 Task: Plan a trip to Vwawa, Tanzania from 13th December, 2023 to 15th December, 2023 for 8 adults. Place can be shared room with 5 bedrooms having 8 beds and 5 bathrooms. Property type can be flat. Amenities needed are: wifi, TV, free parking on premises, gym, breakfast.
Action: Mouse moved to (433, 87)
Screenshot: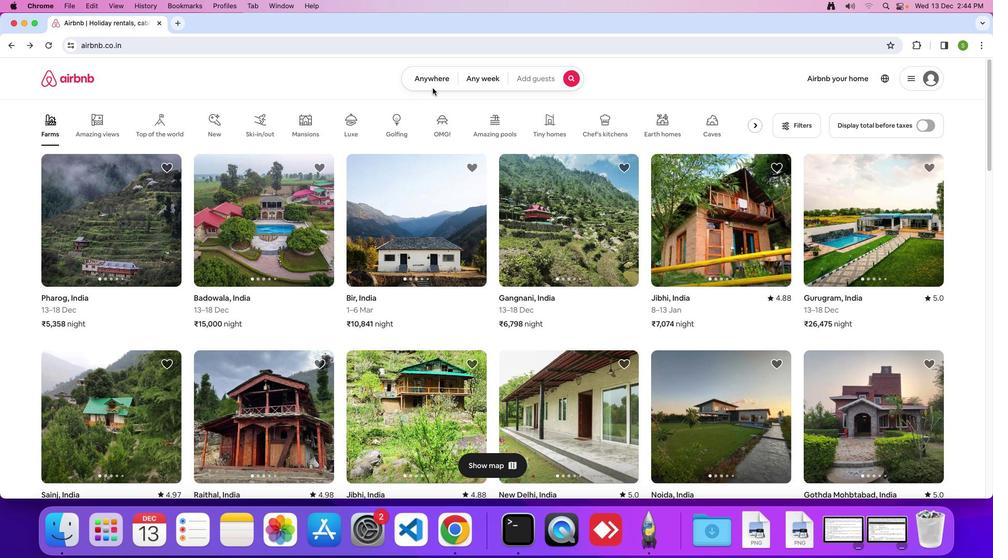 
Action: Mouse pressed left at (433, 87)
Screenshot: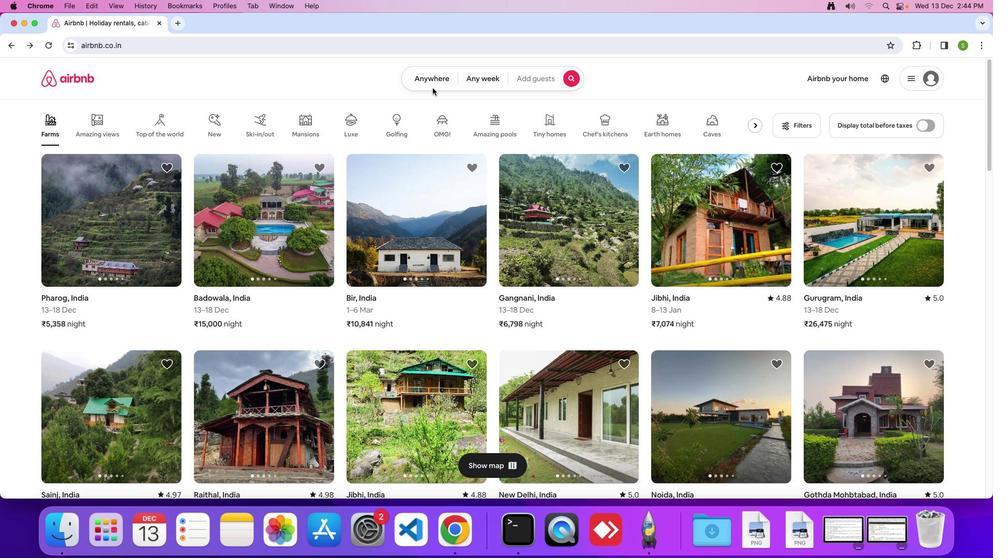 
Action: Mouse moved to (433, 85)
Screenshot: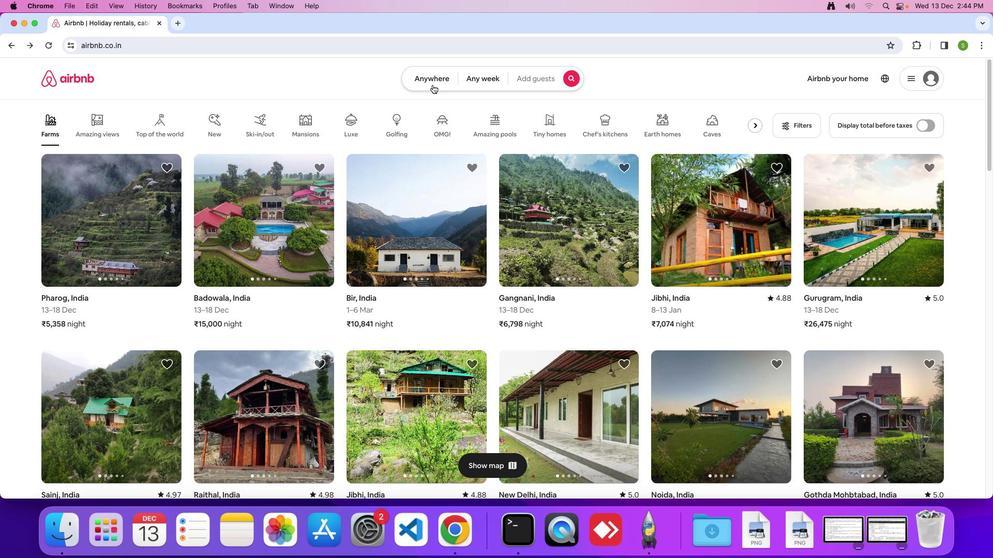 
Action: Mouse pressed left at (433, 85)
Screenshot: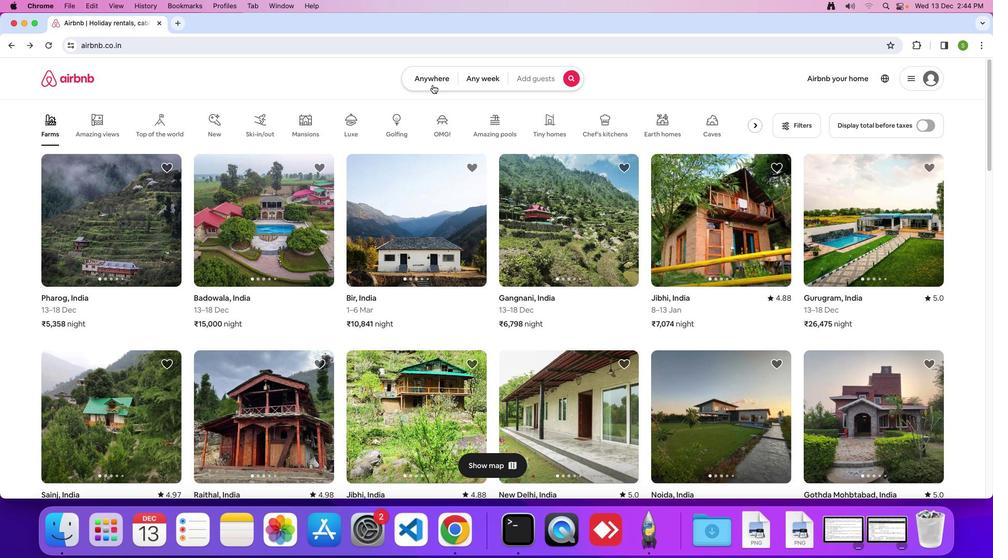 
Action: Mouse moved to (382, 115)
Screenshot: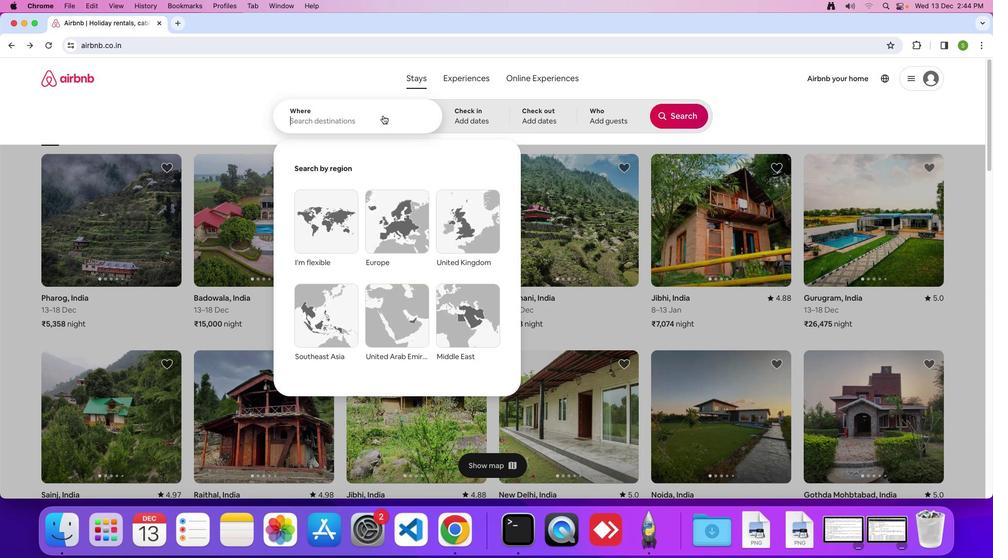 
Action: Mouse pressed left at (382, 115)
Screenshot: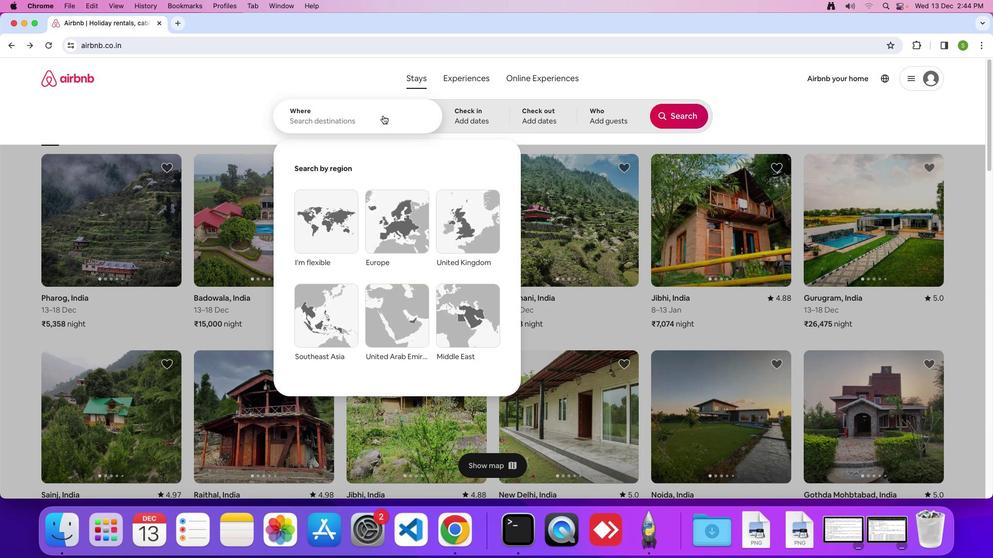 
Action: Key pressed 'V'Key.caps_lock'w''a''w''a'','Key.spaceKey.shift'T''a''n''z''a''n''i''a'Key.enter
Screenshot: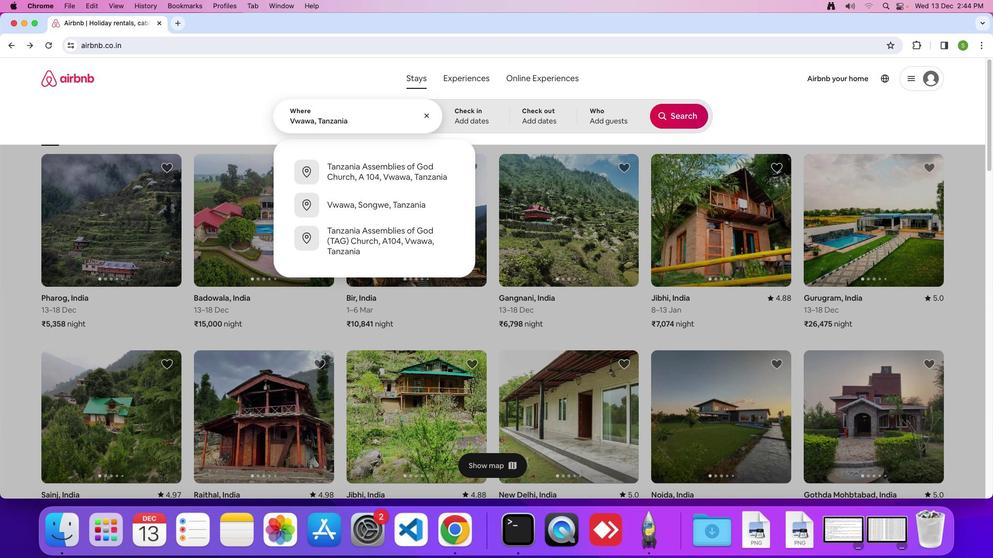 
Action: Mouse moved to (385, 293)
Screenshot: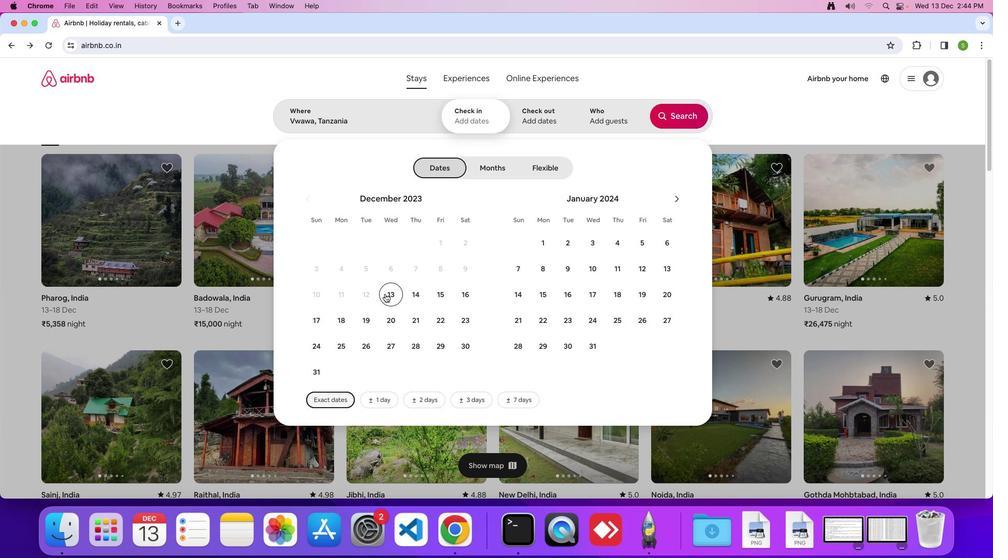 
Action: Mouse pressed left at (385, 293)
Screenshot: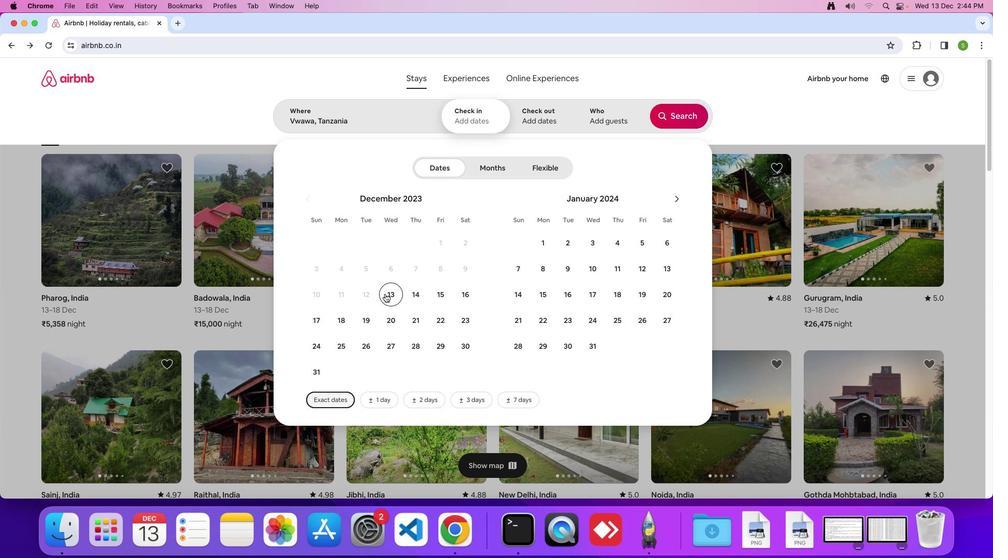
Action: Mouse moved to (442, 290)
Screenshot: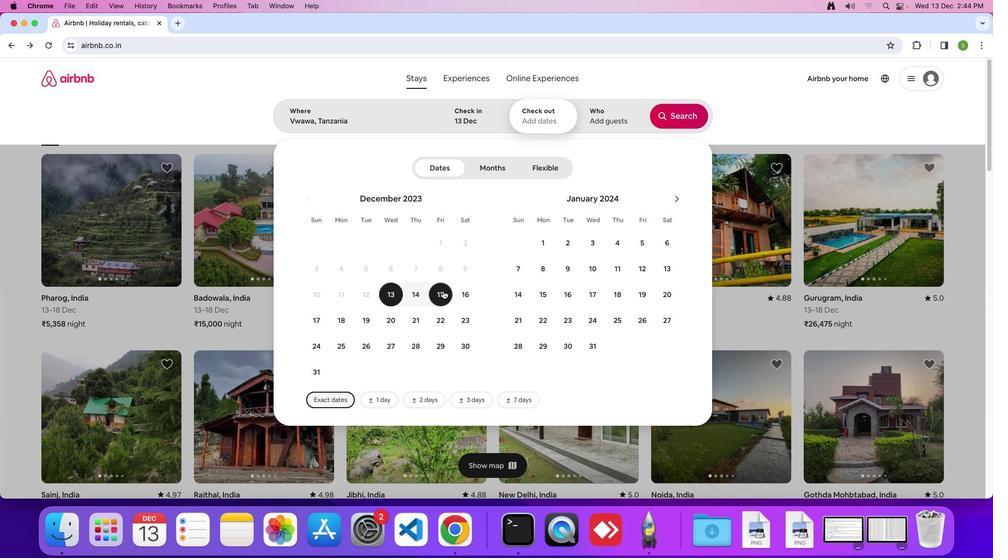
Action: Mouse pressed left at (442, 290)
Screenshot: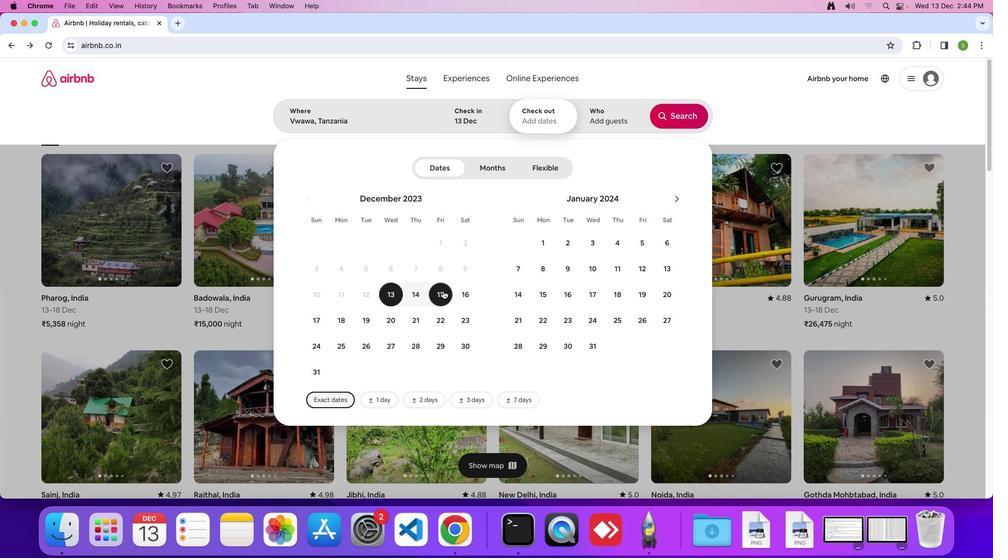 
Action: Mouse moved to (602, 125)
Screenshot: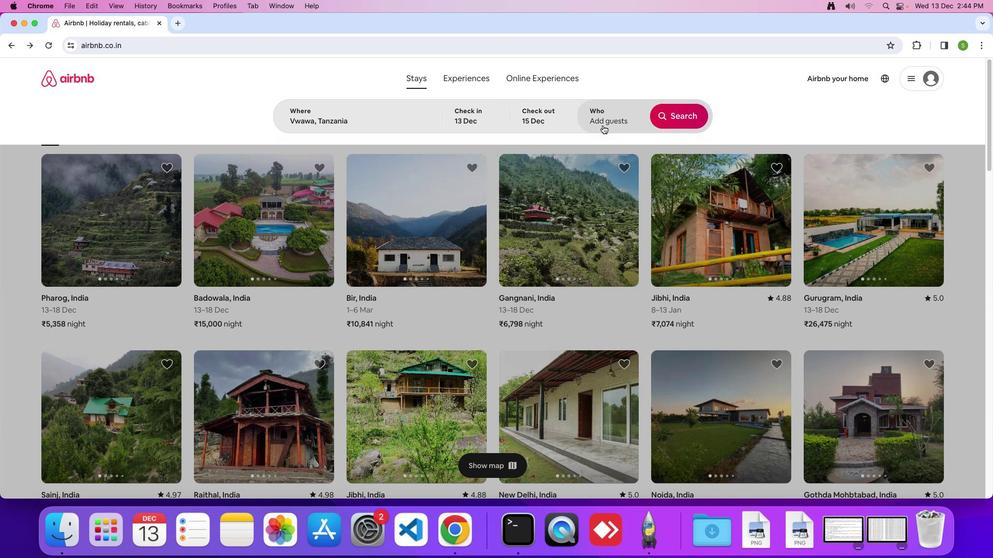 
Action: Mouse pressed left at (602, 125)
Screenshot: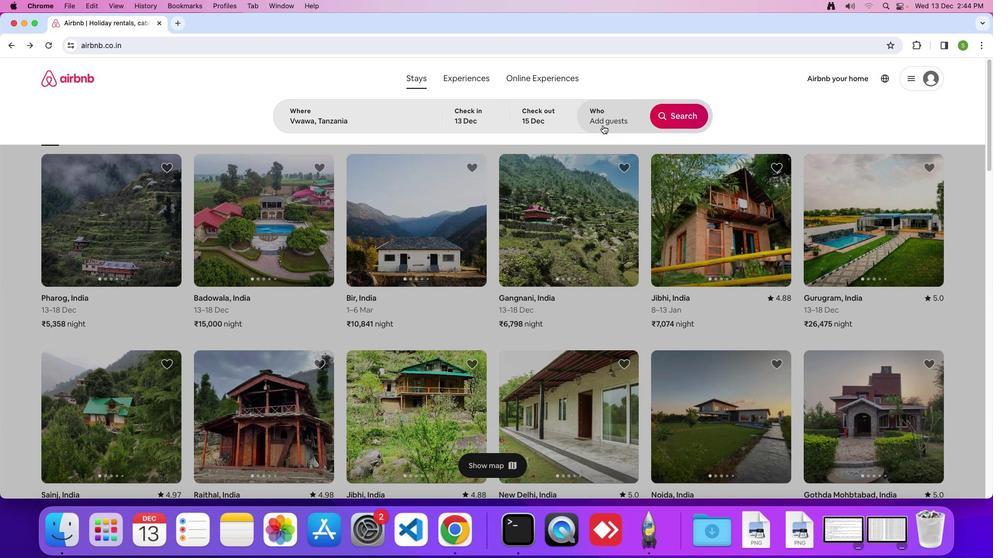 
Action: Mouse moved to (682, 173)
Screenshot: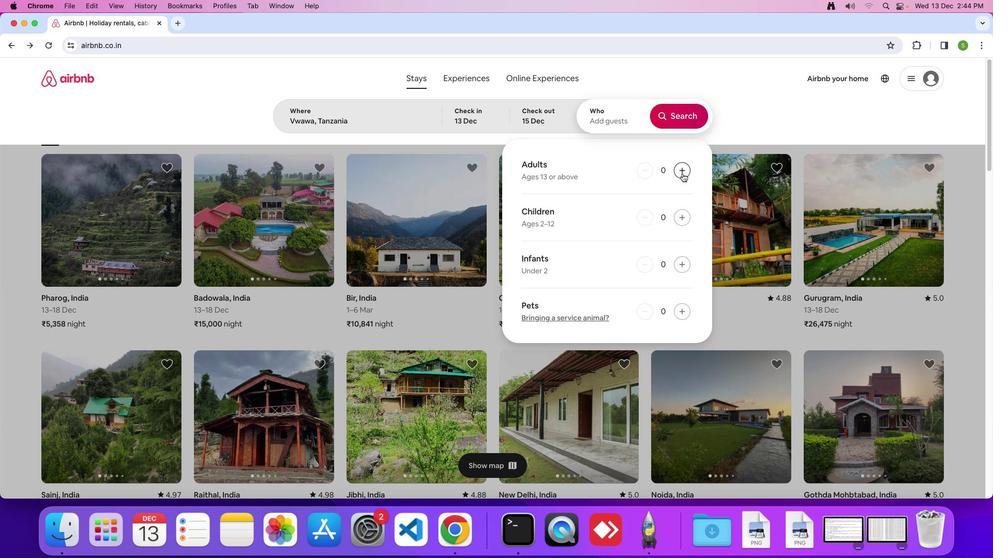 
Action: Mouse pressed left at (682, 173)
Screenshot: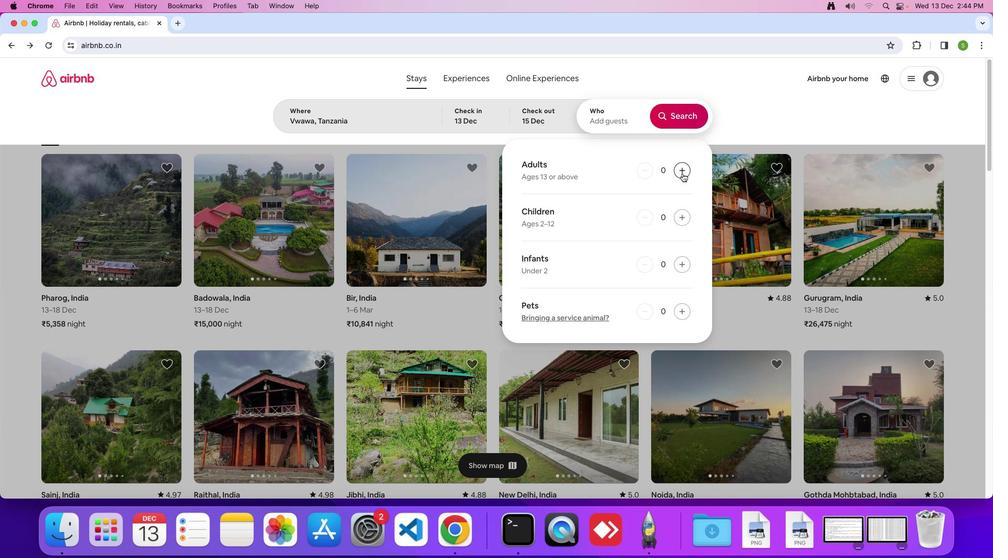 
Action: Mouse pressed left at (682, 173)
Screenshot: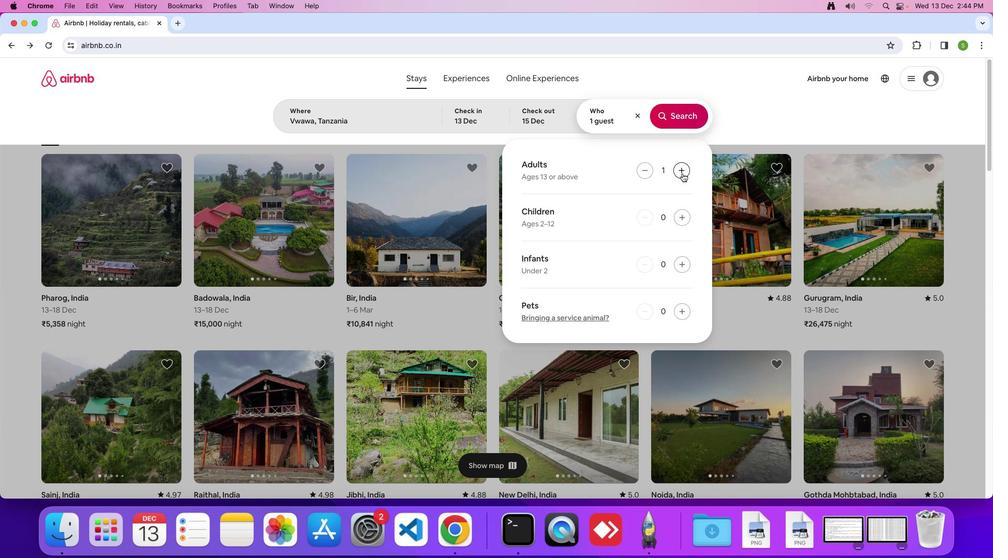 
Action: Mouse pressed left at (682, 173)
Screenshot: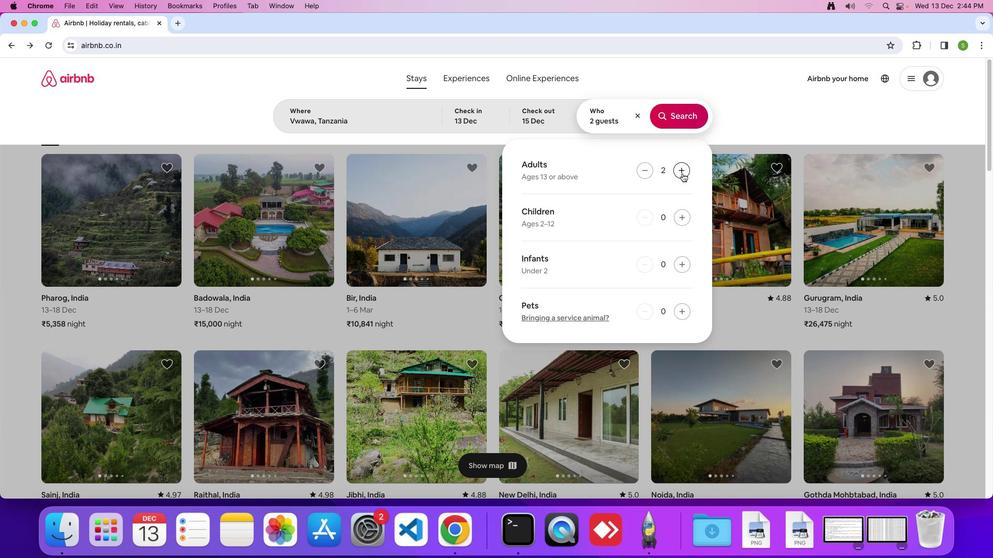 
Action: Mouse pressed left at (682, 173)
Screenshot: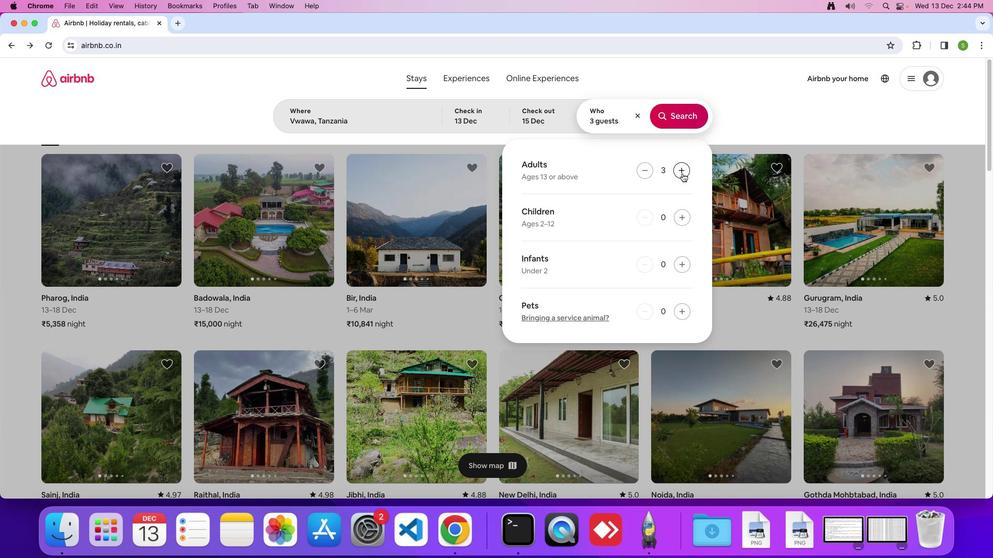 
Action: Mouse pressed left at (682, 173)
Screenshot: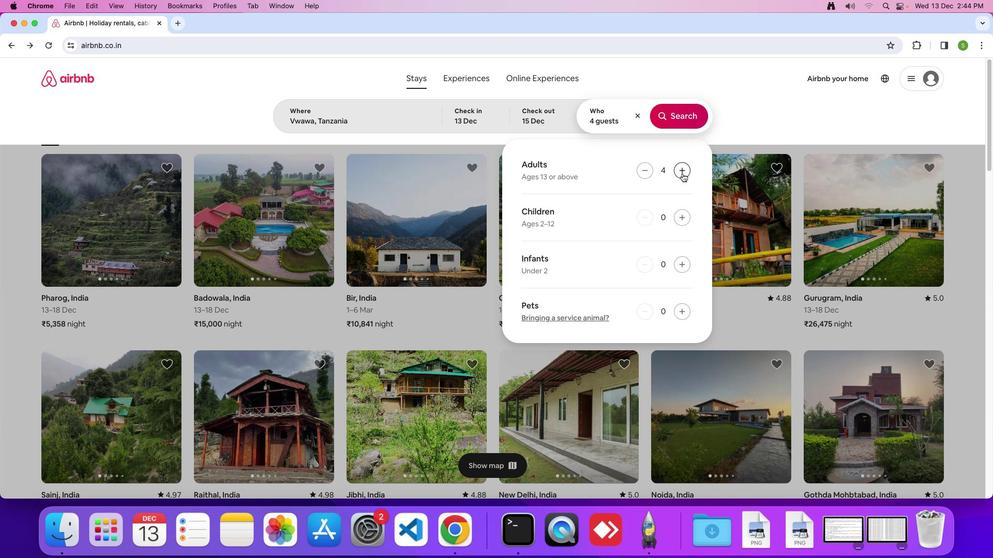 
Action: Mouse pressed left at (682, 173)
Screenshot: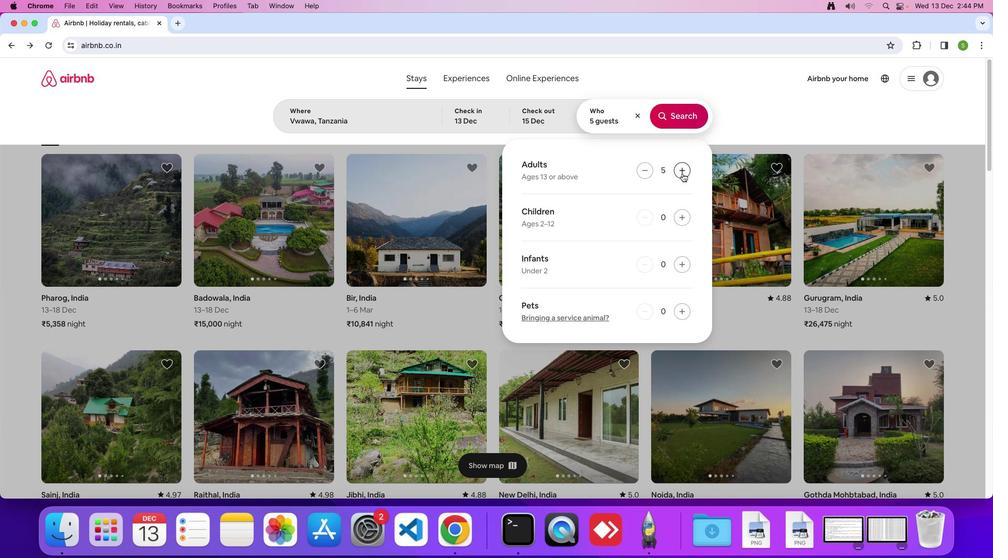 
Action: Mouse pressed left at (682, 173)
Screenshot: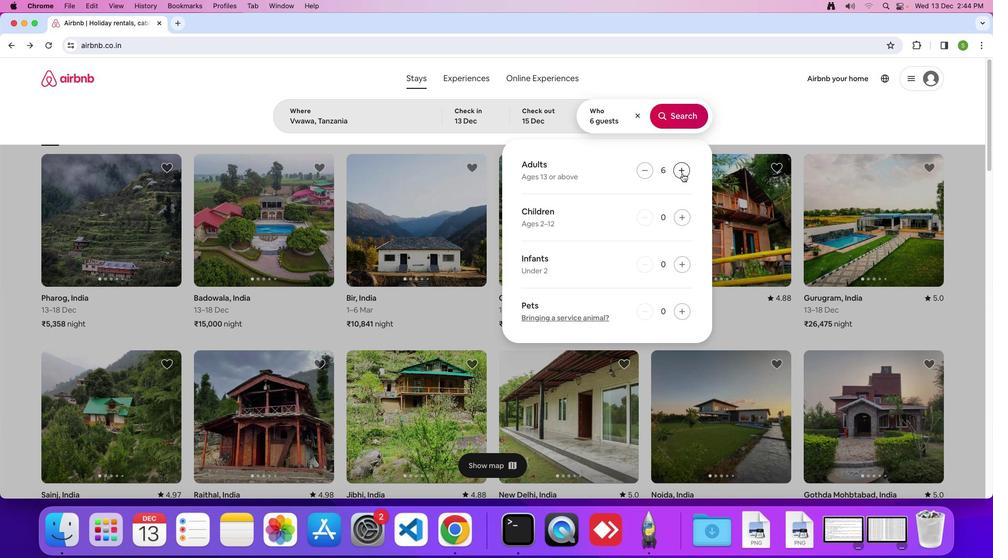 
Action: Mouse pressed left at (682, 173)
Screenshot: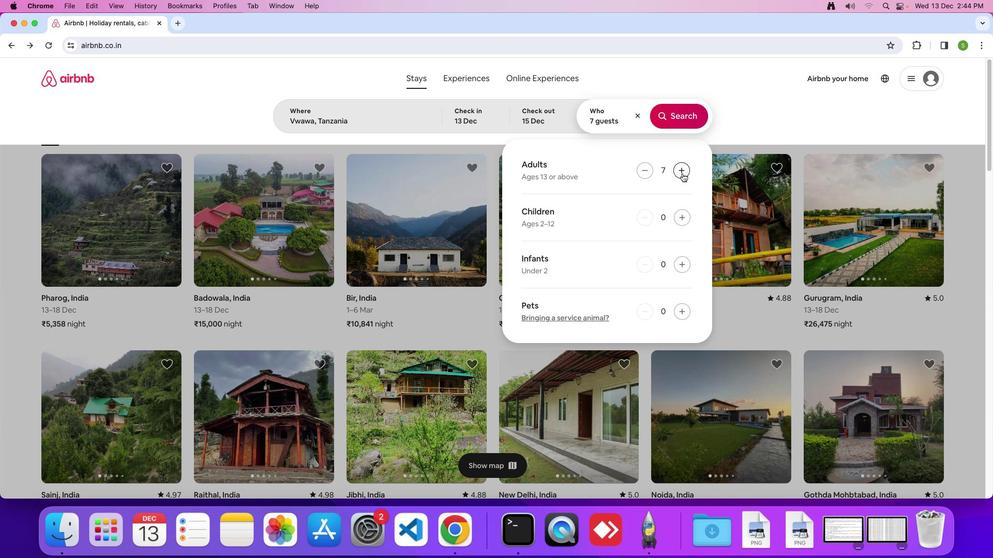 
Action: Mouse moved to (684, 119)
Screenshot: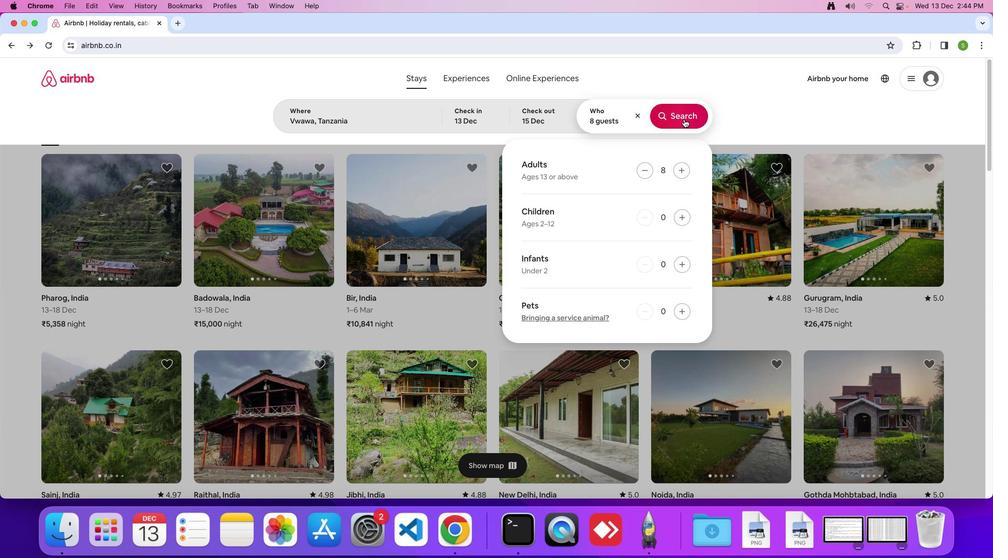
Action: Mouse pressed left at (684, 119)
Screenshot: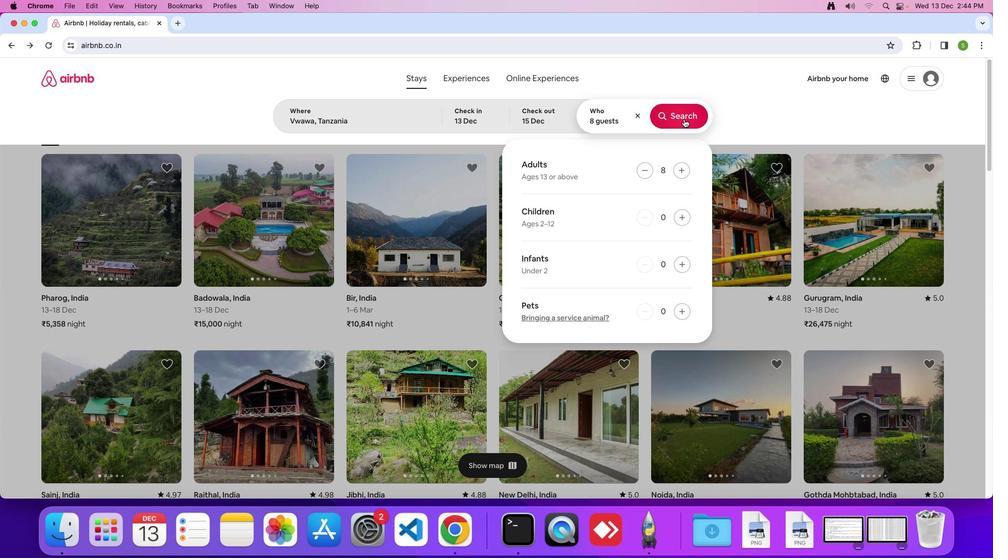 
Action: Mouse moved to (818, 116)
Screenshot: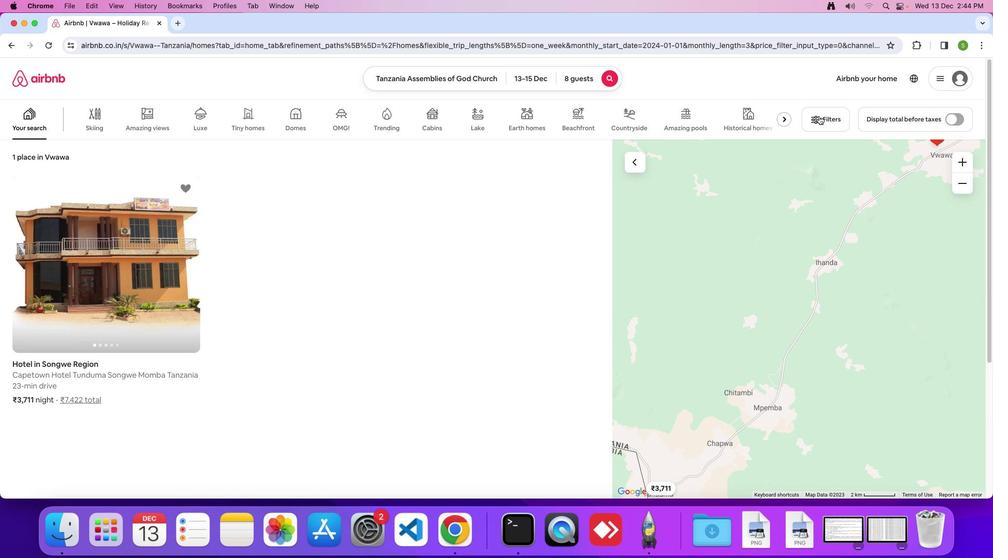 
Action: Mouse pressed left at (818, 116)
Screenshot: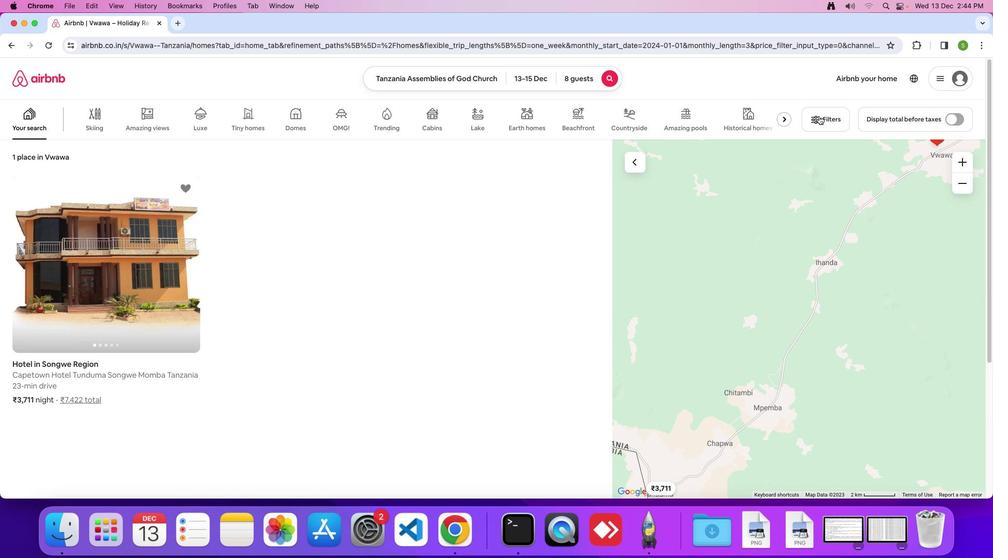 
Action: Mouse moved to (470, 283)
Screenshot: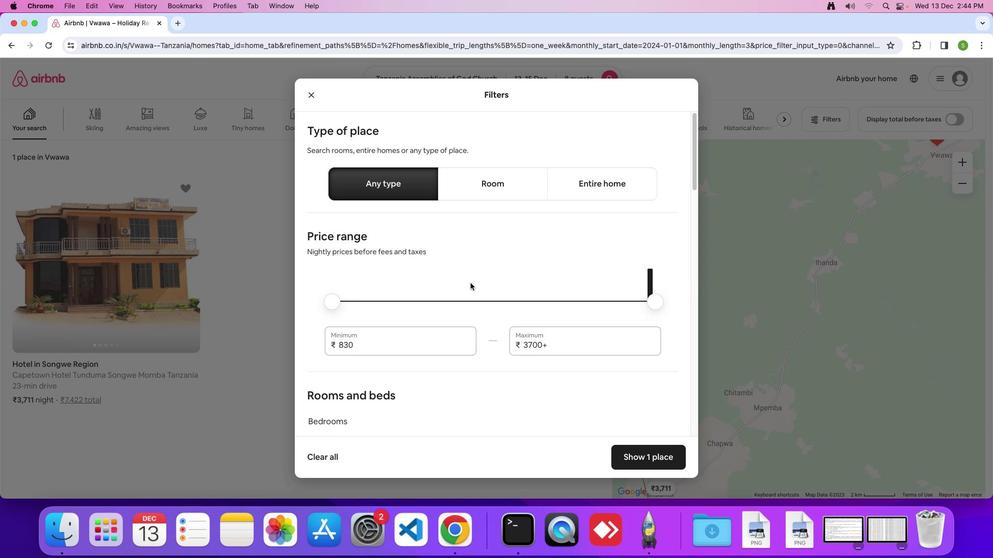 
Action: Mouse scrolled (470, 283) with delta (0, 0)
Screenshot: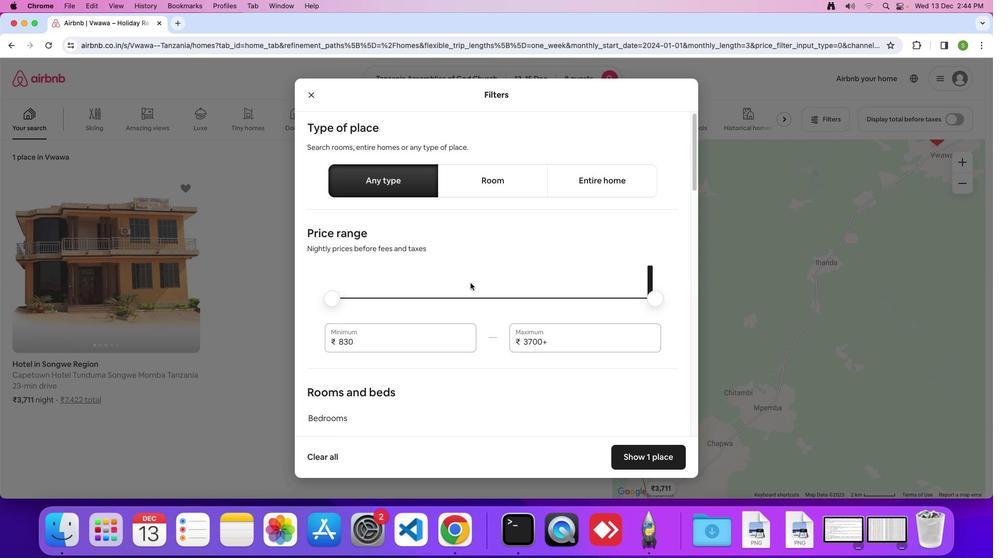 
Action: Mouse scrolled (470, 283) with delta (0, 0)
Screenshot: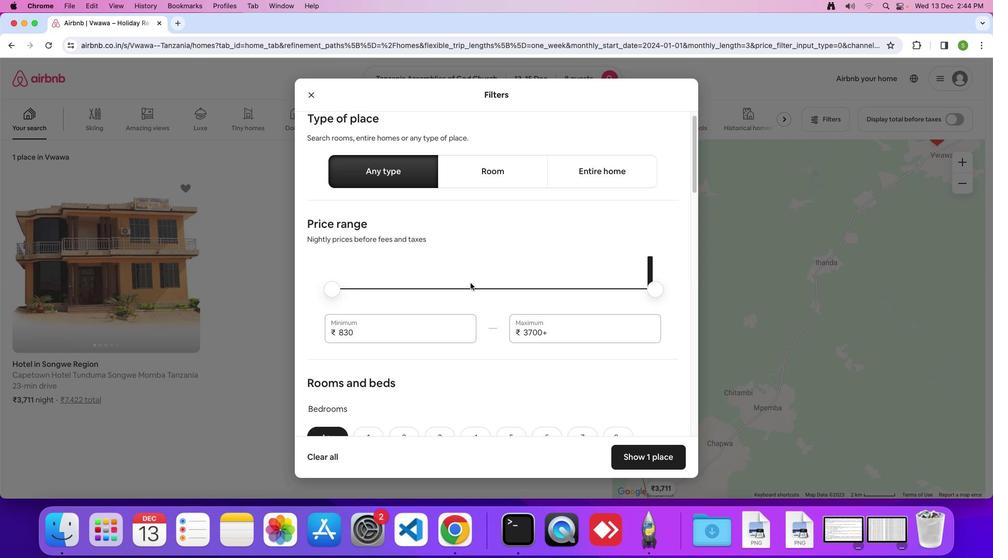 
Action: Mouse scrolled (470, 283) with delta (0, 0)
Screenshot: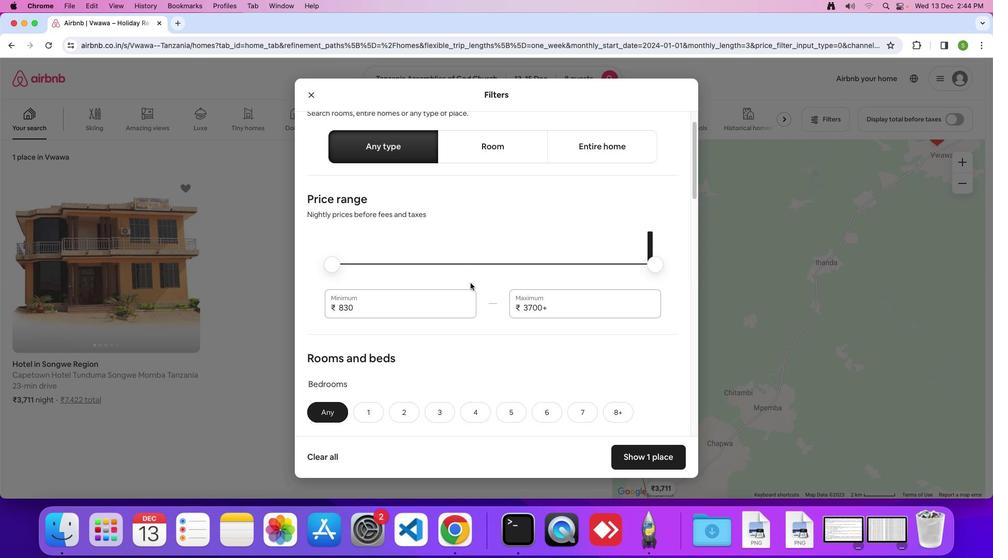 
Action: Mouse scrolled (470, 283) with delta (0, 0)
Screenshot: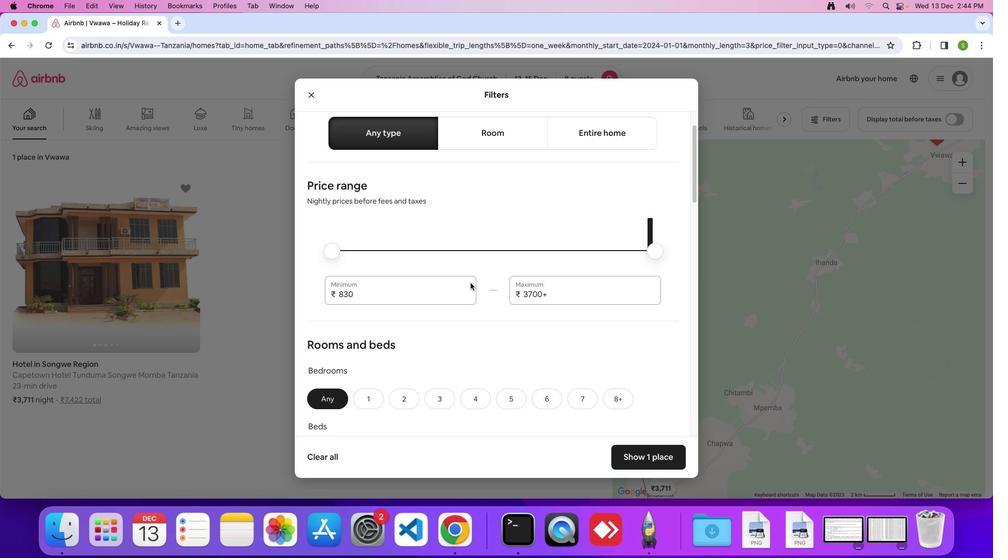 
Action: Mouse scrolled (470, 283) with delta (0, 0)
Screenshot: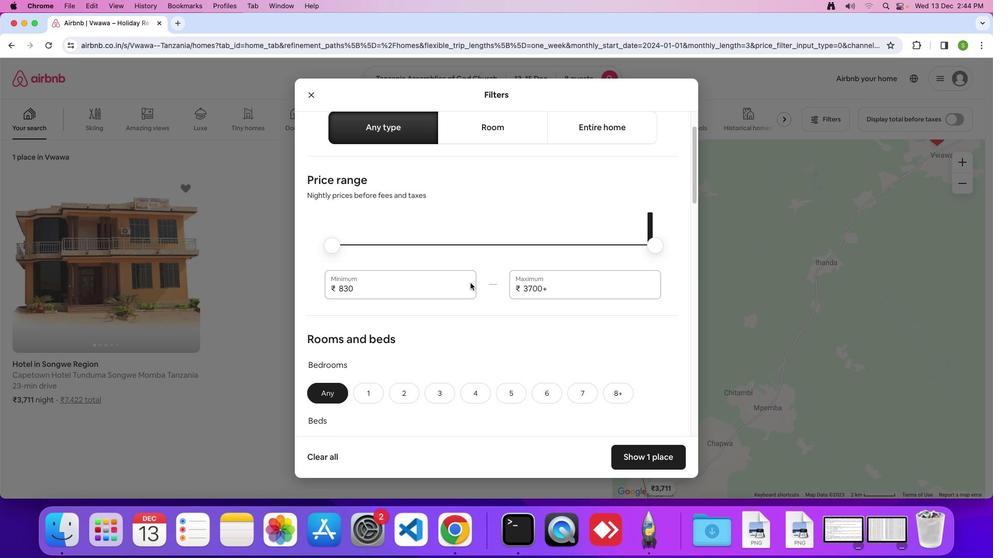 
Action: Mouse scrolled (470, 283) with delta (0, 0)
Screenshot: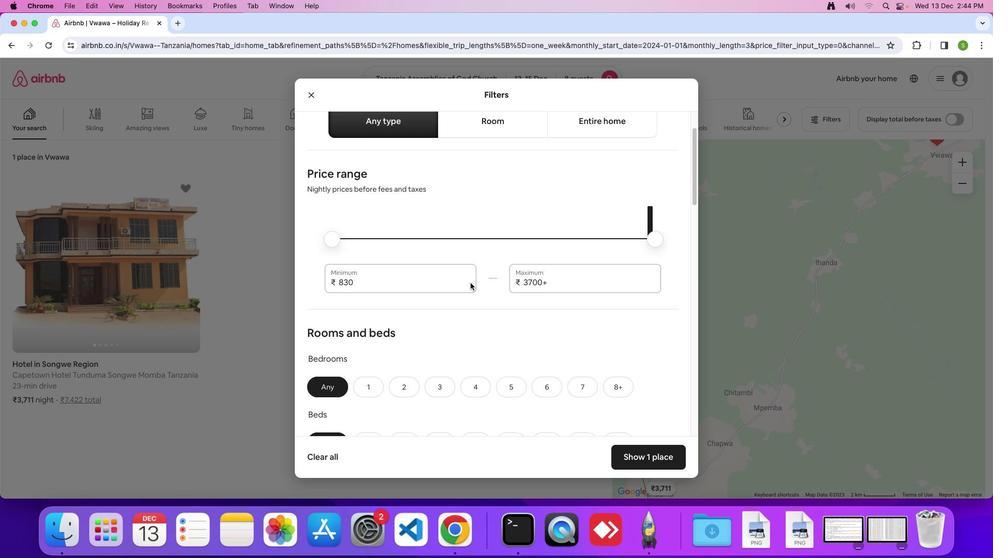 
Action: Mouse scrolled (470, 283) with delta (0, 0)
Screenshot: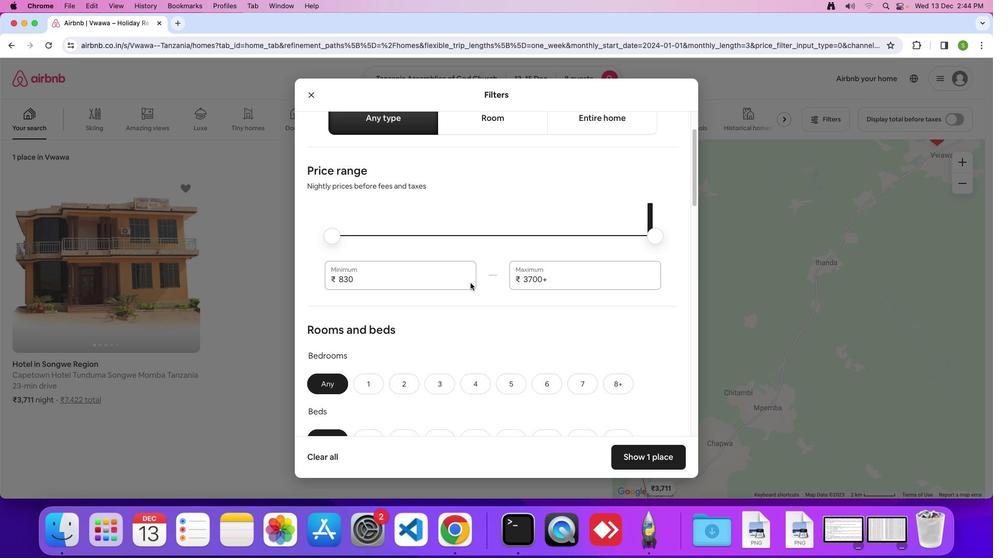 
Action: Mouse scrolled (470, 283) with delta (0, 0)
Screenshot: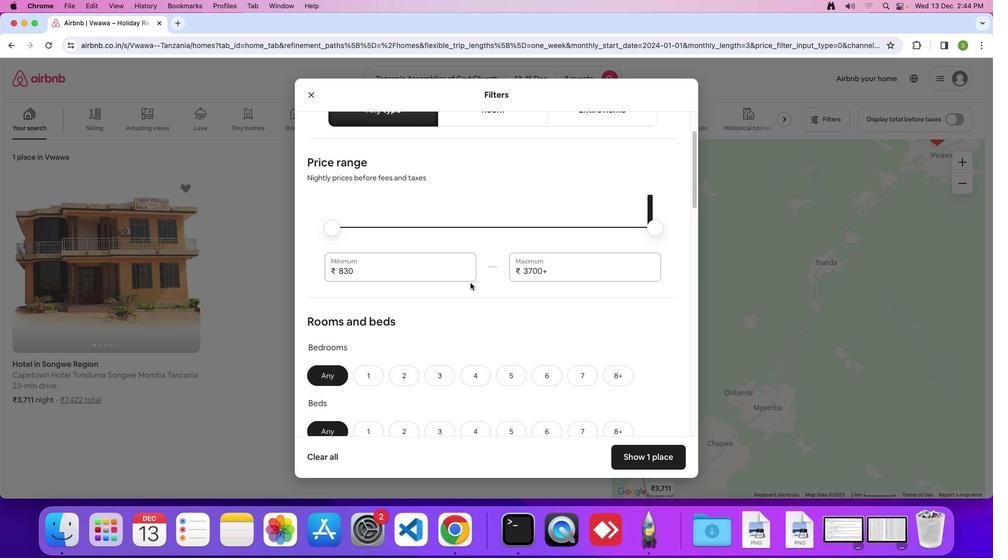 
Action: Mouse scrolled (470, 283) with delta (0, 0)
Screenshot: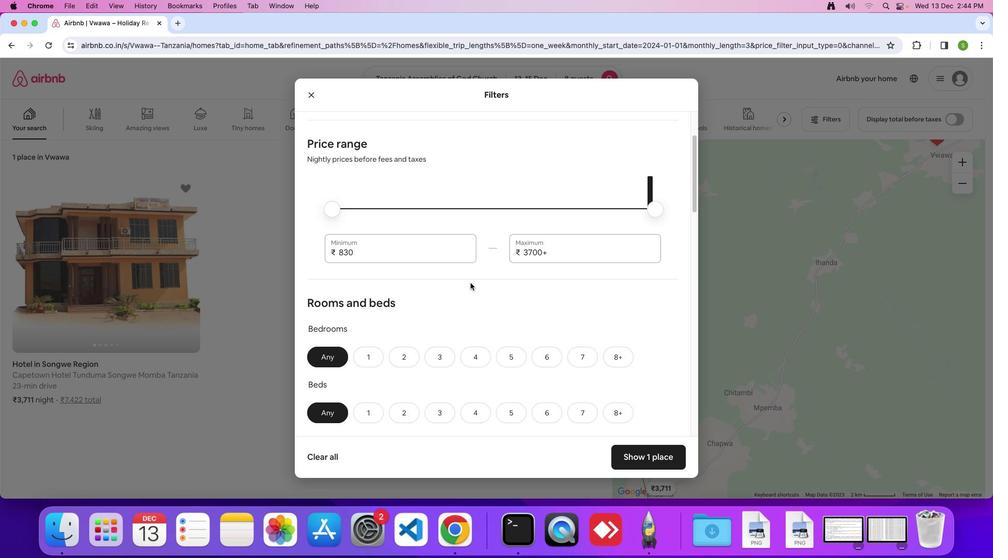 
Action: Mouse scrolled (470, 283) with delta (0, 0)
Screenshot: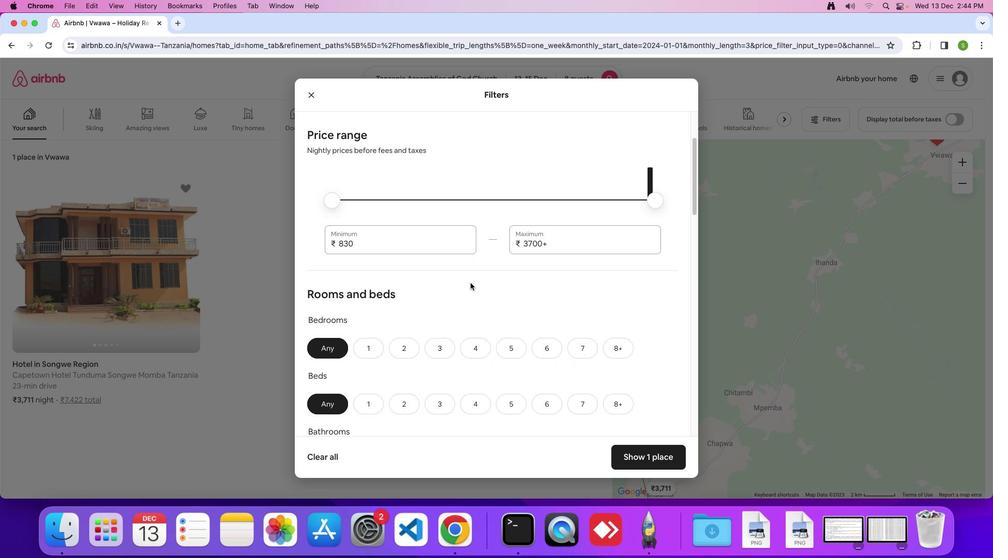 
Action: Mouse scrolled (470, 283) with delta (0, 0)
Screenshot: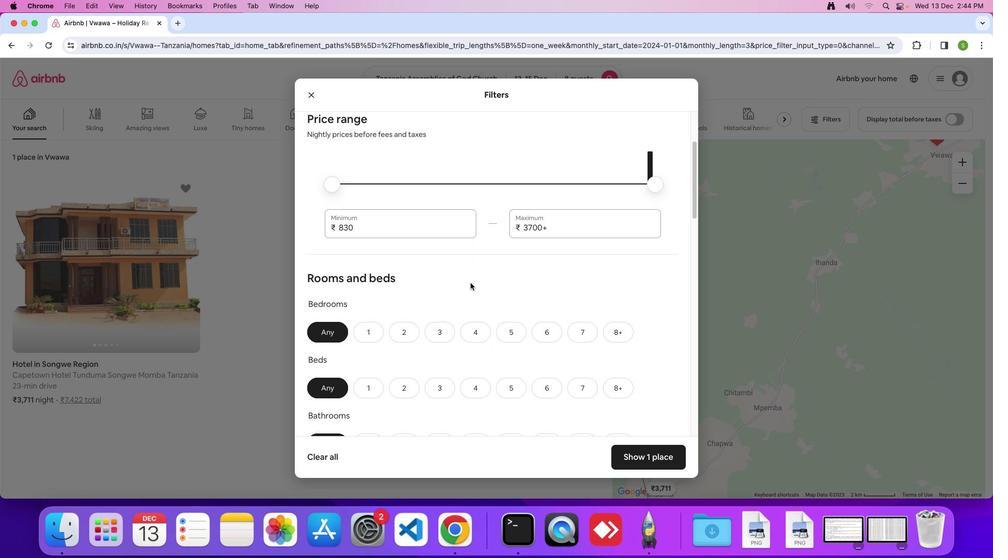 
Action: Mouse scrolled (470, 283) with delta (0, -1)
Screenshot: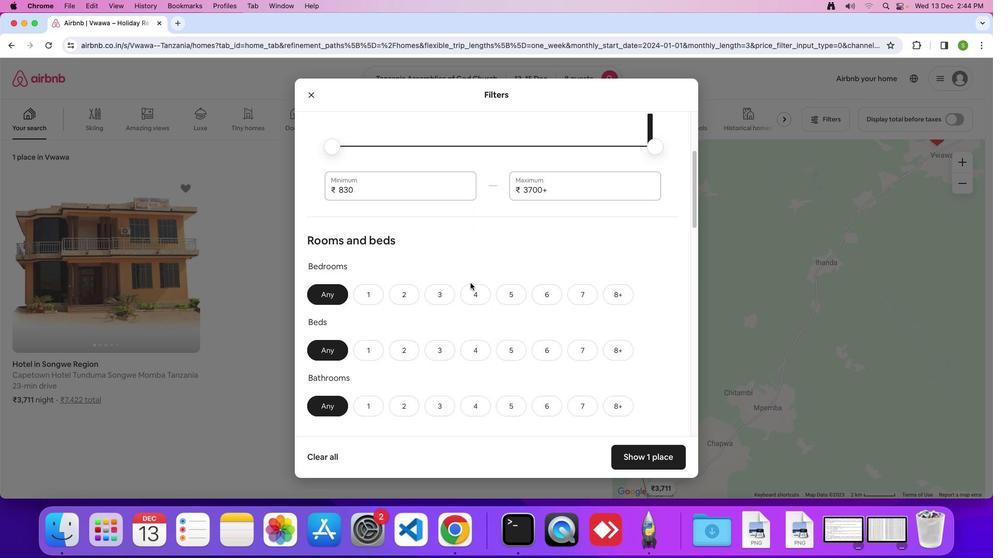 
Action: Mouse moved to (510, 274)
Screenshot: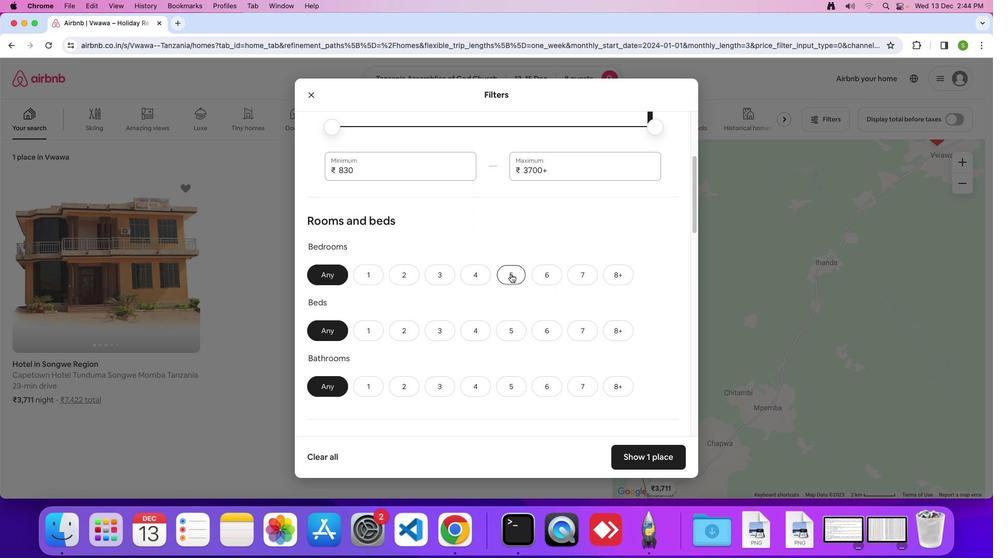 
Action: Mouse pressed left at (510, 274)
Screenshot: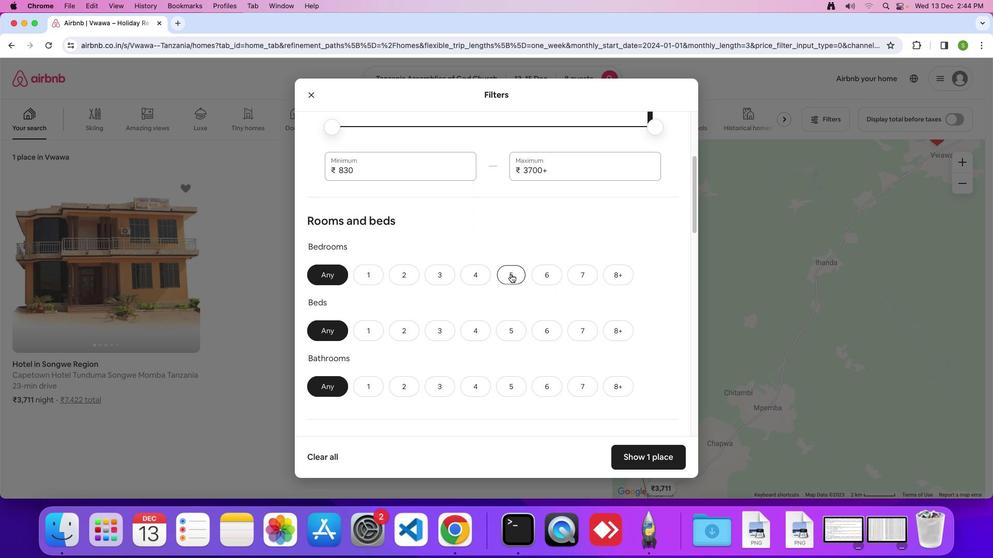 
Action: Mouse moved to (620, 329)
Screenshot: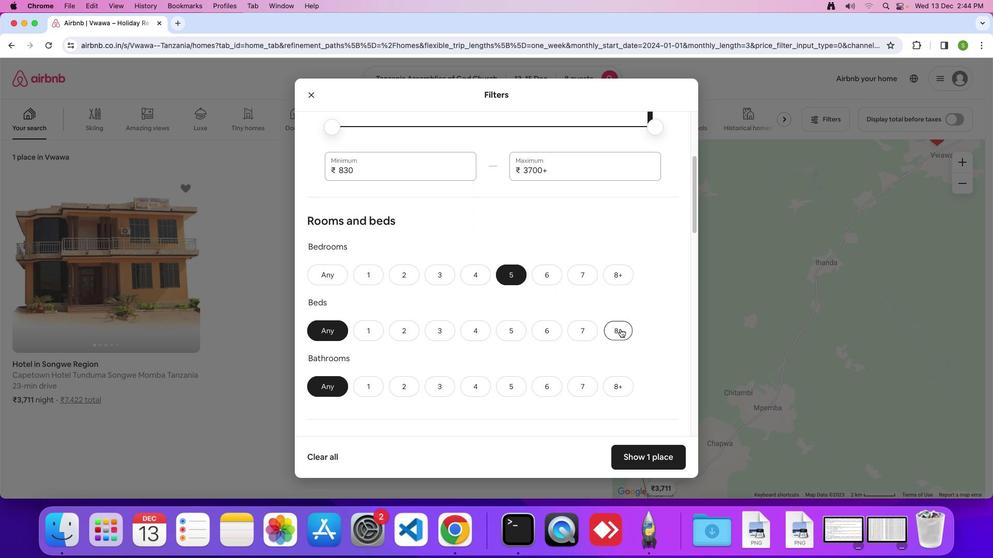
Action: Mouse pressed left at (620, 329)
Screenshot: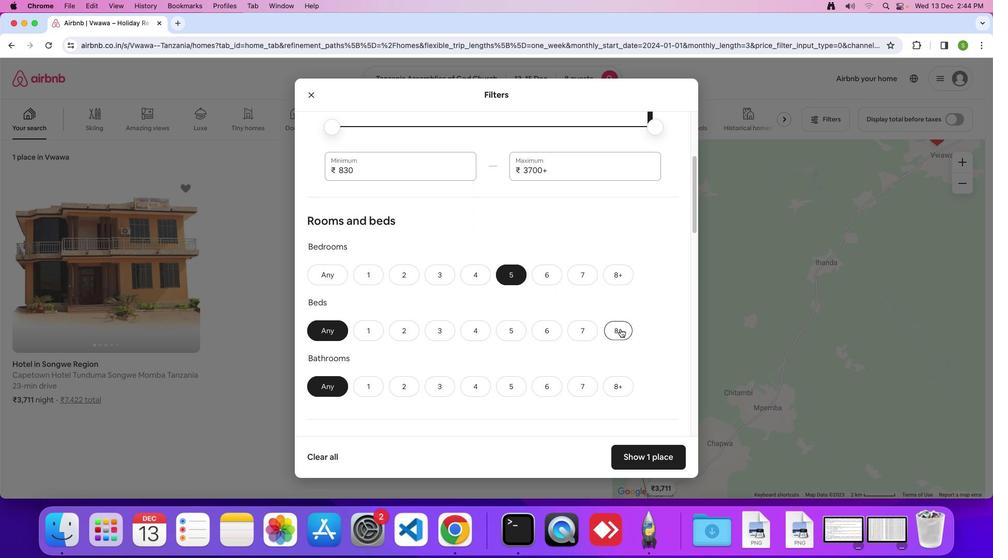 
Action: Mouse moved to (493, 339)
Screenshot: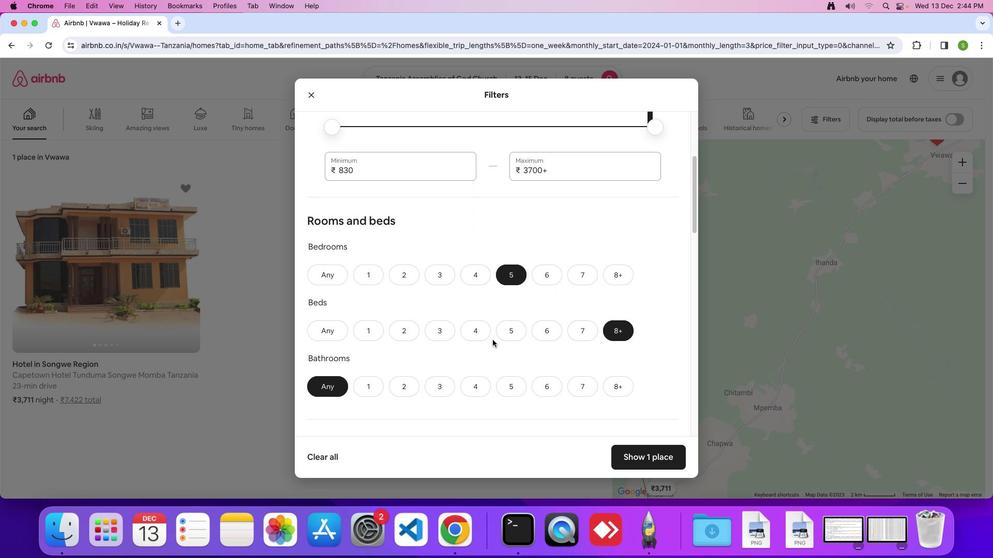 
Action: Mouse scrolled (493, 339) with delta (0, 0)
Screenshot: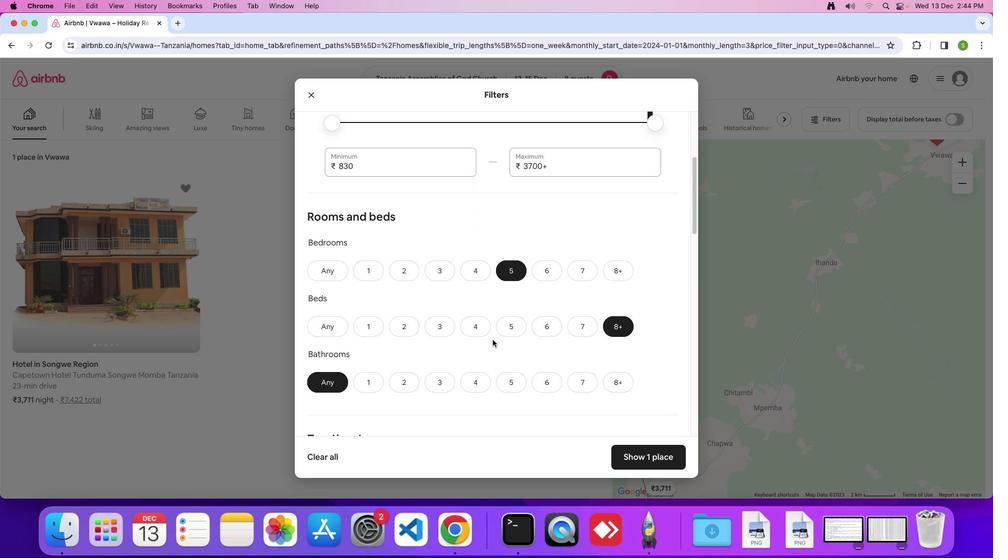 
Action: Mouse scrolled (493, 339) with delta (0, 0)
Screenshot: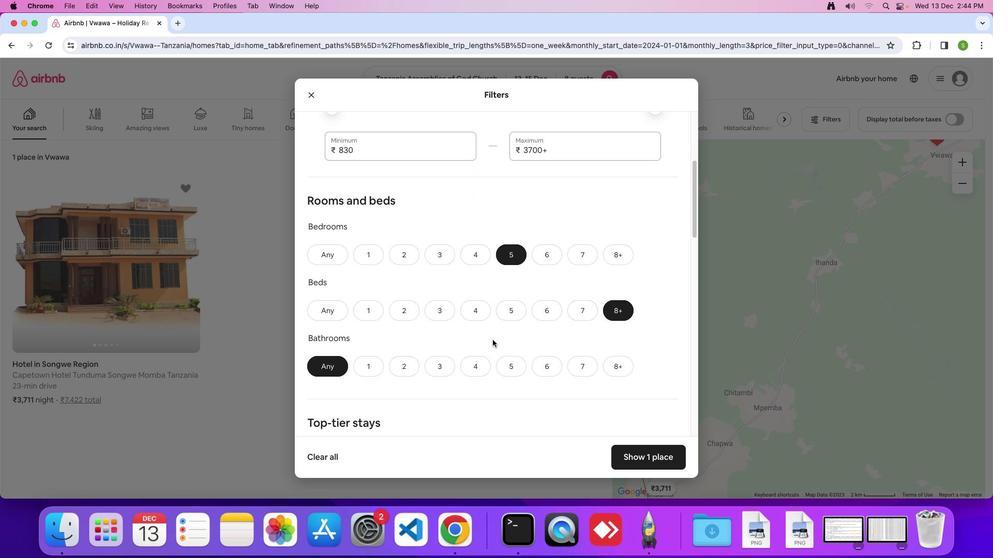 
Action: Mouse scrolled (493, 339) with delta (0, -1)
Screenshot: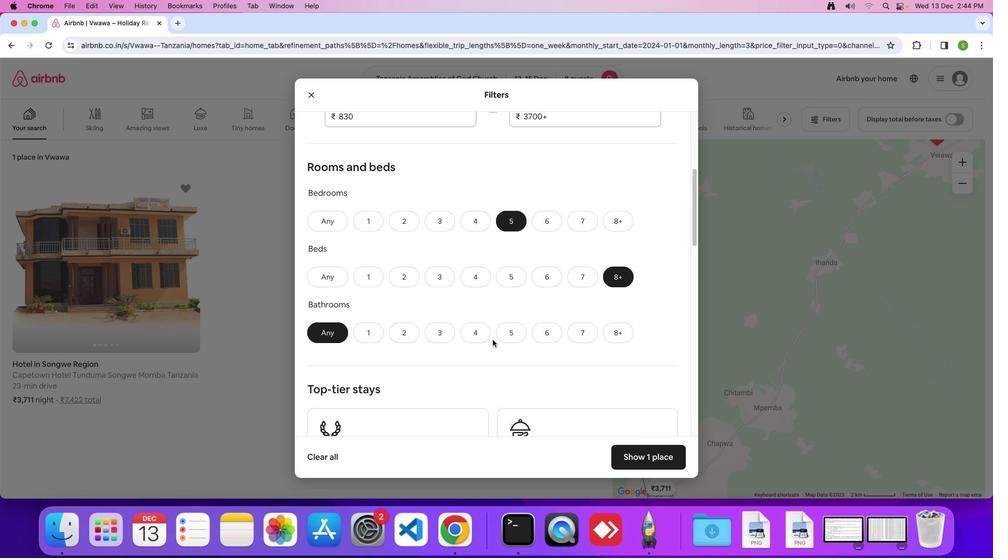 
Action: Mouse moved to (505, 319)
Screenshot: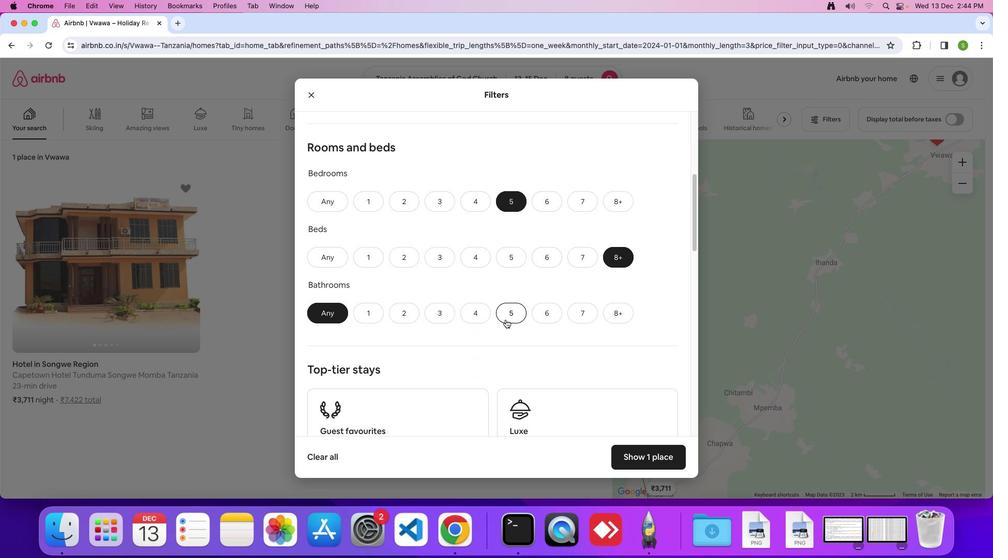 
Action: Mouse pressed left at (505, 319)
Screenshot: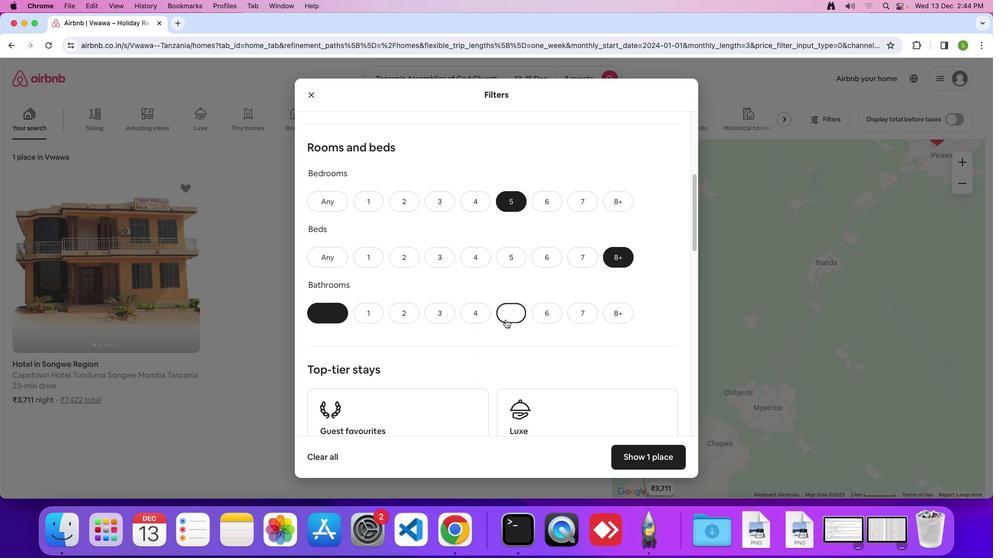 
Action: Mouse moved to (459, 339)
Screenshot: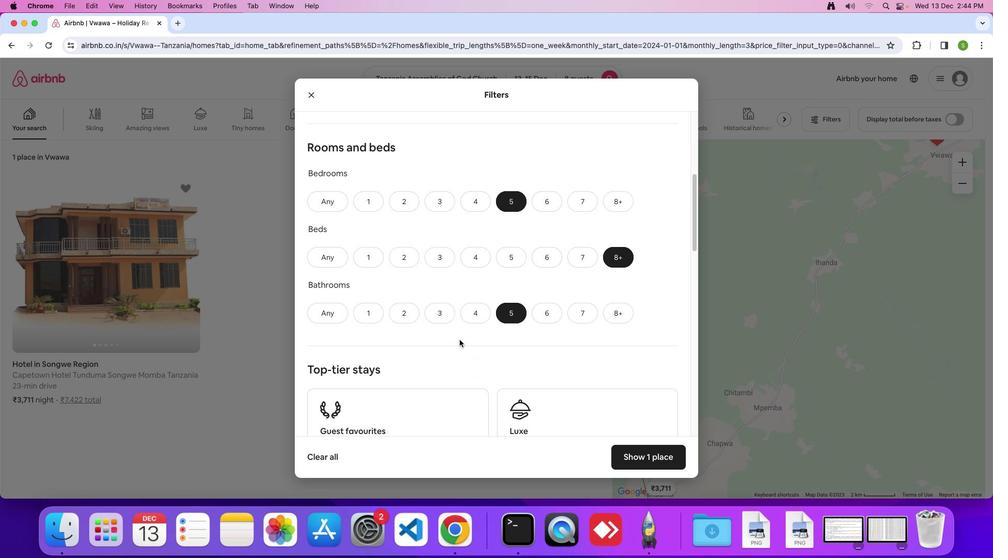 
Action: Mouse scrolled (459, 339) with delta (0, 0)
Screenshot: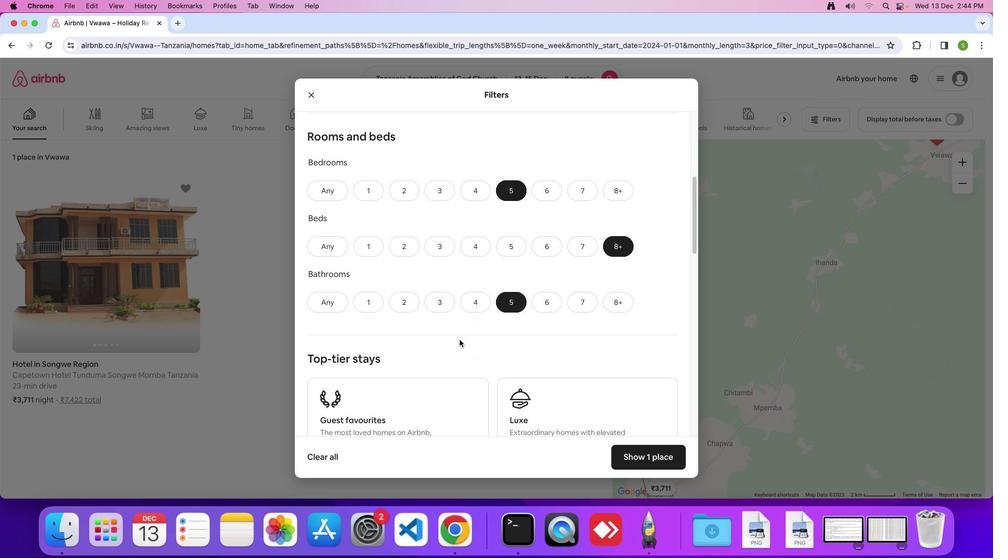 
Action: Mouse scrolled (459, 339) with delta (0, 0)
Screenshot: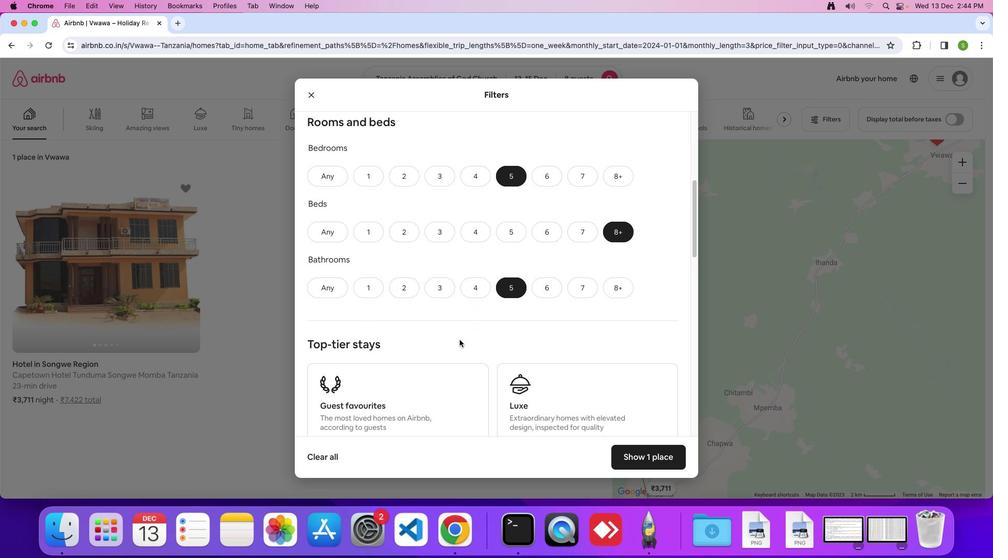 
Action: Mouse scrolled (459, 339) with delta (0, -1)
Screenshot: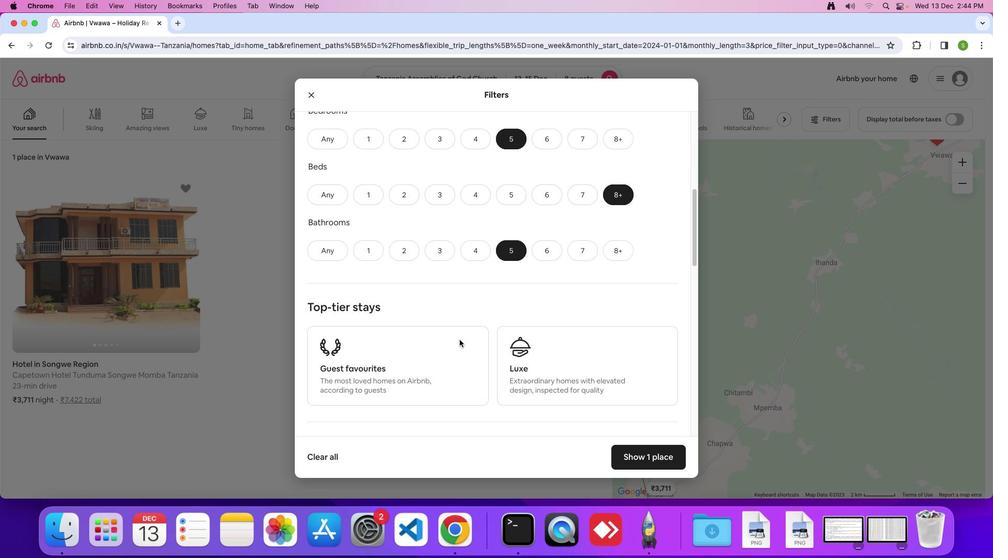 
Action: Mouse scrolled (459, 339) with delta (0, 0)
Screenshot: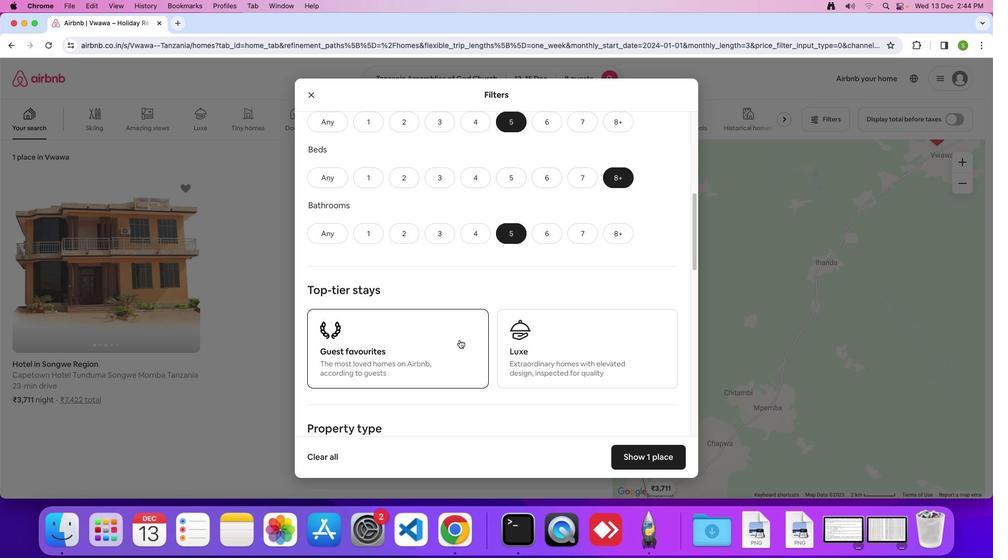 
Action: Mouse scrolled (459, 339) with delta (0, 0)
Screenshot: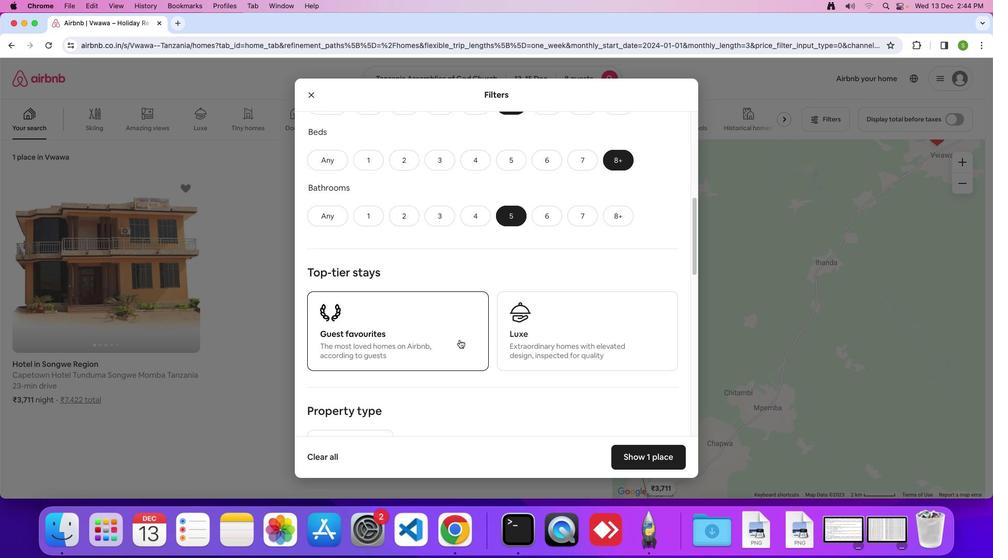 
Action: Mouse scrolled (459, 339) with delta (0, 0)
Screenshot: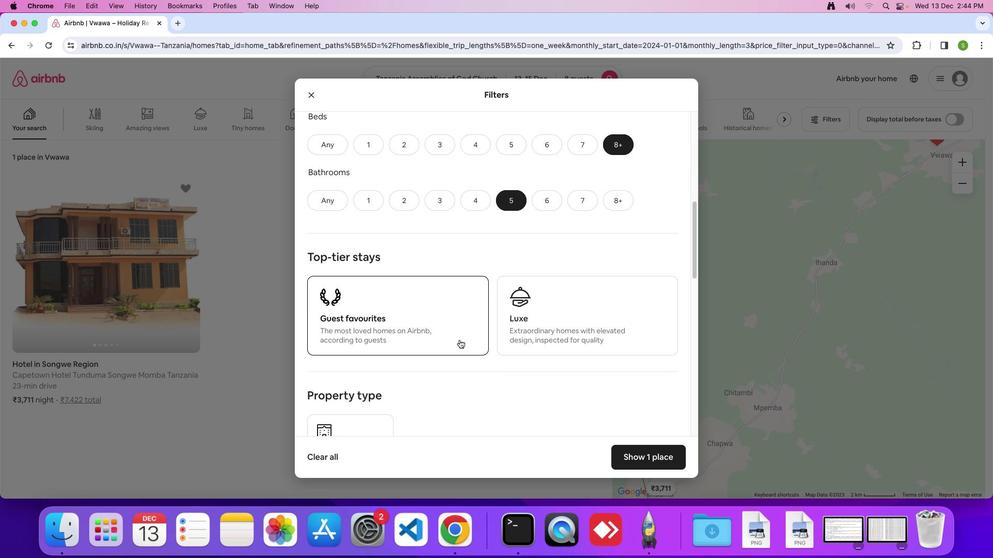 
Action: Mouse scrolled (459, 339) with delta (0, 0)
Screenshot: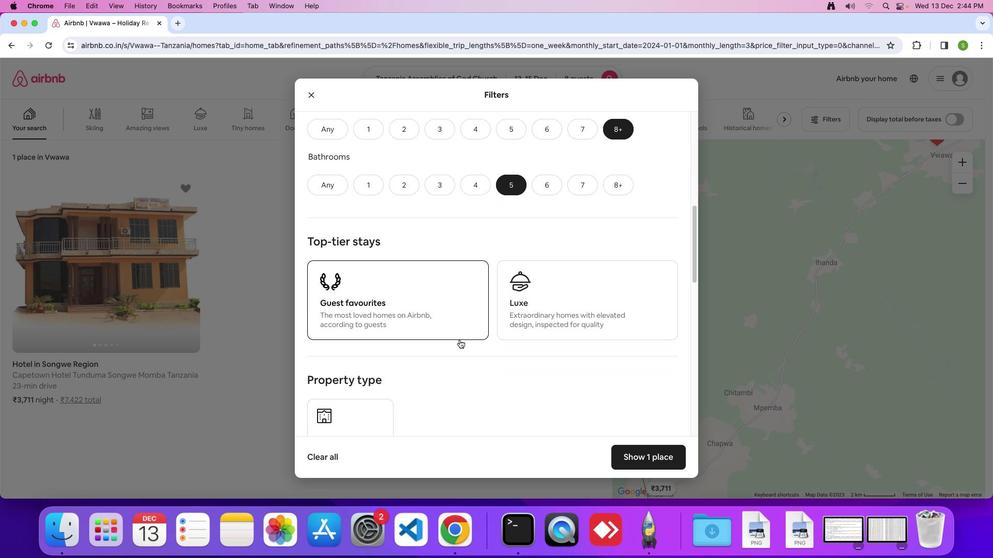 
Action: Mouse scrolled (459, 339) with delta (0, 0)
Screenshot: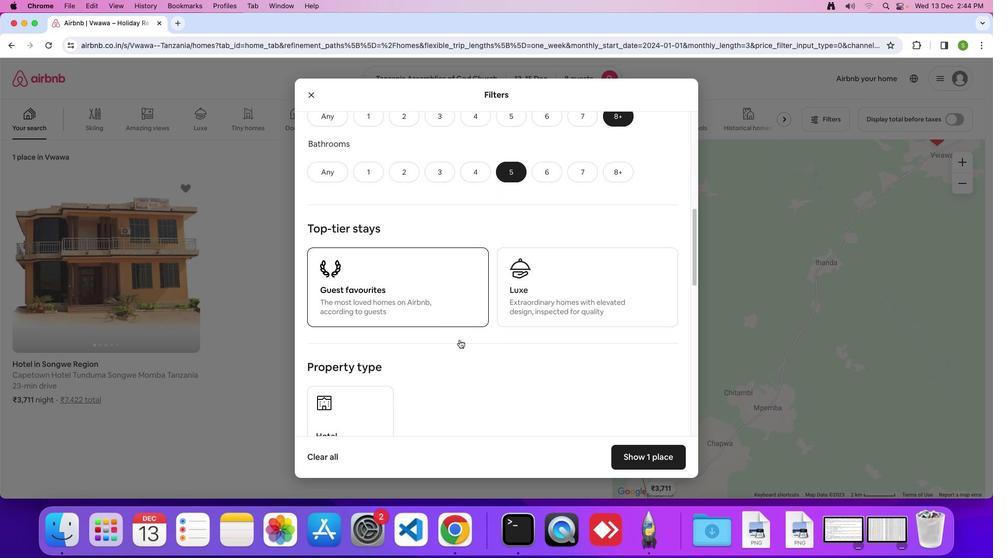 
Action: Mouse scrolled (459, 339) with delta (0, 0)
Screenshot: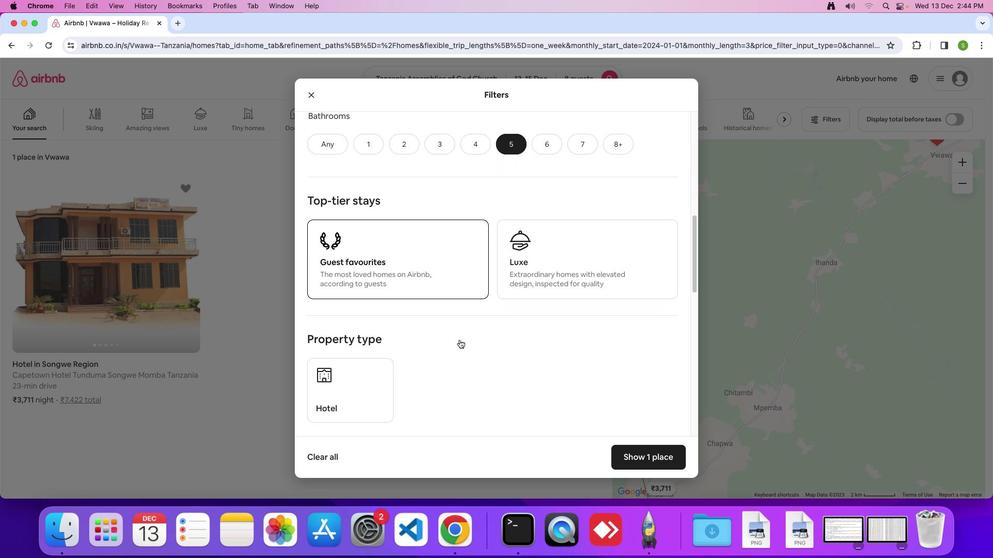 
Action: Mouse scrolled (459, 339) with delta (0, 0)
Screenshot: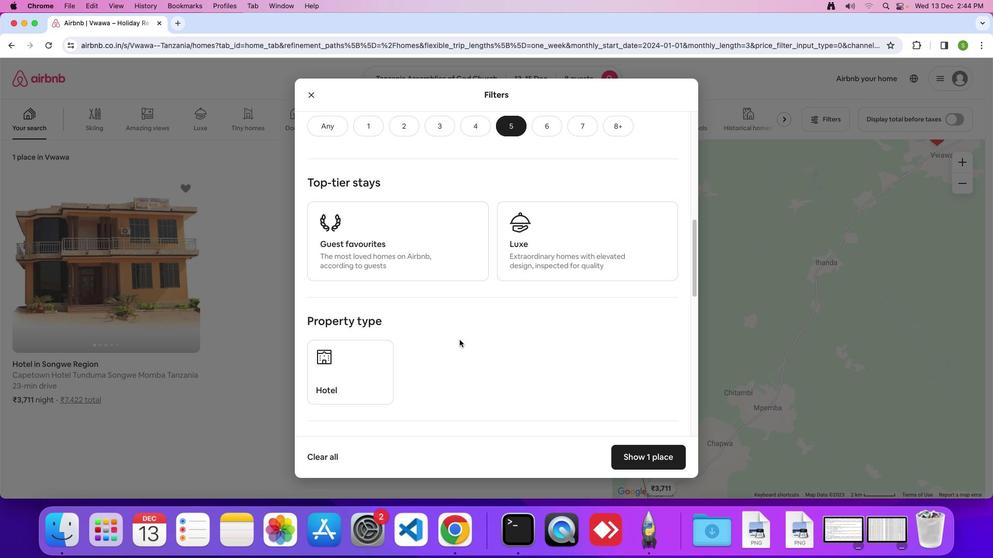 
Action: Mouse scrolled (459, 339) with delta (0, 0)
Screenshot: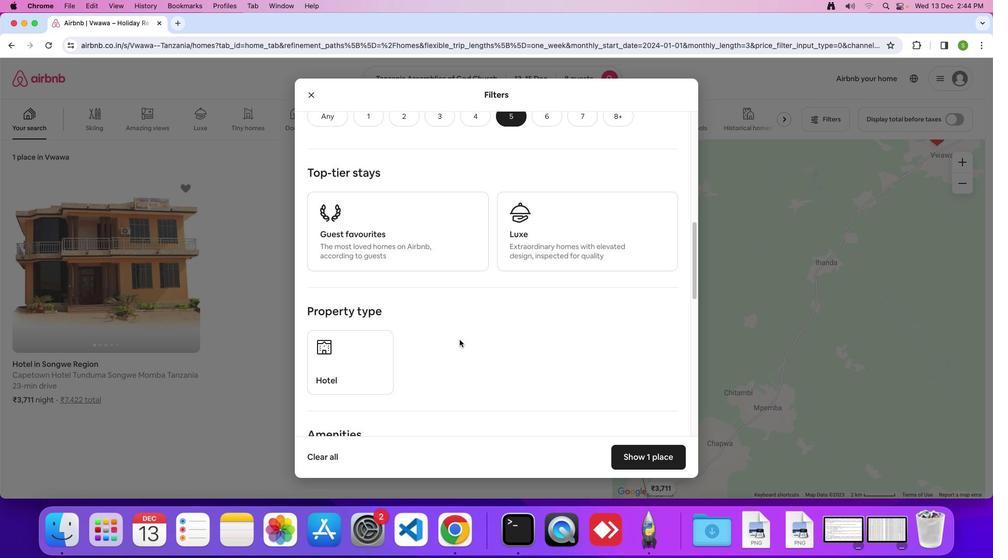 
Action: Mouse scrolled (459, 339) with delta (0, -1)
Screenshot: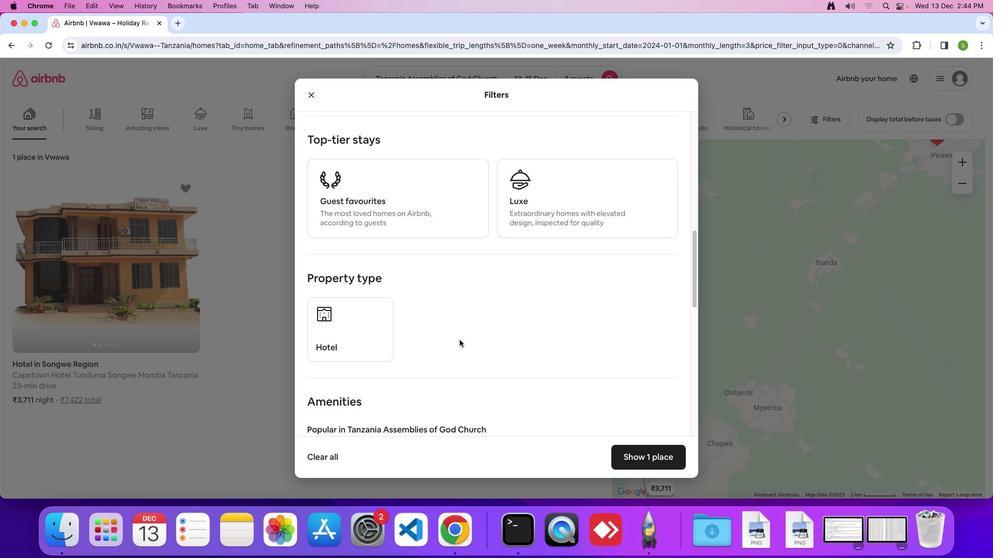 
Action: Mouse scrolled (459, 339) with delta (0, 0)
Screenshot: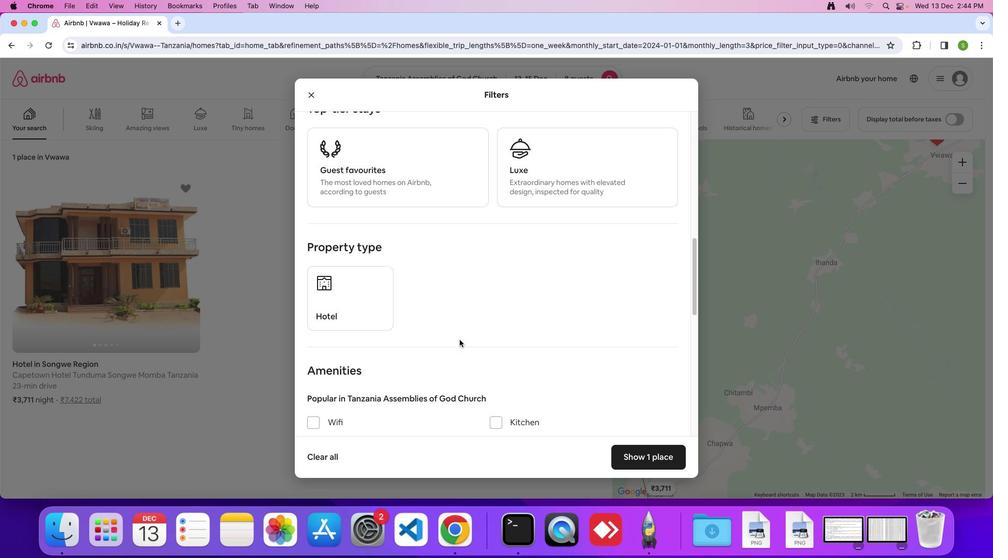 
Action: Mouse scrolled (459, 339) with delta (0, 0)
Screenshot: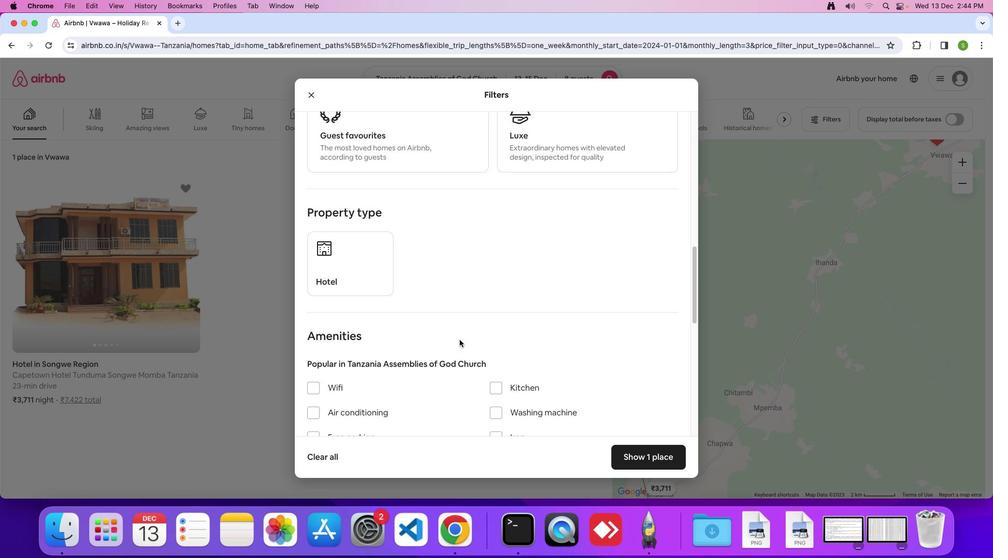 
Action: Mouse scrolled (459, 339) with delta (0, -1)
Screenshot: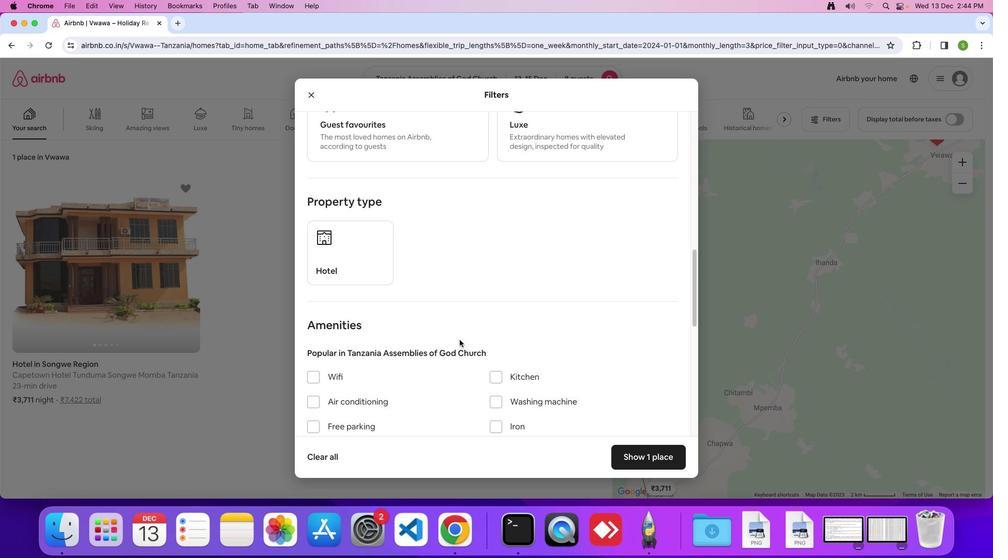 
Action: Mouse scrolled (459, 339) with delta (0, 0)
Screenshot: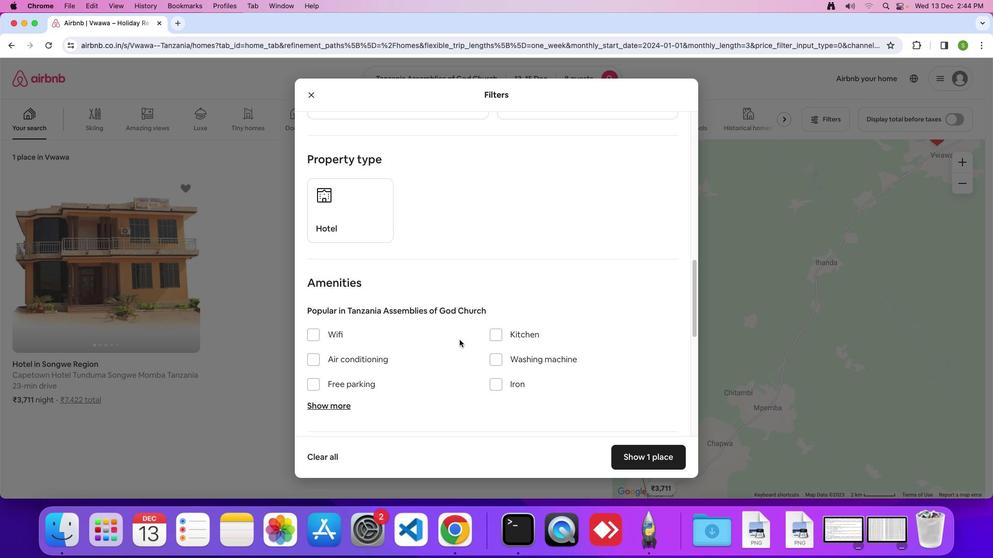 
Action: Mouse scrolled (459, 339) with delta (0, 0)
Screenshot: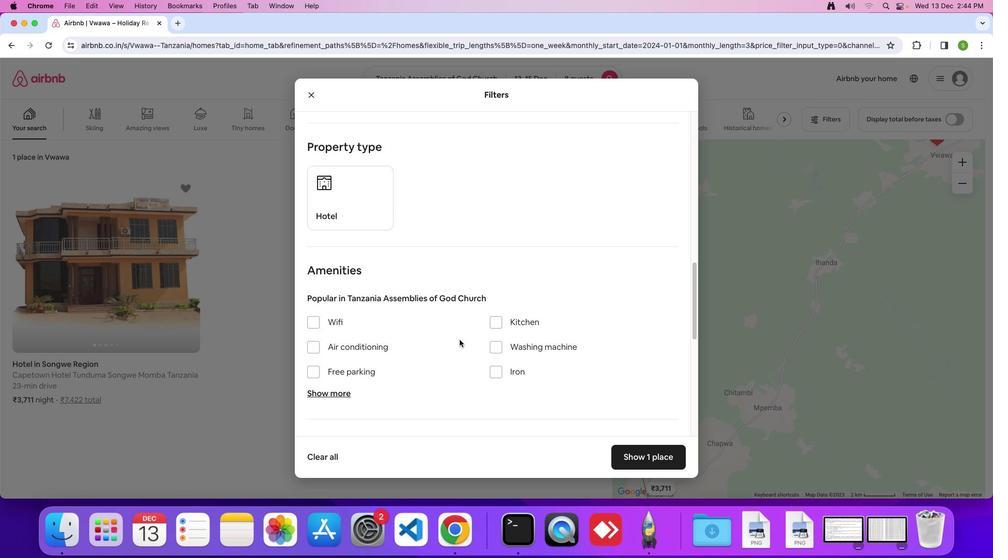 
Action: Mouse scrolled (459, 339) with delta (0, -1)
Screenshot: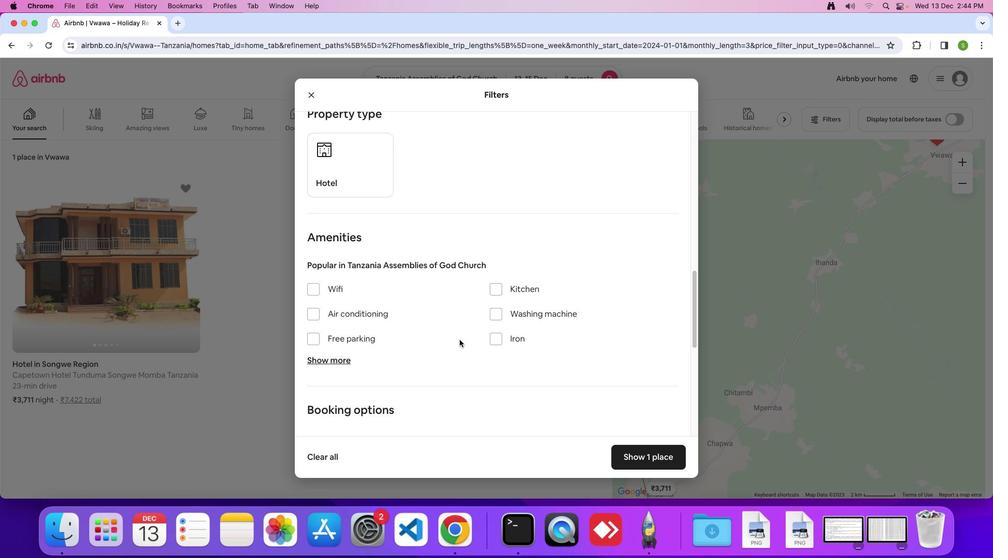 
Action: Mouse moved to (315, 277)
Screenshot: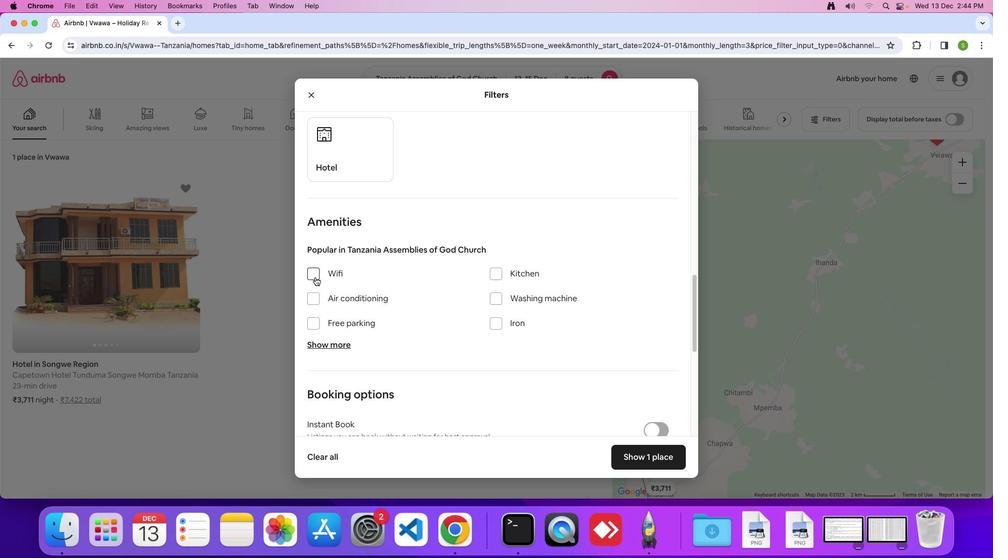 
Action: Mouse pressed left at (315, 277)
Screenshot: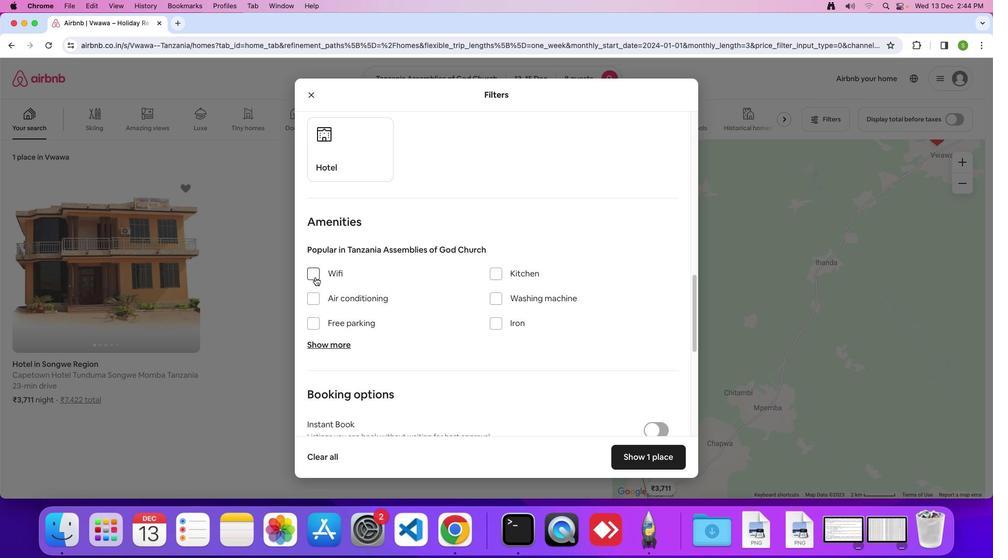 
Action: Mouse moved to (382, 322)
Screenshot: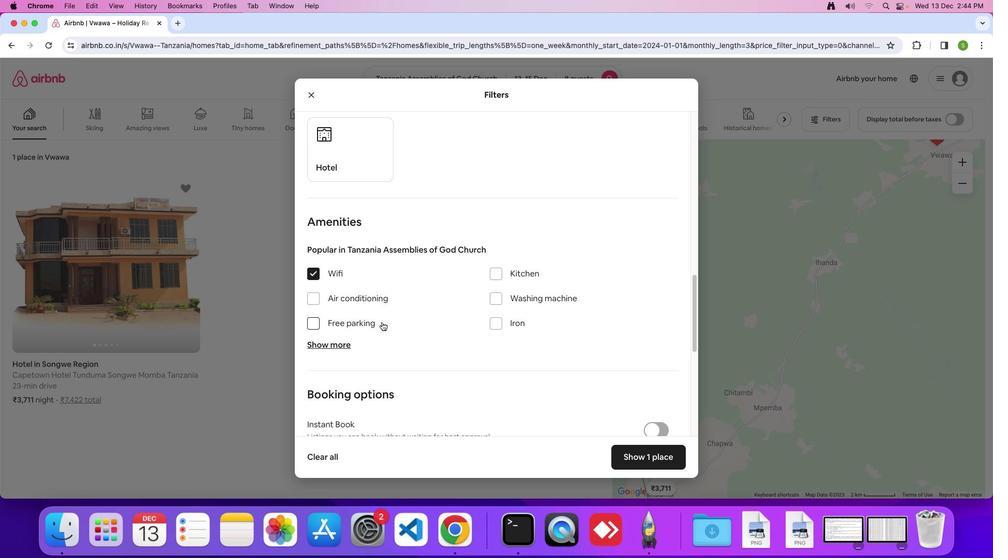 
Action: Mouse scrolled (382, 322) with delta (0, 0)
Screenshot: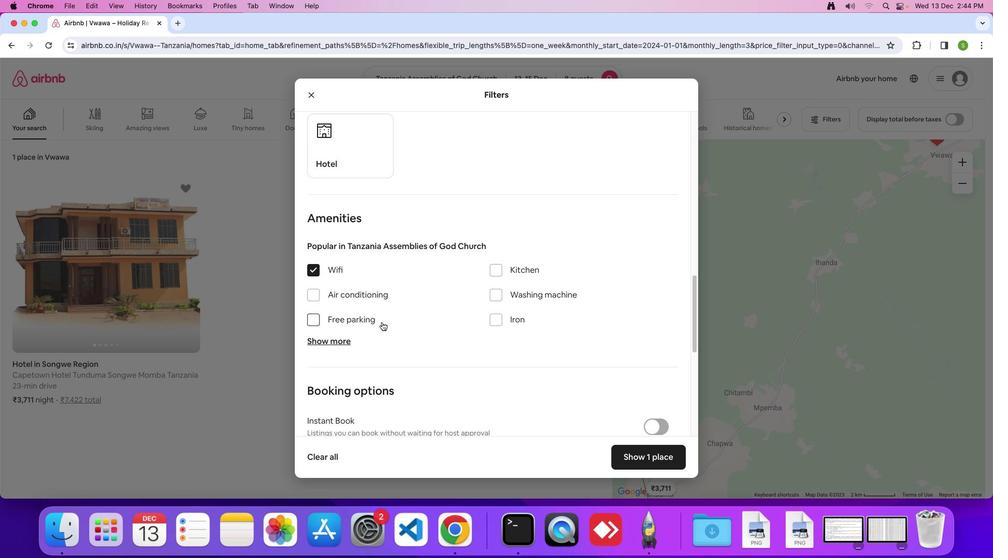 
Action: Mouse scrolled (382, 322) with delta (0, 0)
Screenshot: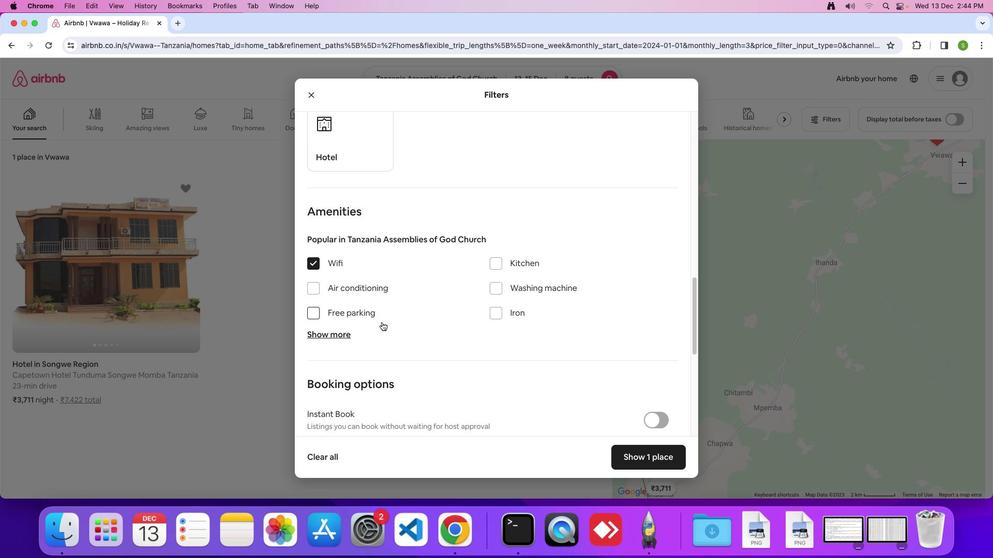 
Action: Mouse scrolled (382, 322) with delta (0, 0)
Screenshot: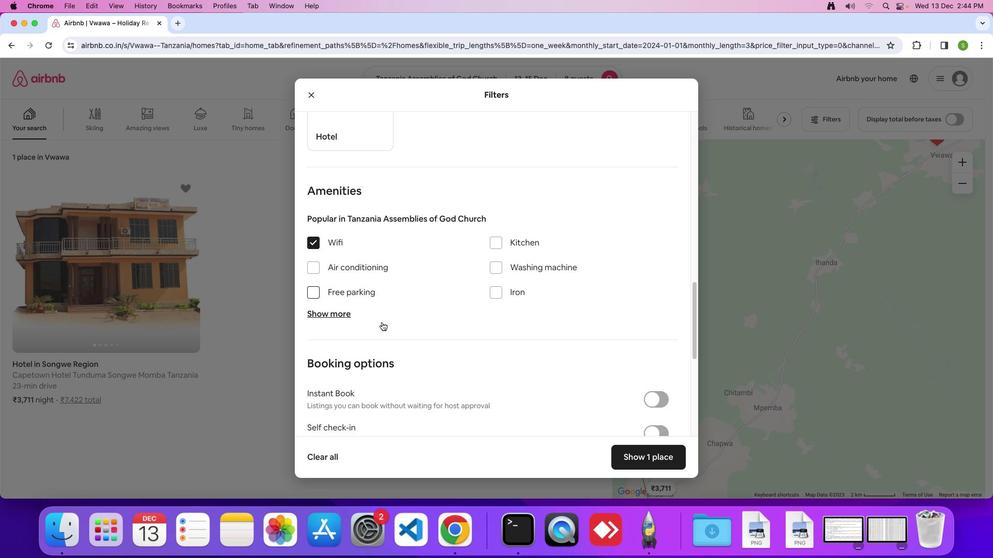 
Action: Mouse moved to (314, 288)
Screenshot: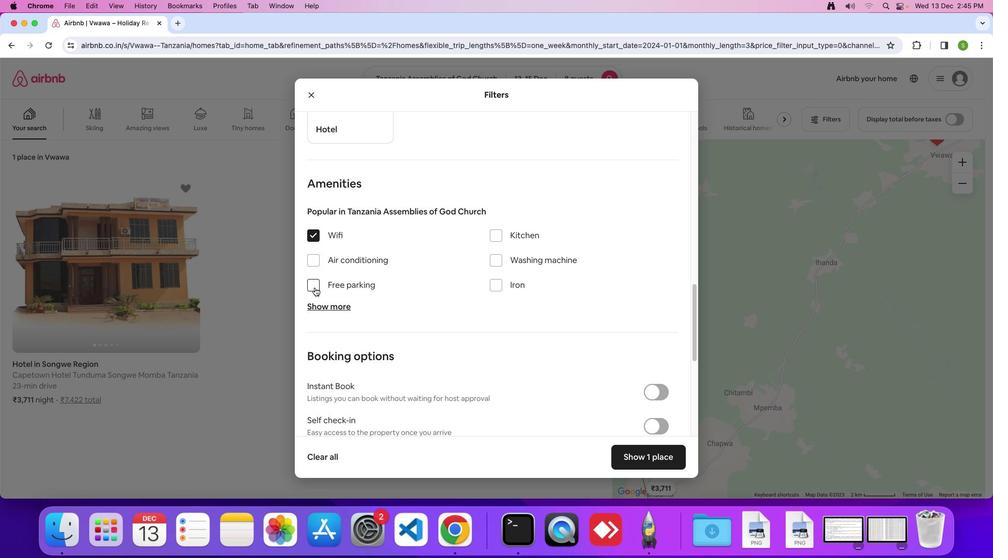 
Action: Mouse pressed left at (314, 288)
Screenshot: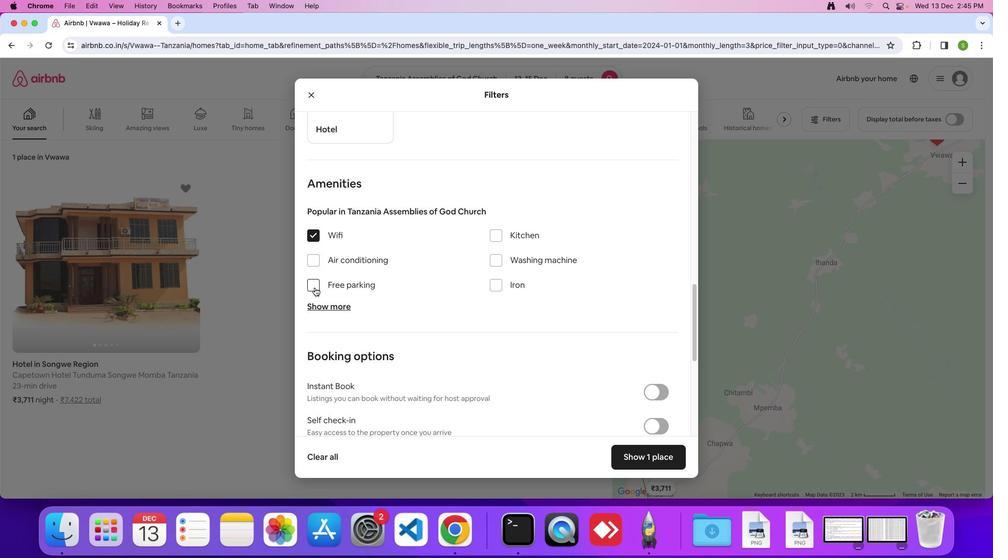 
Action: Mouse moved to (322, 307)
Screenshot: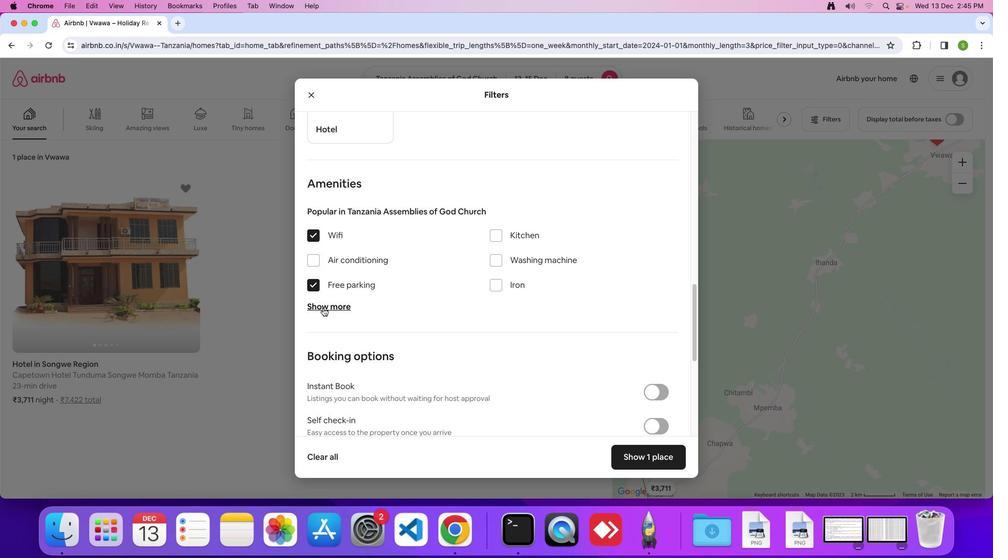 
Action: Mouse pressed left at (322, 307)
Screenshot: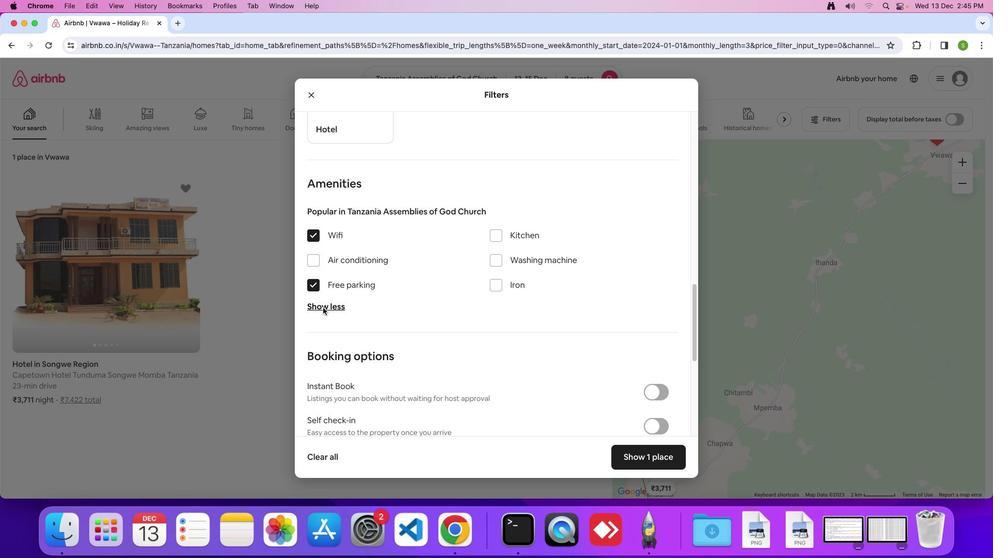 
Action: Mouse moved to (436, 330)
Screenshot: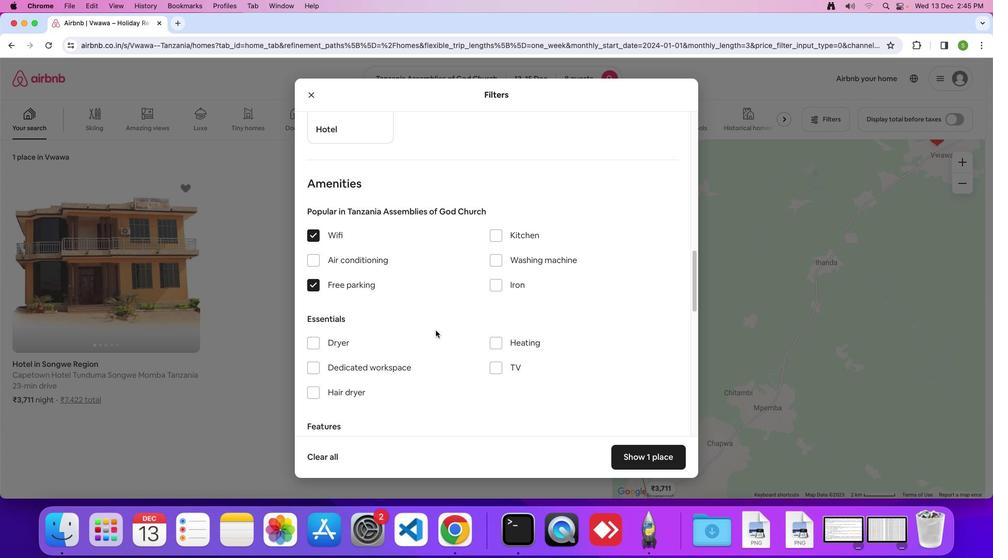 
Action: Mouse scrolled (436, 330) with delta (0, 0)
Screenshot: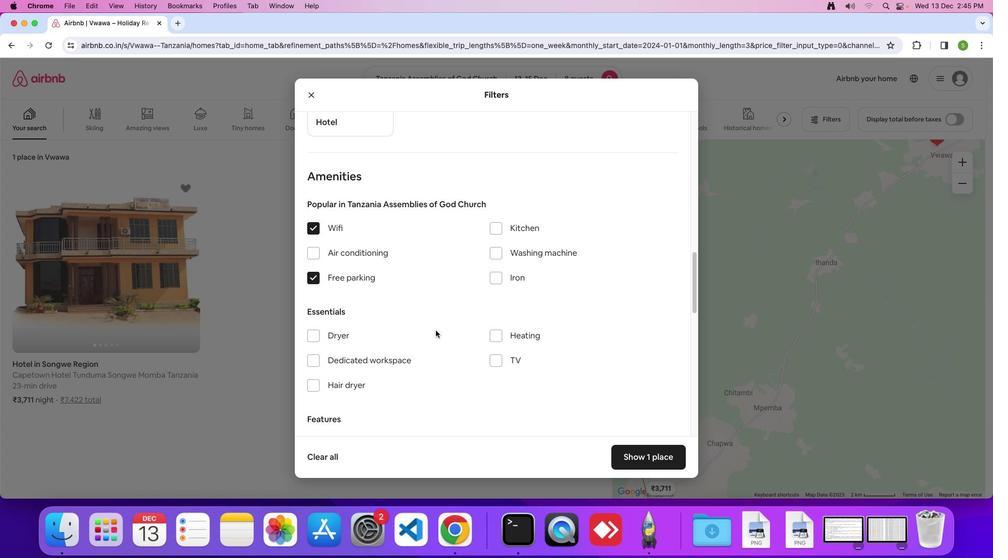 
Action: Mouse scrolled (436, 330) with delta (0, 0)
Screenshot: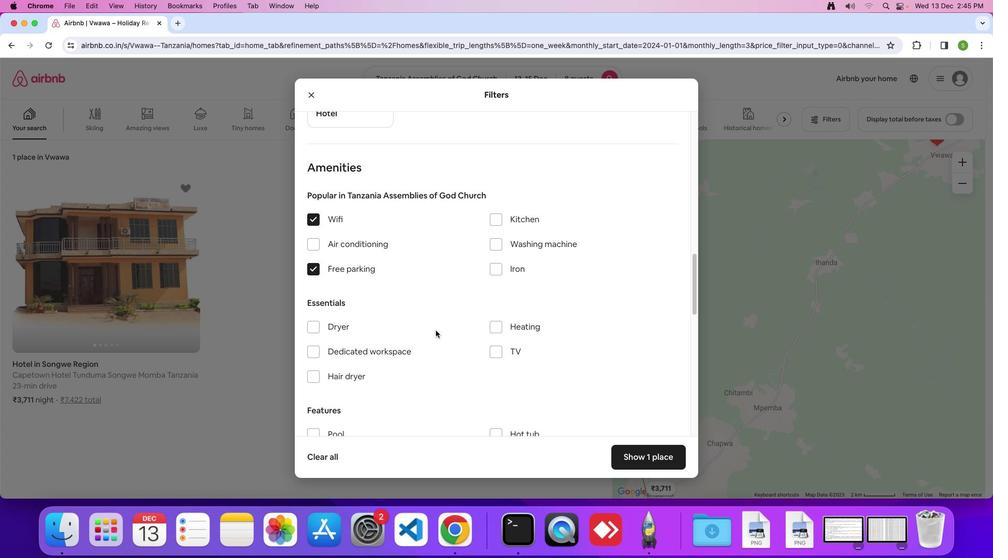 
Action: Mouse scrolled (436, 330) with delta (0, 0)
Screenshot: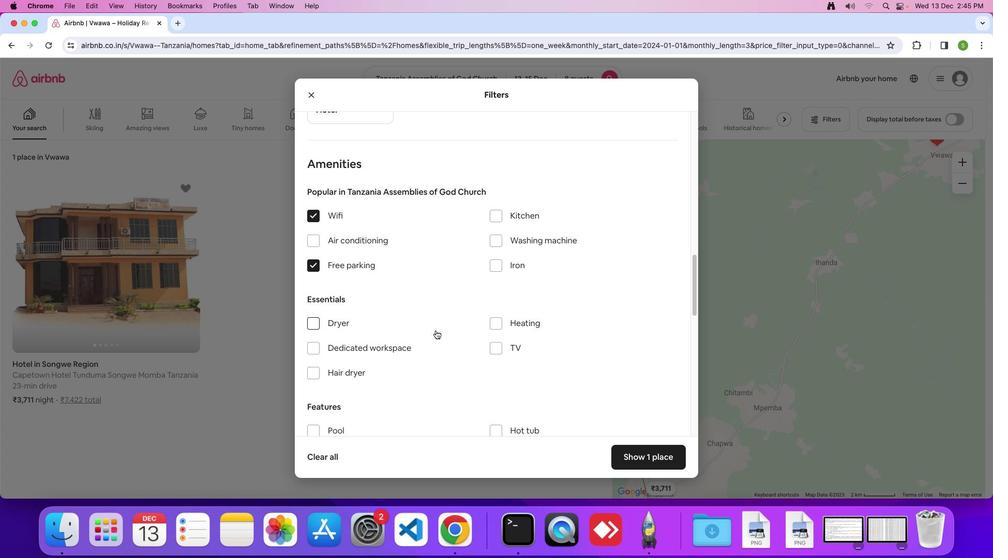 
Action: Mouse scrolled (436, 330) with delta (0, 0)
Screenshot: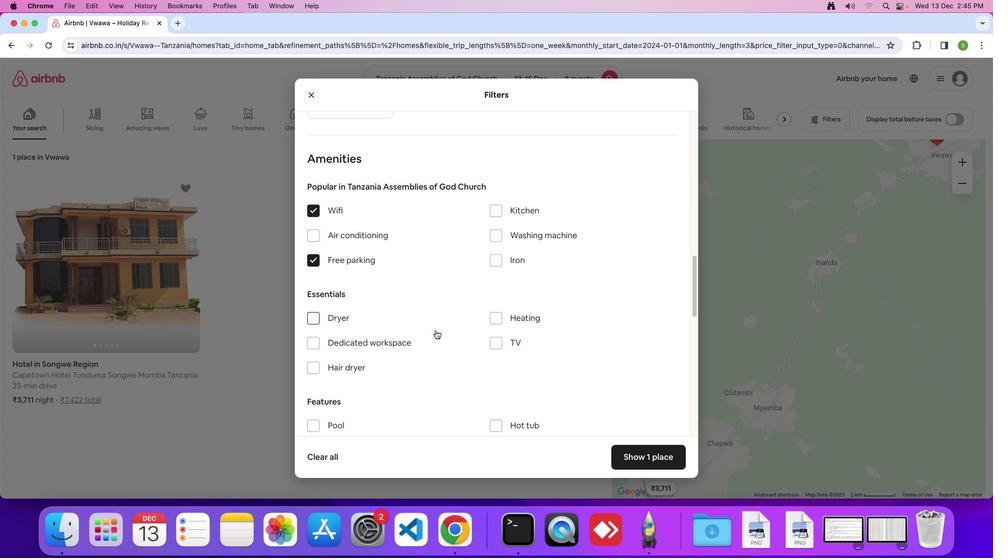 
Action: Mouse scrolled (436, 330) with delta (0, 0)
Screenshot: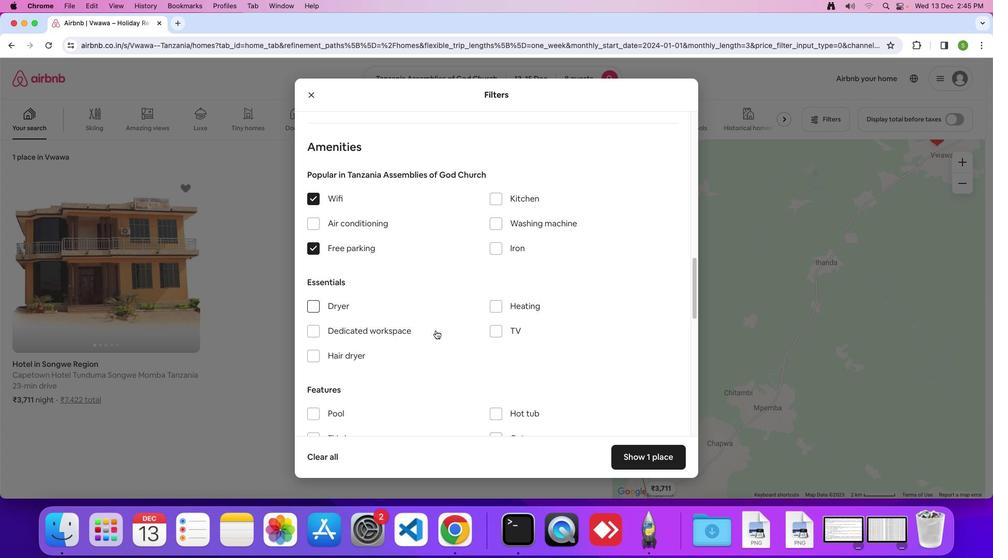 
Action: Mouse scrolled (436, 330) with delta (0, 0)
Screenshot: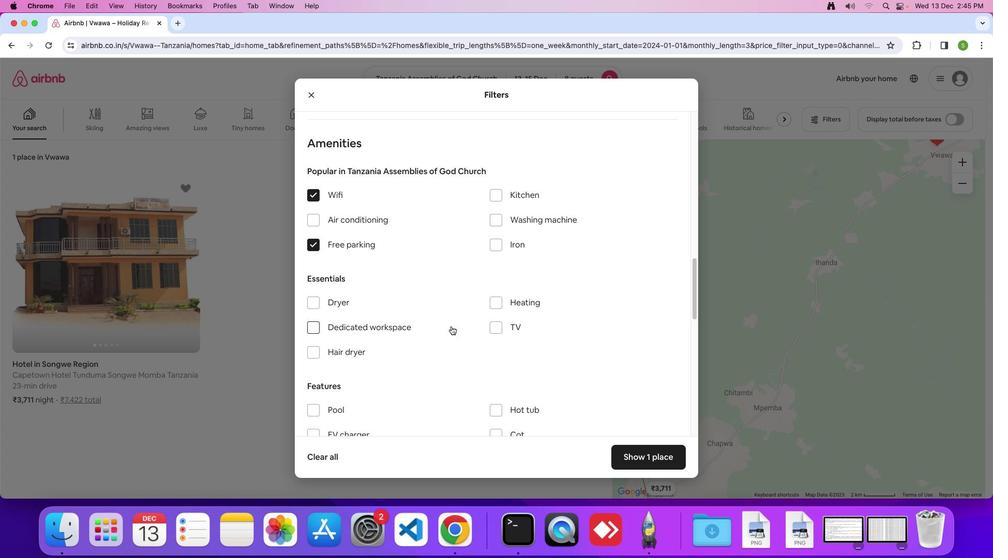 
Action: Mouse moved to (497, 322)
Screenshot: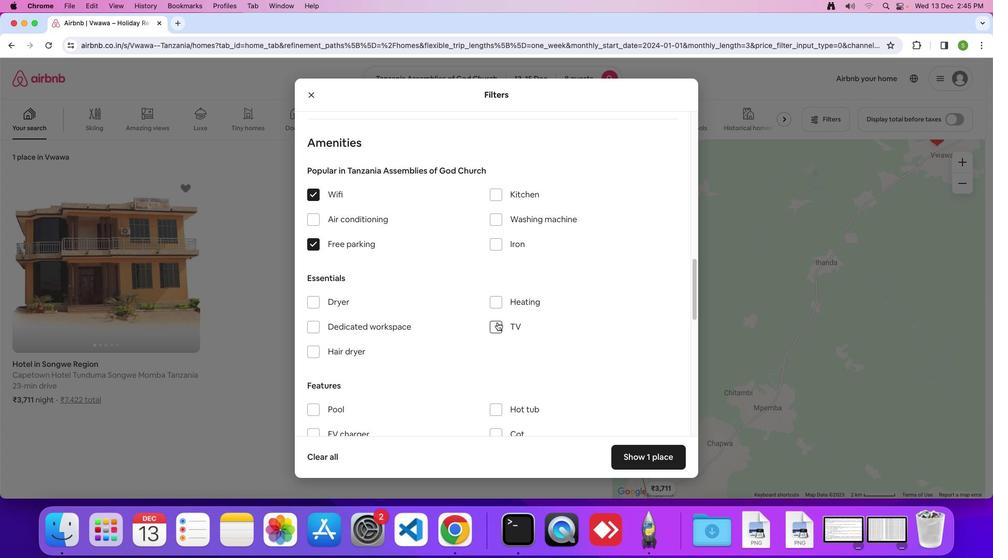 
Action: Mouse pressed left at (497, 322)
Screenshot: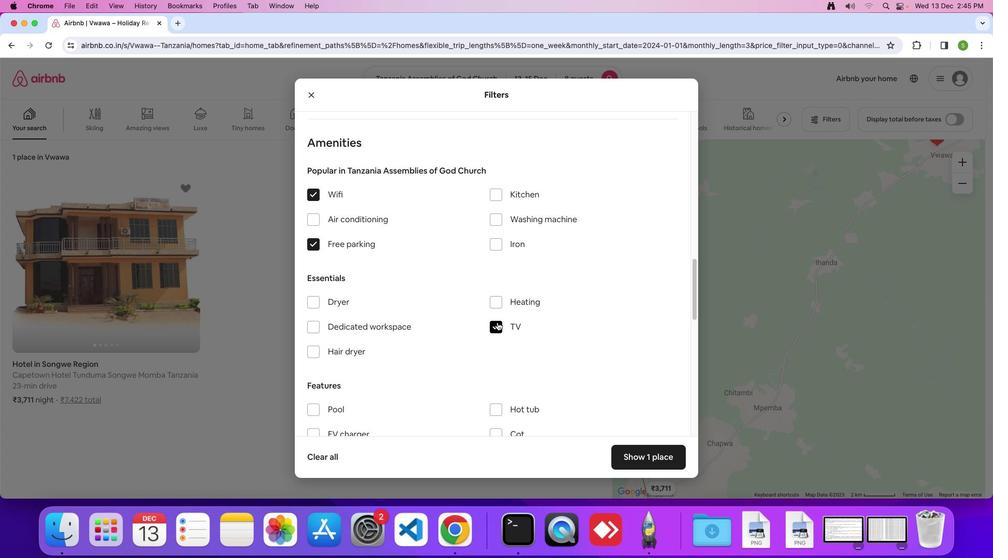 
Action: Mouse moved to (436, 323)
Screenshot: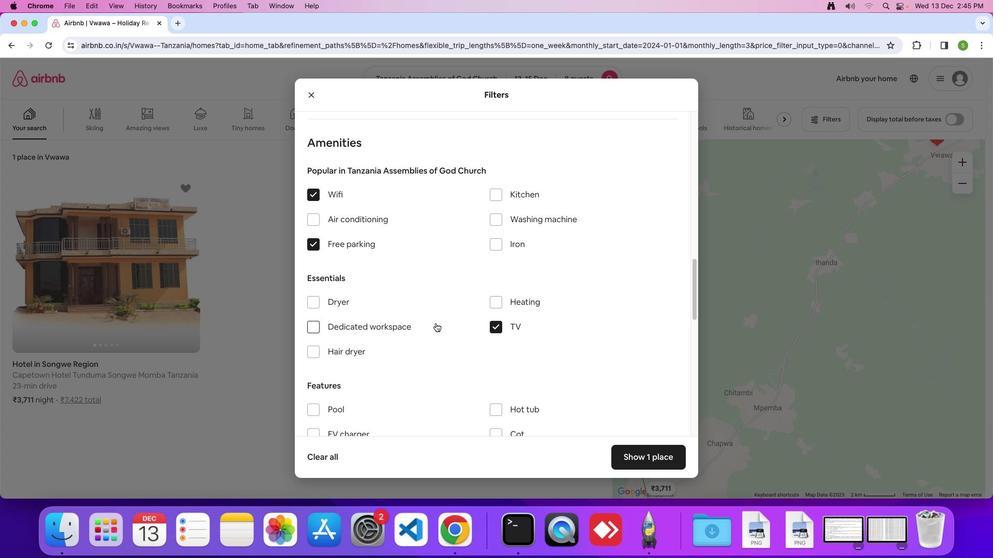 
Action: Mouse scrolled (436, 323) with delta (0, 0)
Screenshot: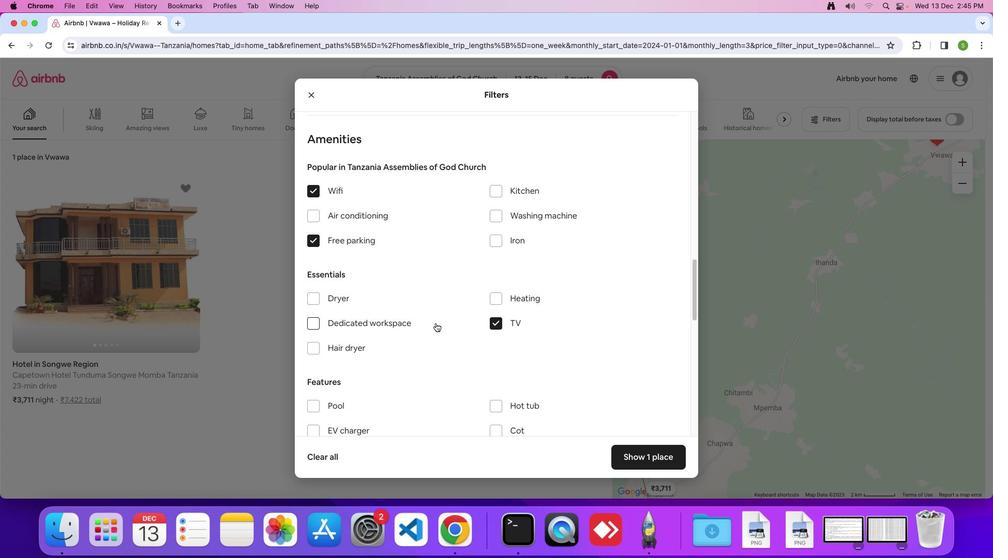 
Action: Mouse scrolled (436, 323) with delta (0, 0)
Screenshot: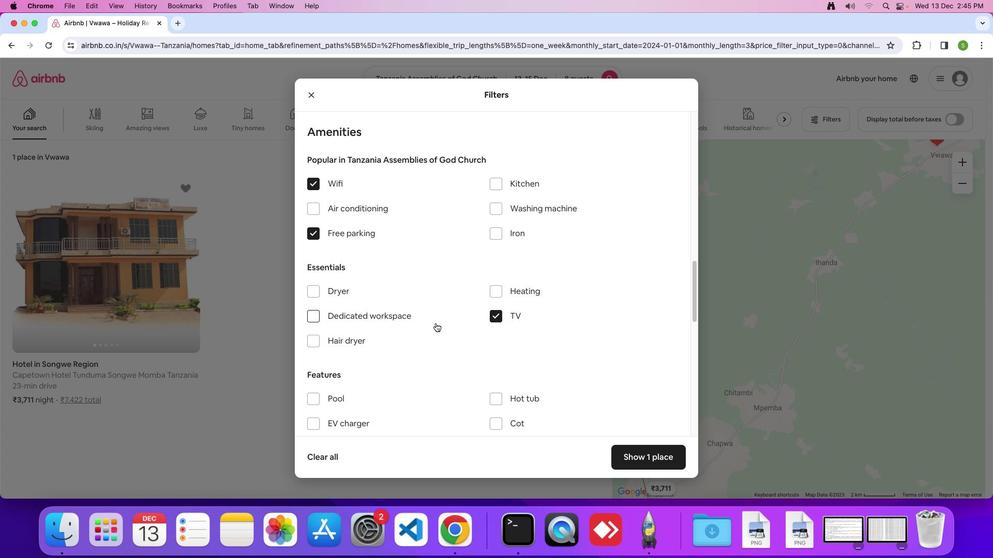 
Action: Mouse scrolled (436, 323) with delta (0, 0)
Screenshot: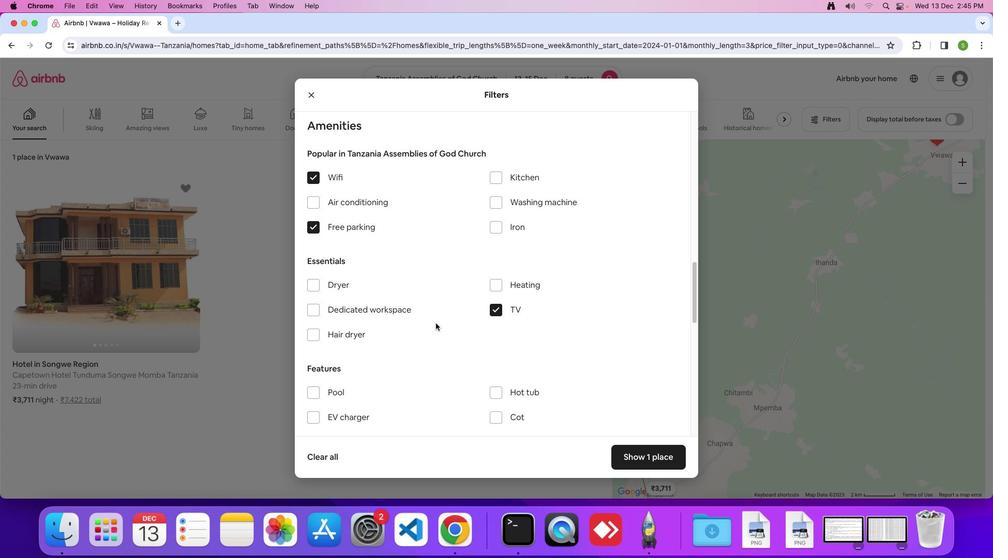 
Action: Mouse scrolled (436, 323) with delta (0, 0)
Screenshot: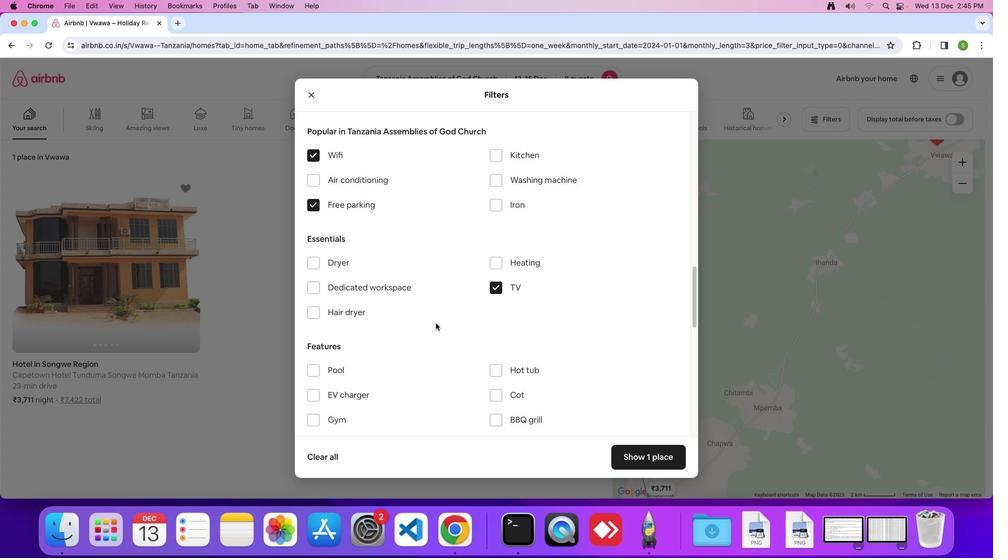 
Action: Mouse scrolled (436, 323) with delta (0, -1)
Screenshot: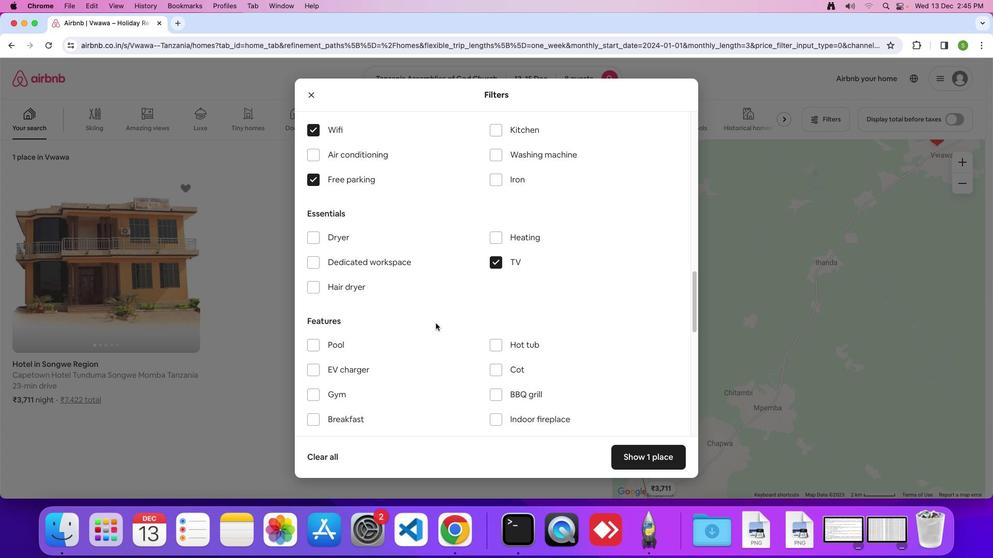 
Action: Mouse scrolled (436, 323) with delta (0, 0)
Screenshot: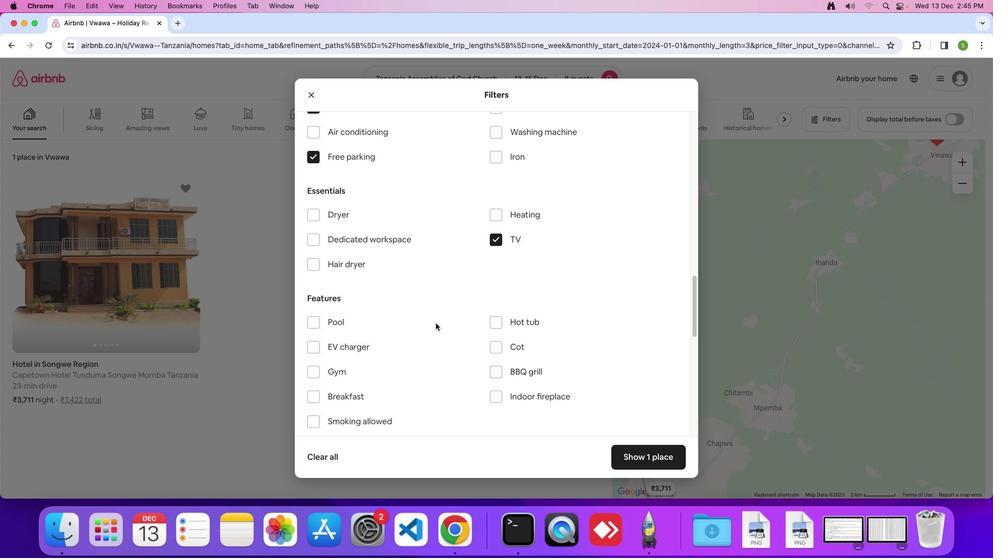 
Action: Mouse scrolled (436, 323) with delta (0, 0)
Screenshot: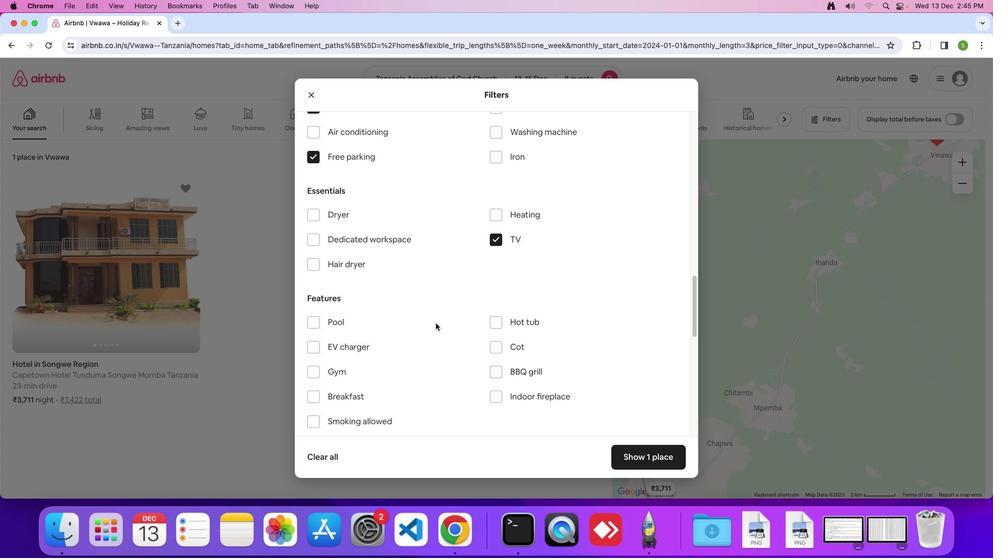 
Action: Mouse scrolled (436, 323) with delta (0, 0)
Screenshot: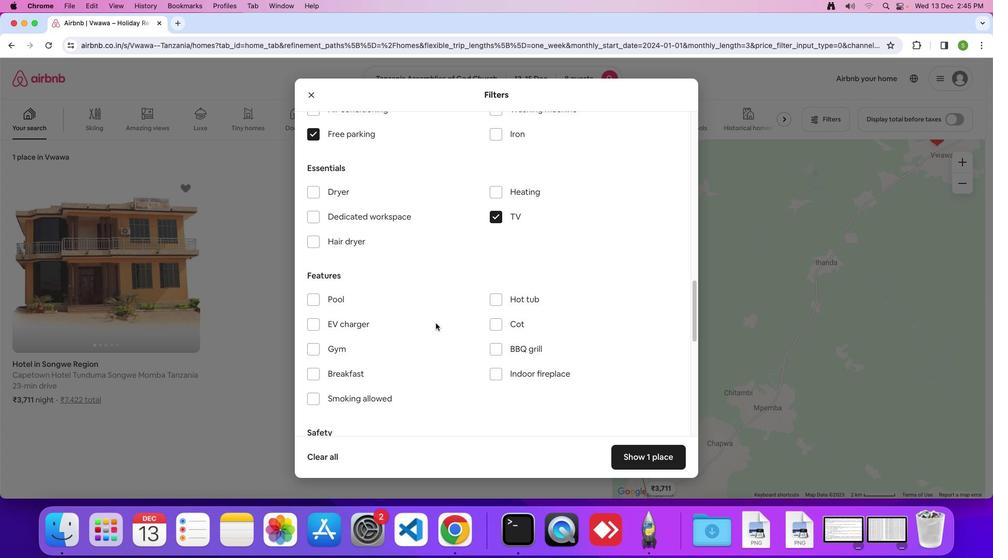 
Action: Mouse scrolled (436, 323) with delta (0, 0)
Screenshot: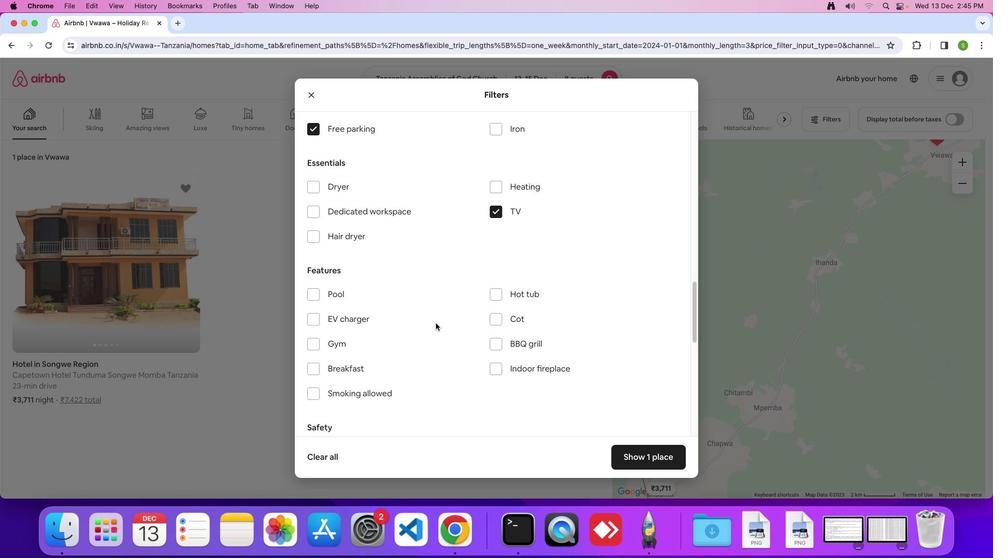 
Action: Mouse moved to (315, 342)
Screenshot: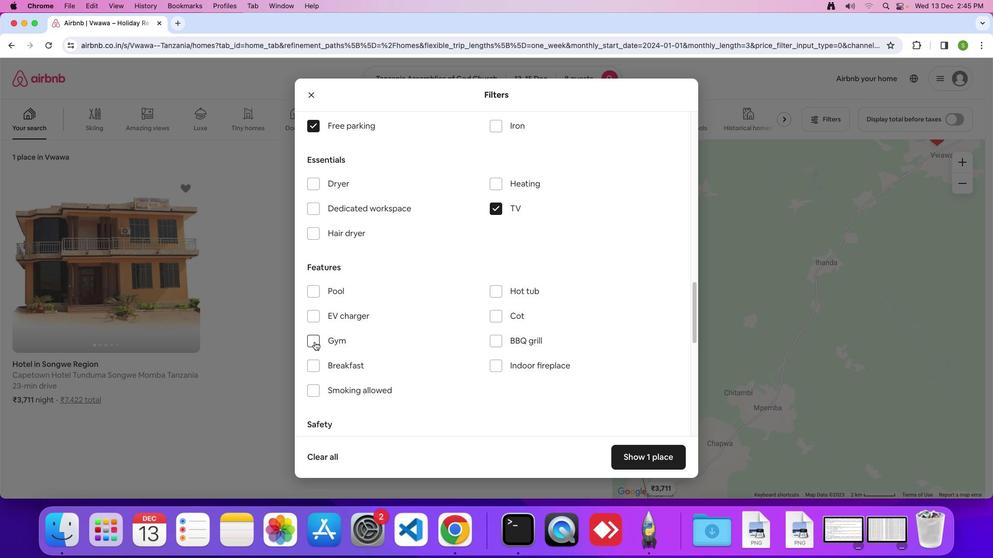 
Action: Mouse pressed left at (315, 342)
Screenshot: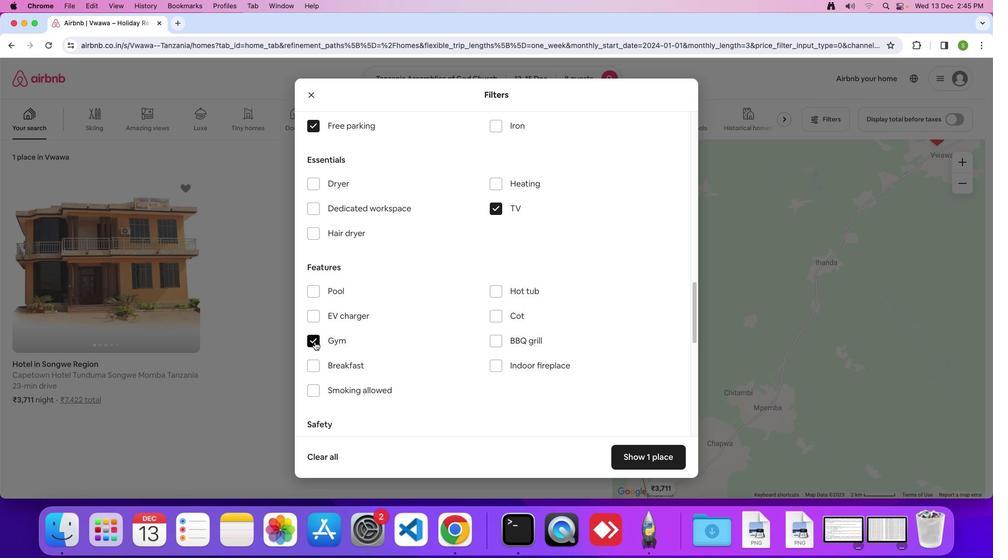 
Action: Mouse moved to (315, 362)
Screenshot: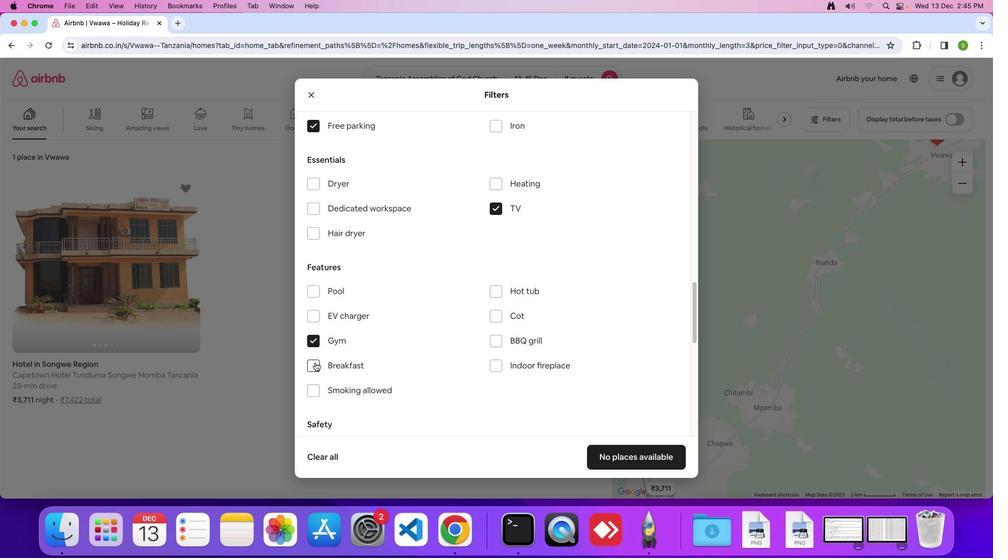 
Action: Mouse pressed left at (315, 362)
Screenshot: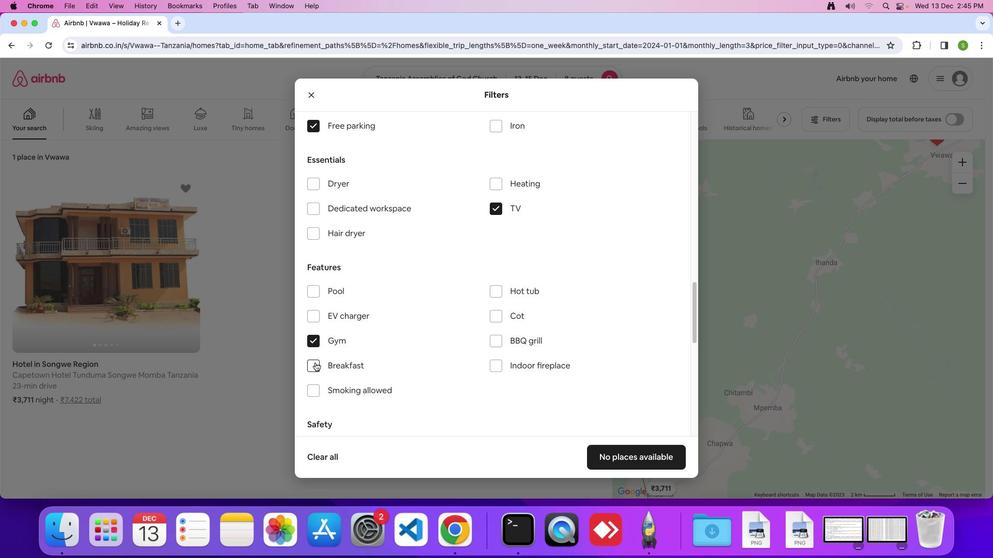 
Action: Mouse moved to (448, 360)
Screenshot: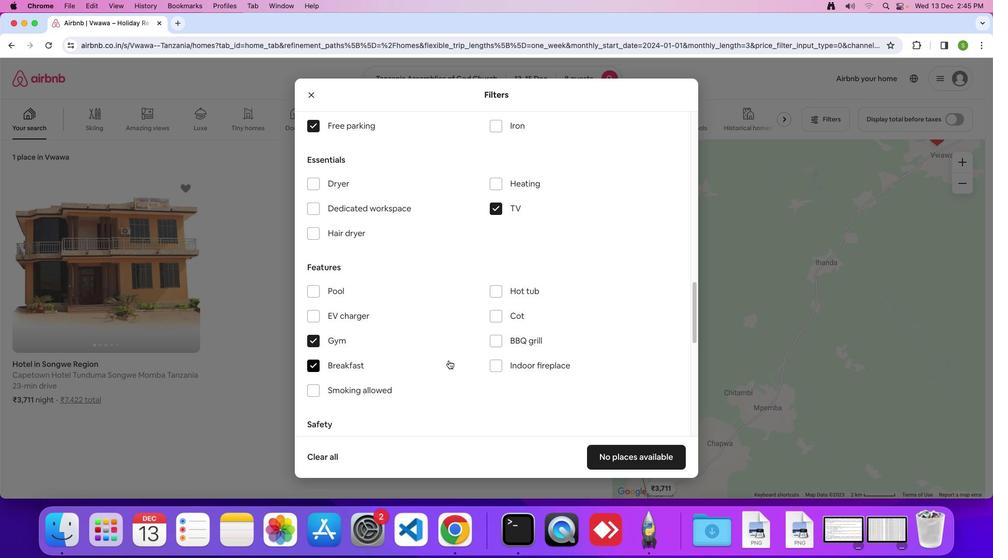 
Action: Mouse scrolled (448, 360) with delta (0, 0)
Screenshot: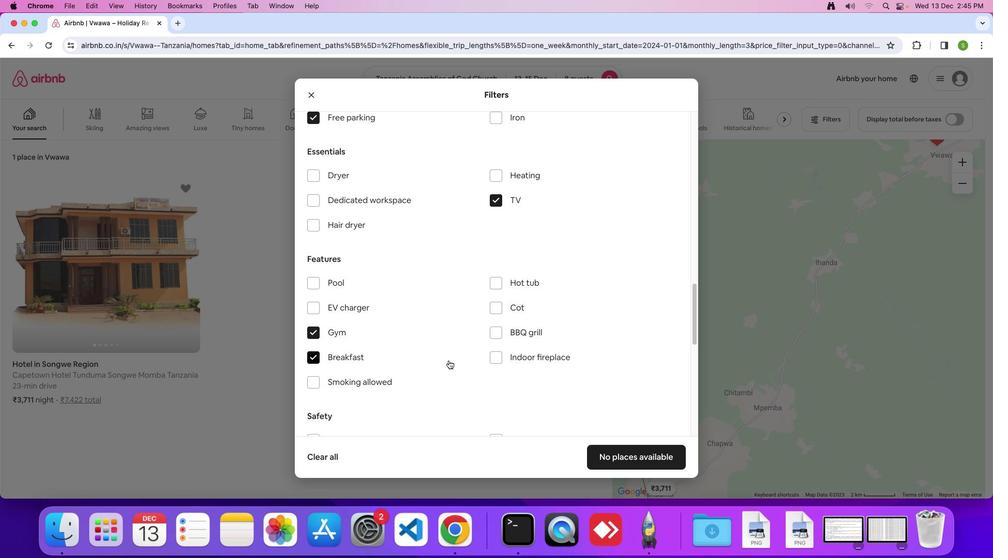 
Action: Mouse scrolled (448, 360) with delta (0, 0)
Screenshot: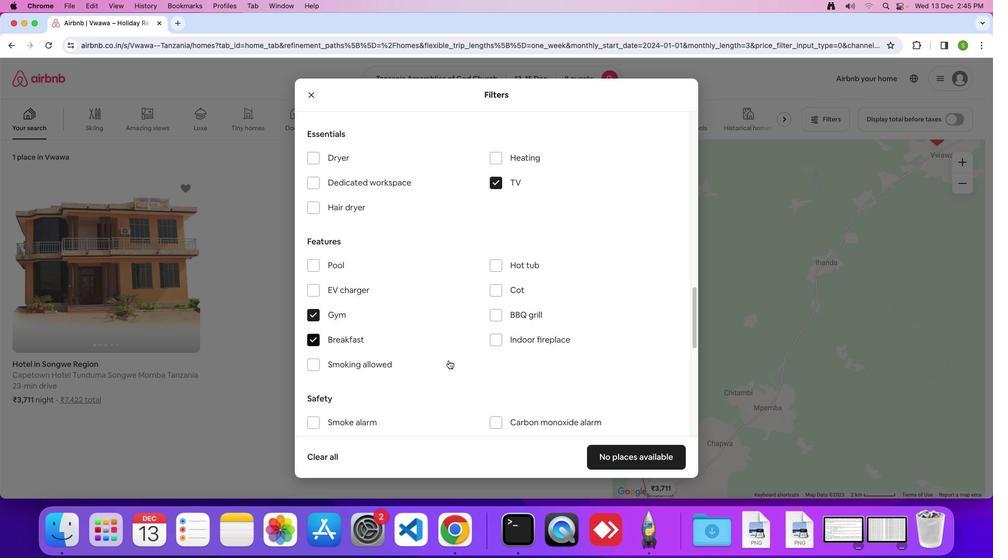 
Action: Mouse scrolled (448, 360) with delta (0, 0)
Screenshot: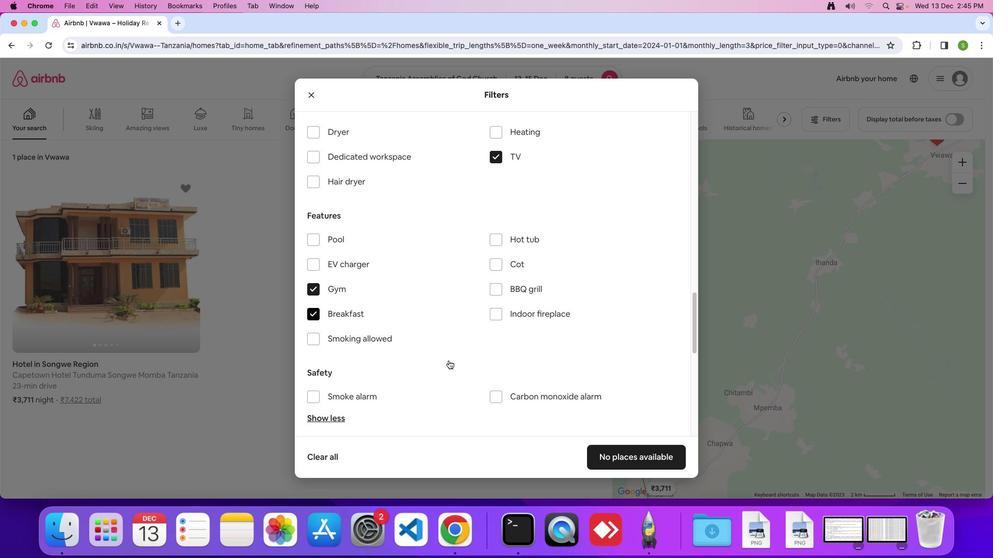 
Action: Mouse scrolled (448, 360) with delta (0, 0)
Screenshot: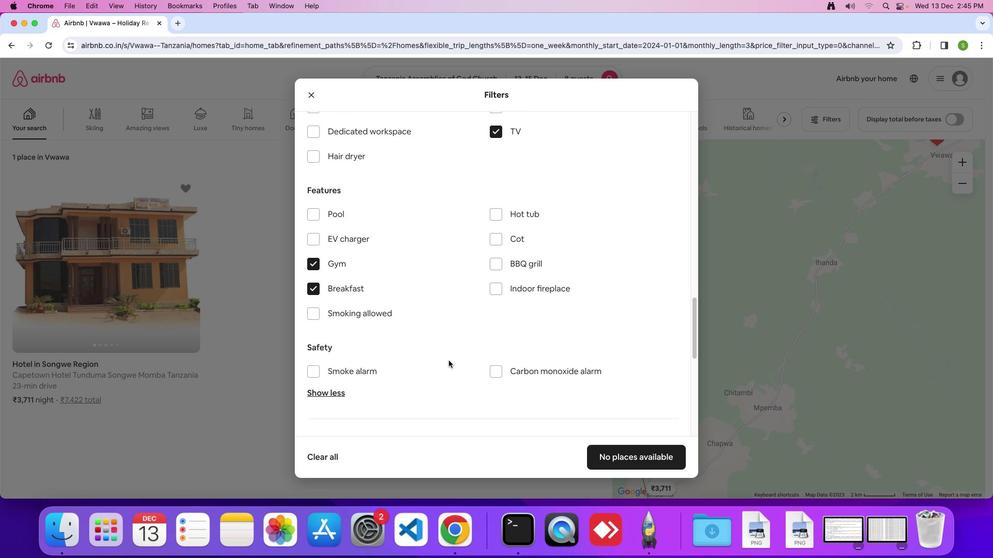 
Action: Mouse scrolled (448, 360) with delta (0, 0)
Screenshot: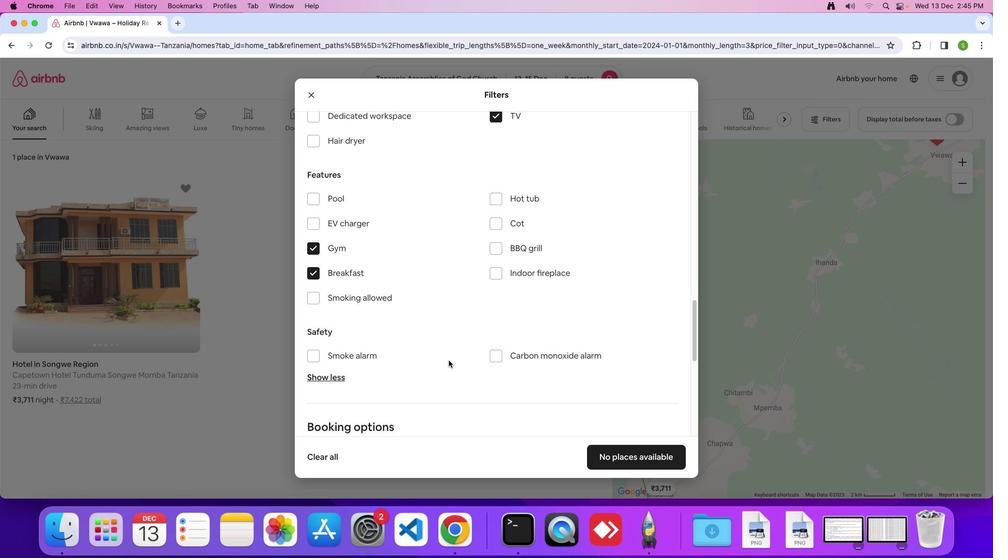 
Action: Mouse scrolled (448, 360) with delta (0, -1)
Screenshot: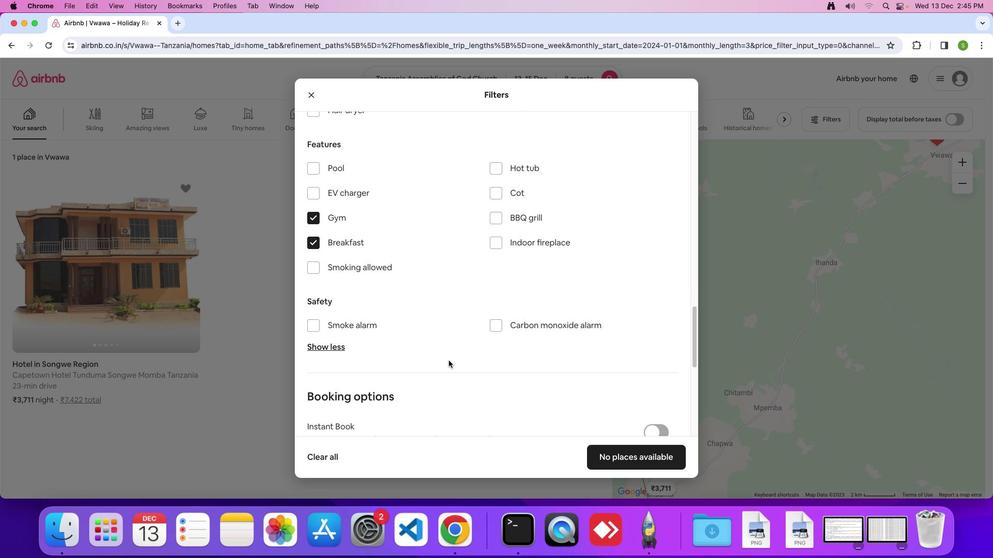 
Action: Mouse scrolled (448, 360) with delta (0, 0)
Screenshot: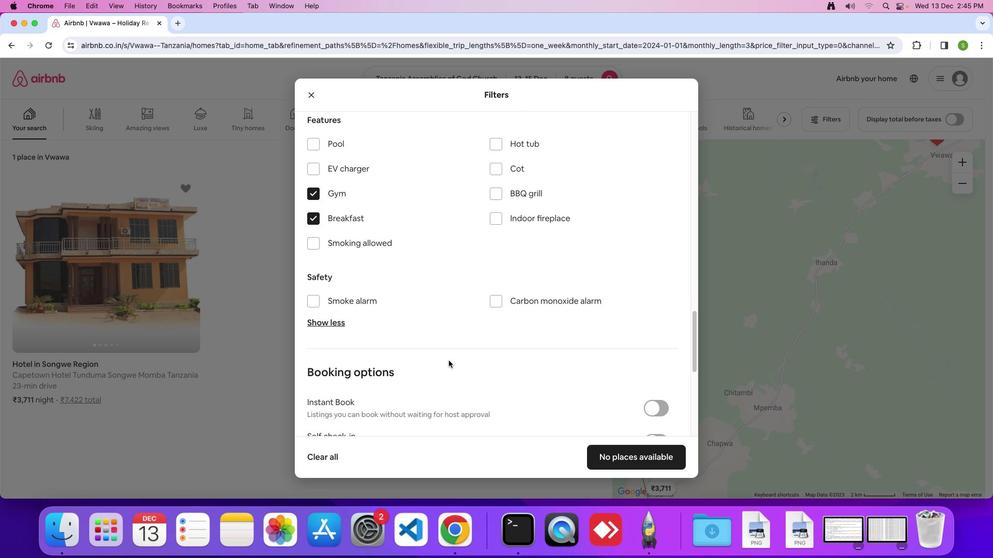 
Action: Mouse scrolled (448, 360) with delta (0, 0)
Screenshot: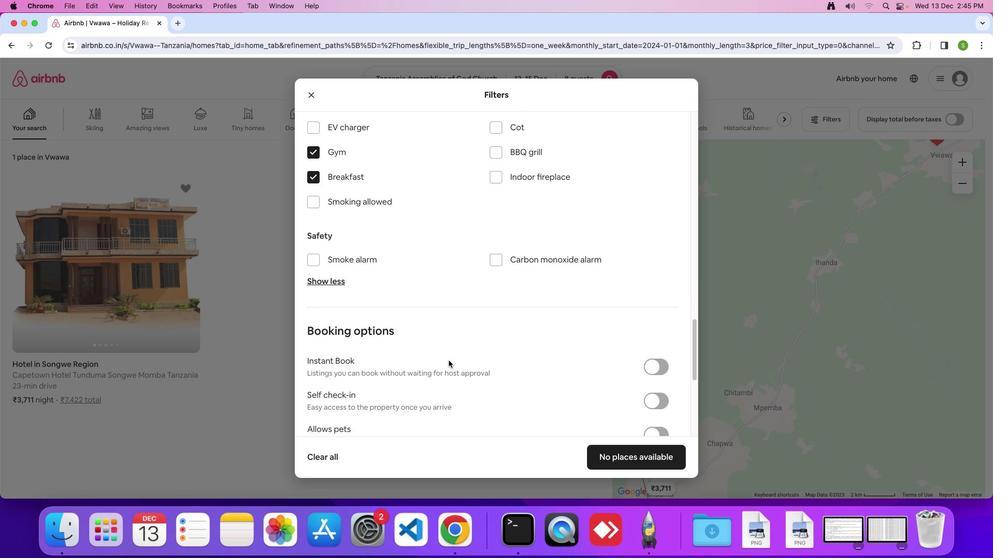 
Action: Mouse scrolled (448, 360) with delta (0, -1)
Screenshot: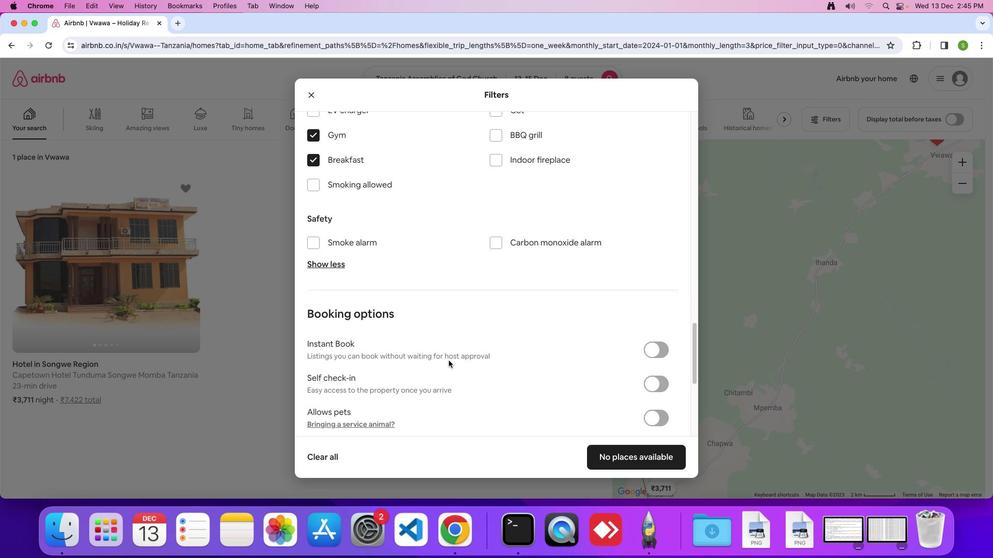 
Action: Mouse scrolled (448, 360) with delta (0, 0)
Screenshot: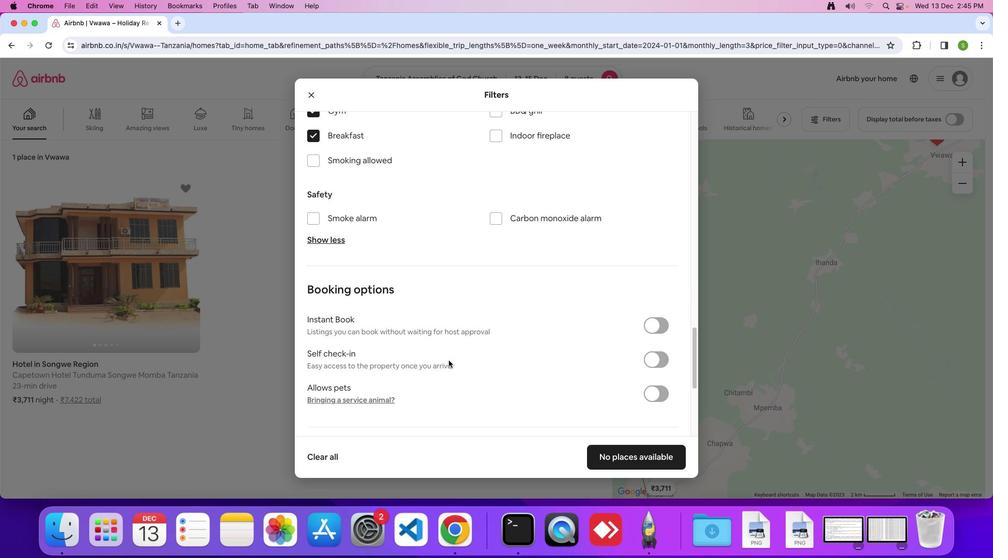 
Action: Mouse scrolled (448, 360) with delta (0, 0)
Screenshot: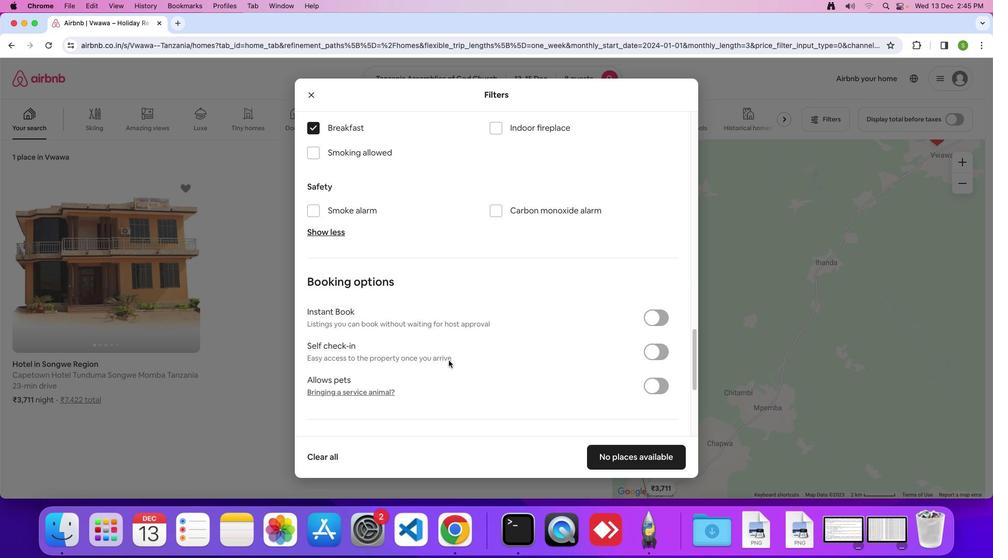 
Action: Mouse scrolled (448, 360) with delta (0, 0)
Screenshot: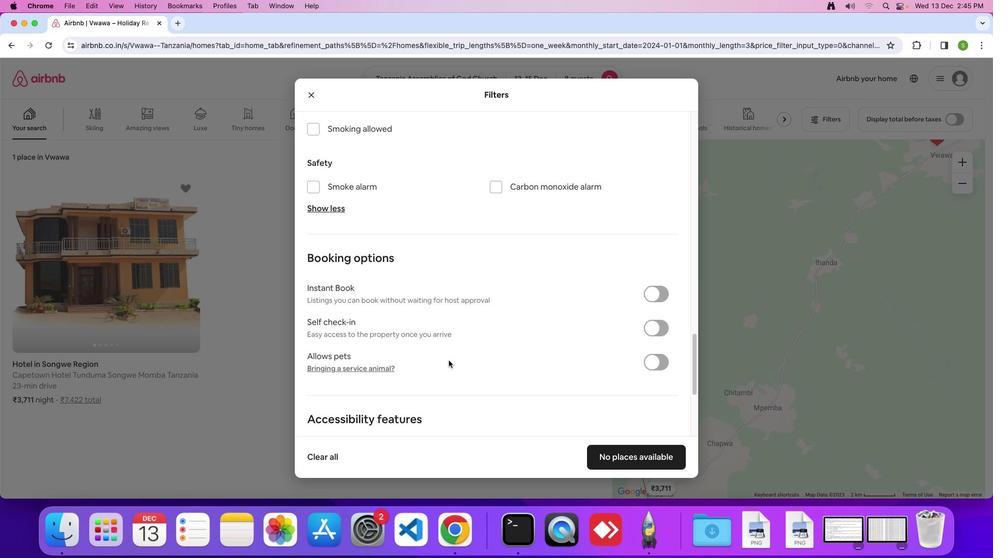 
Action: Mouse scrolled (448, 360) with delta (0, 0)
Screenshot: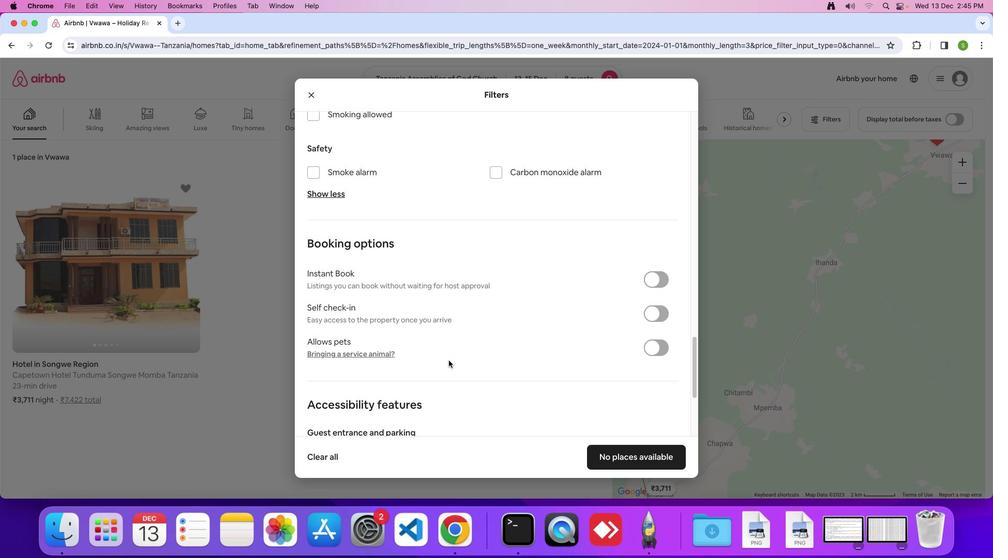 
Action: Mouse scrolled (448, 360) with delta (0, 0)
Screenshot: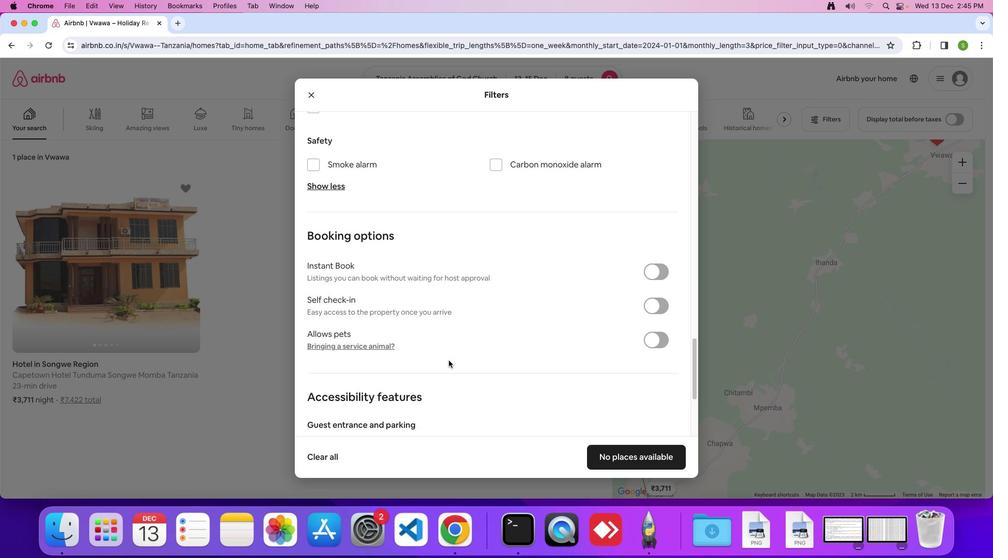 
Action: Mouse scrolled (448, 360) with delta (0, 0)
Screenshot: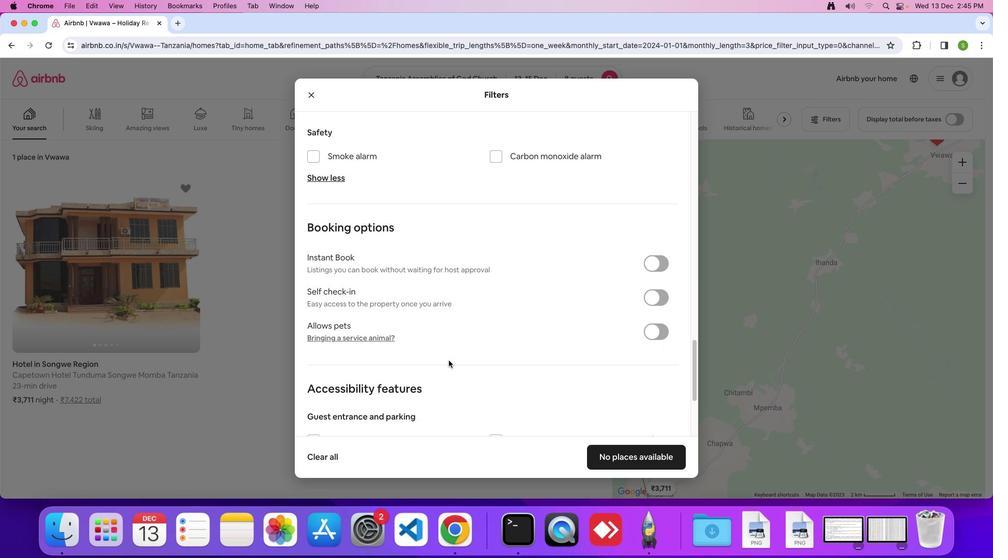 
Action: Mouse scrolled (448, 360) with delta (0, 0)
Screenshot: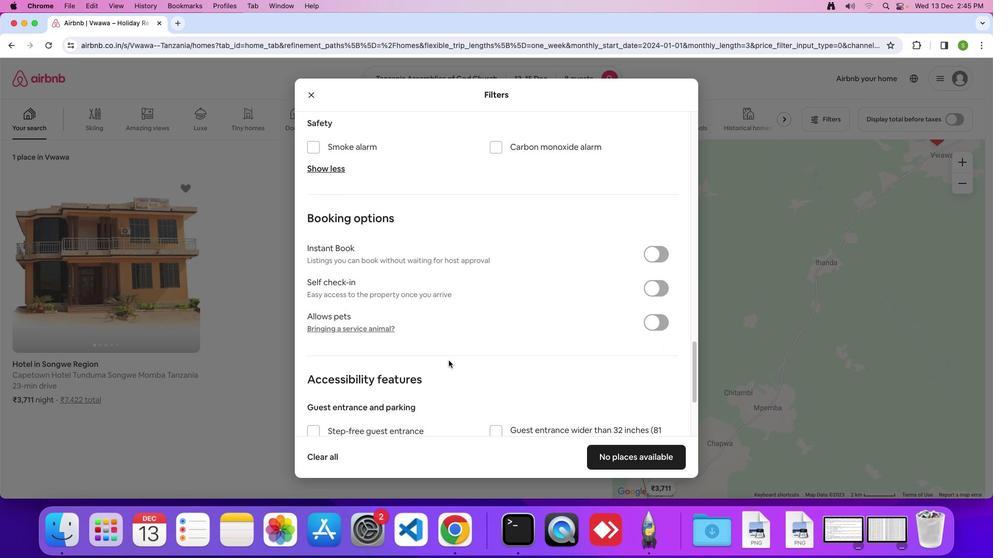 
Action: Mouse scrolled (448, 360) with delta (0, -1)
Screenshot: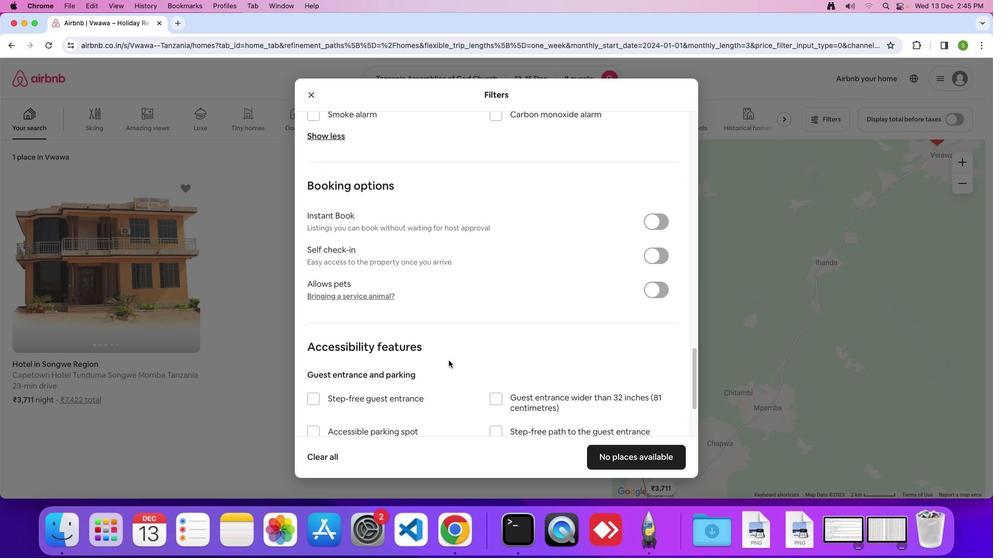 
Action: Mouse scrolled (448, 360) with delta (0, 0)
Screenshot: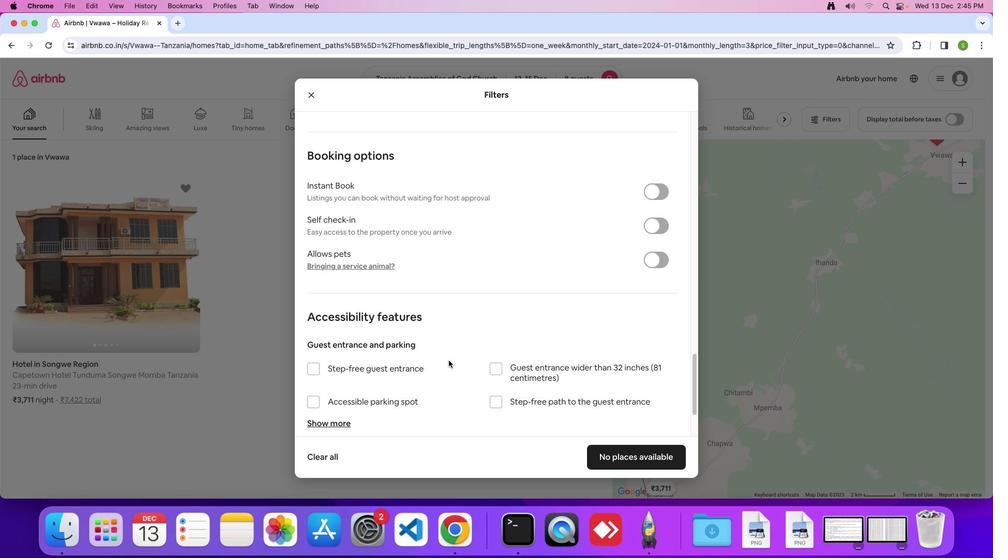 
Action: Mouse scrolled (448, 360) with delta (0, 0)
Screenshot: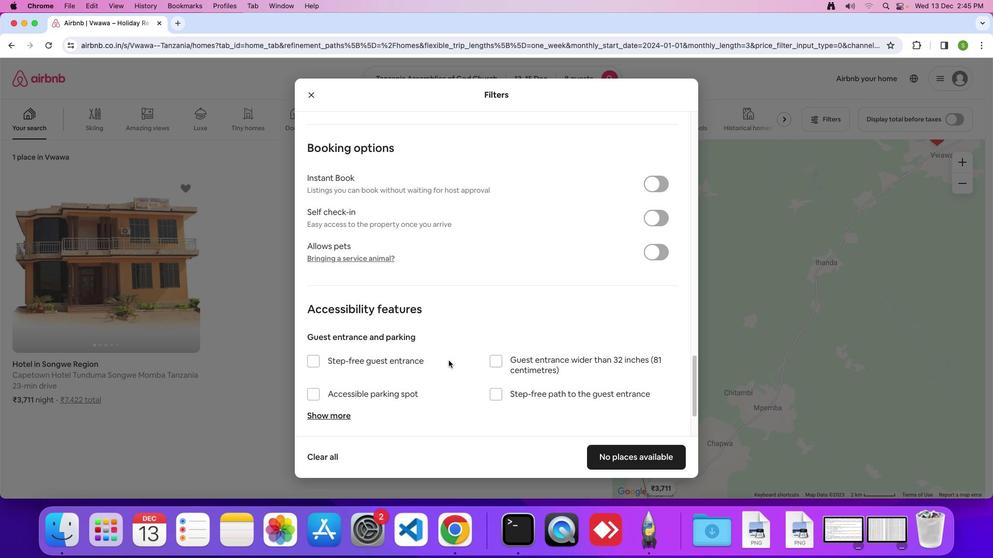 
Action: Mouse scrolled (448, 360) with delta (0, -1)
Screenshot: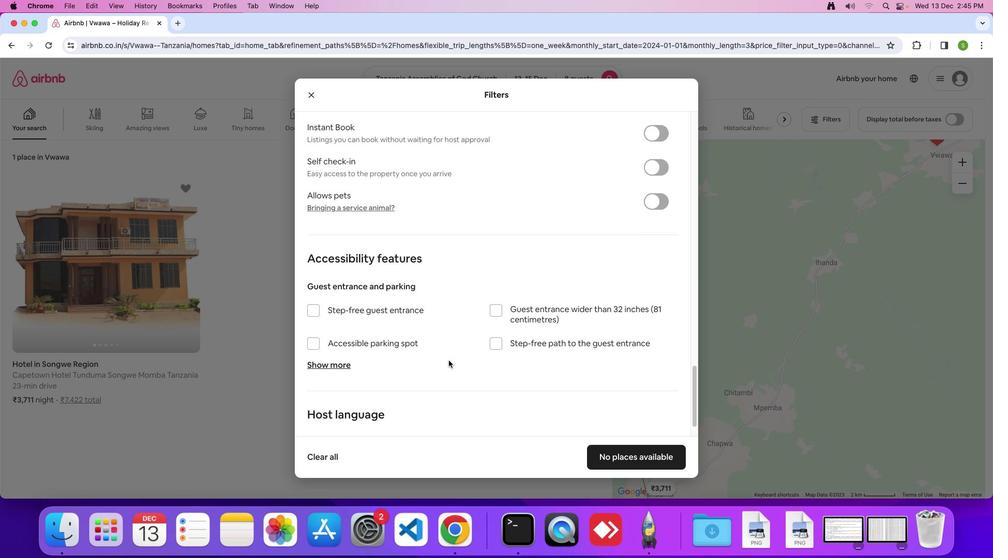 
Action: Mouse scrolled (448, 360) with delta (0, 0)
Screenshot: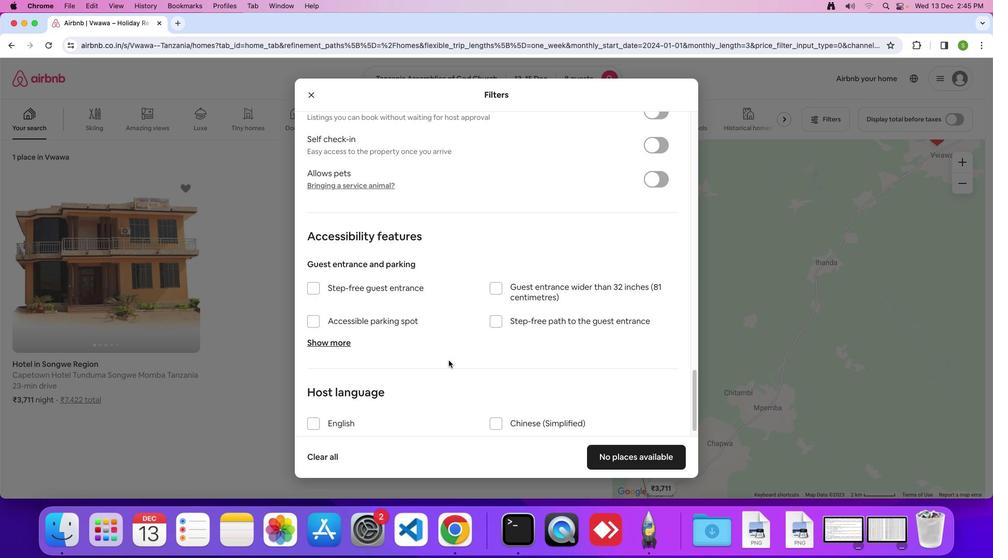 
Action: Mouse scrolled (448, 360) with delta (0, 0)
Screenshot: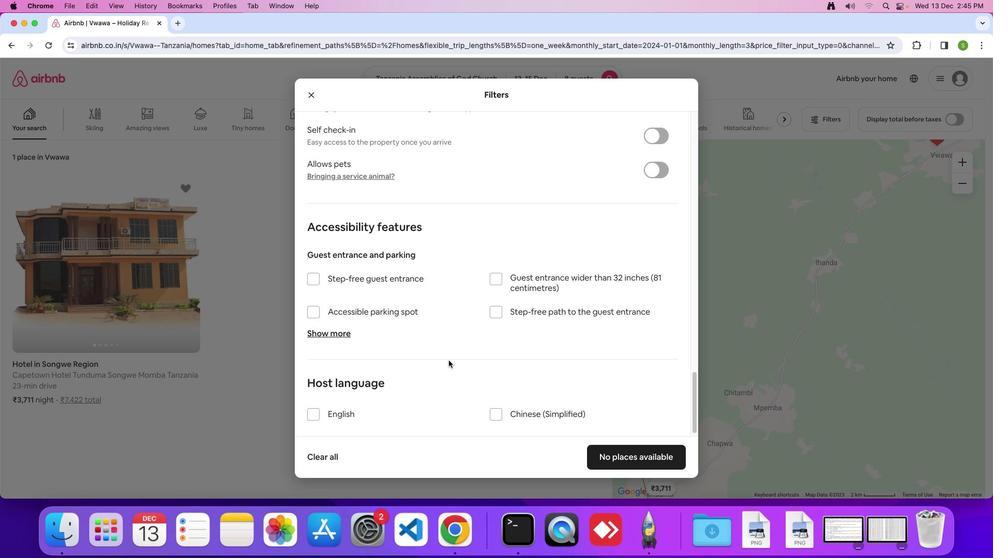 
Action: Mouse scrolled (448, 360) with delta (0, 0)
Screenshot: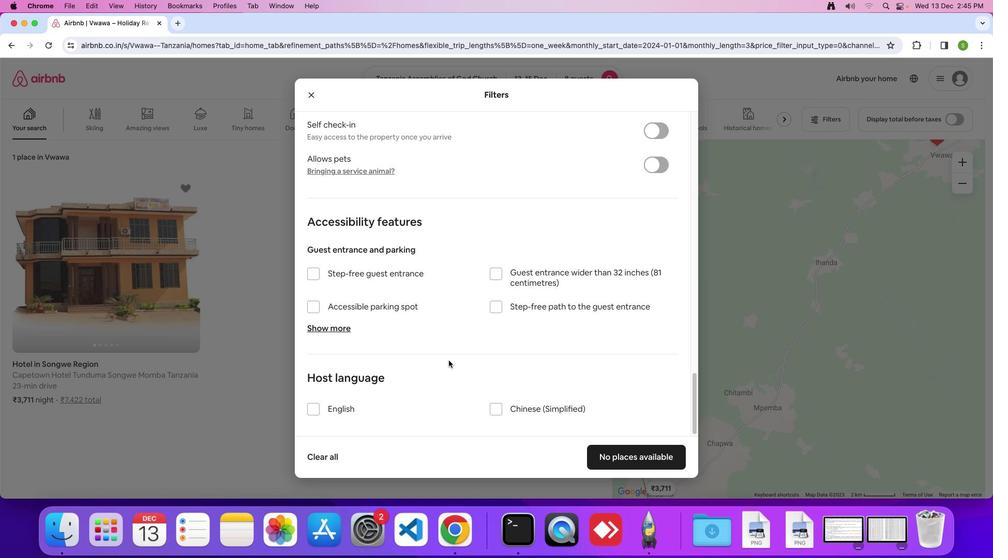 
Action: Mouse scrolled (448, 360) with delta (0, 0)
Screenshot: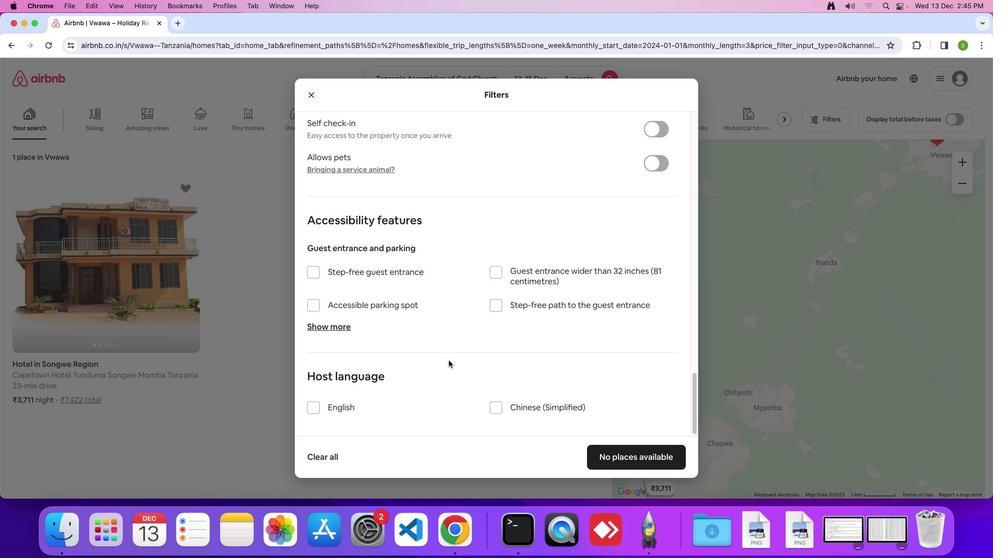 
Action: Mouse scrolled (448, 360) with delta (0, -1)
Screenshot: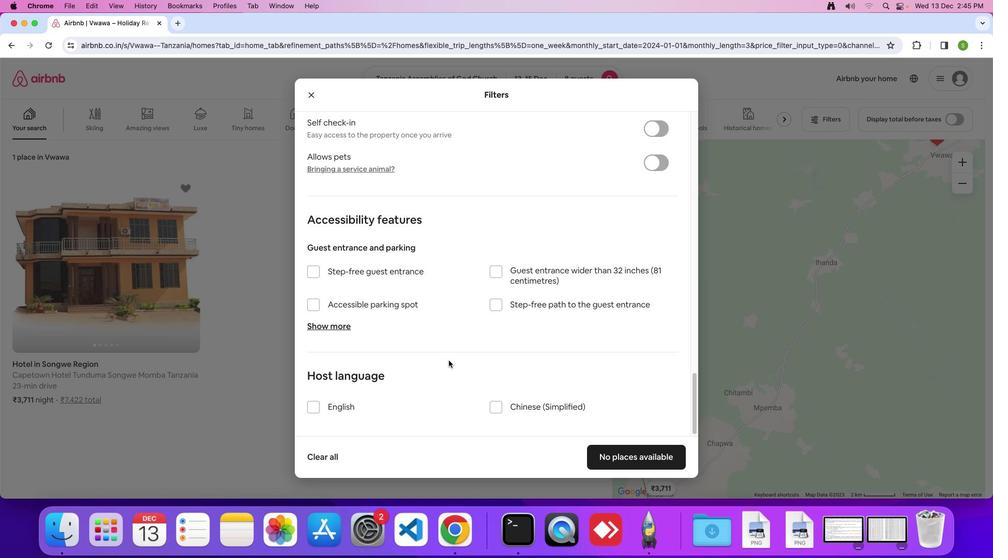 
Action: Mouse scrolled (448, 360) with delta (0, 0)
Screenshot: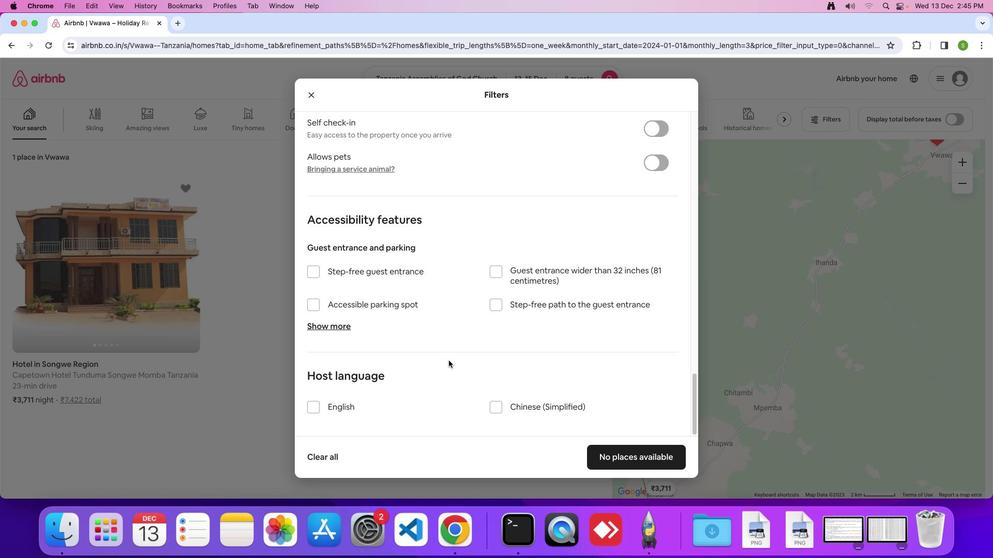 
Action: Mouse scrolled (448, 360) with delta (0, 0)
Screenshot: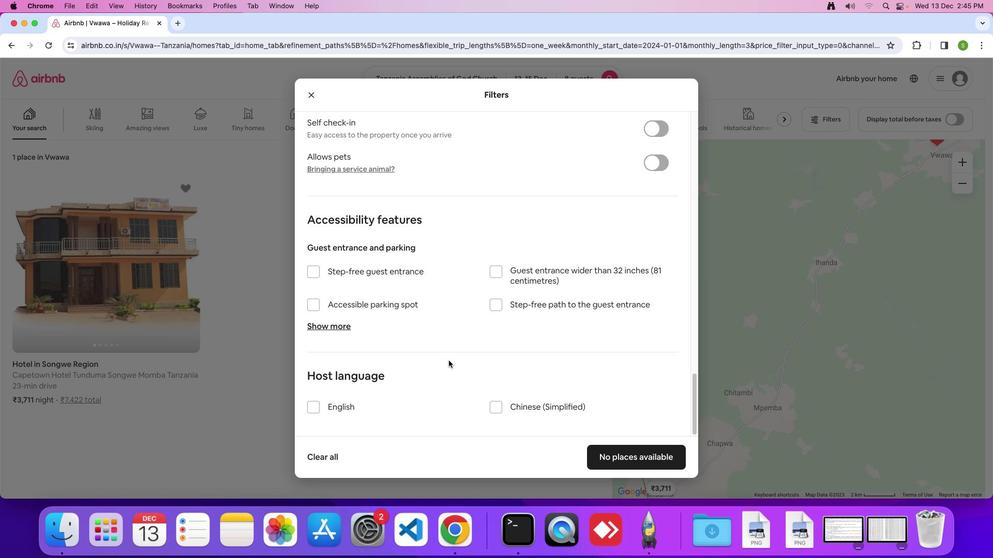 
Action: Mouse scrolled (448, 360) with delta (0, -1)
Screenshot: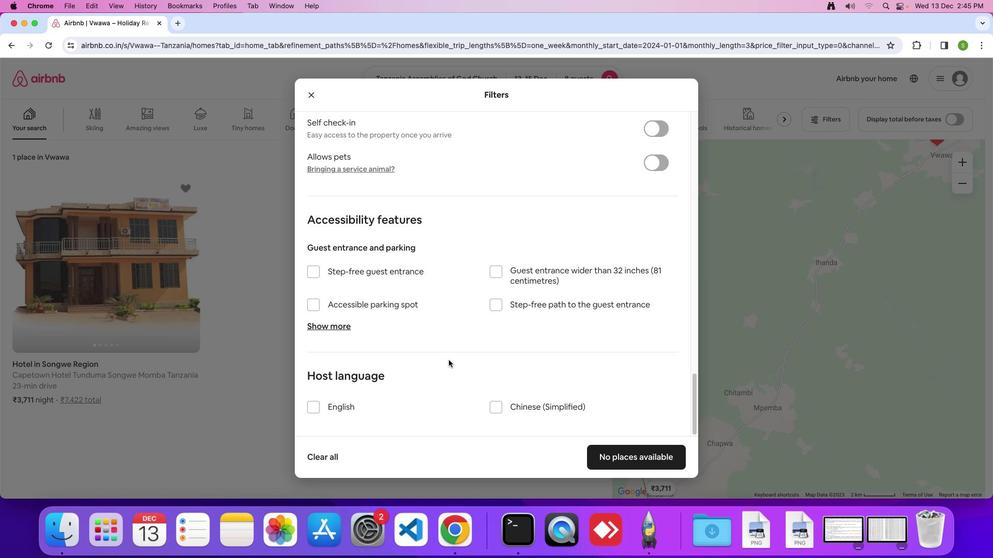 
Action: Mouse moved to (611, 455)
Screenshot: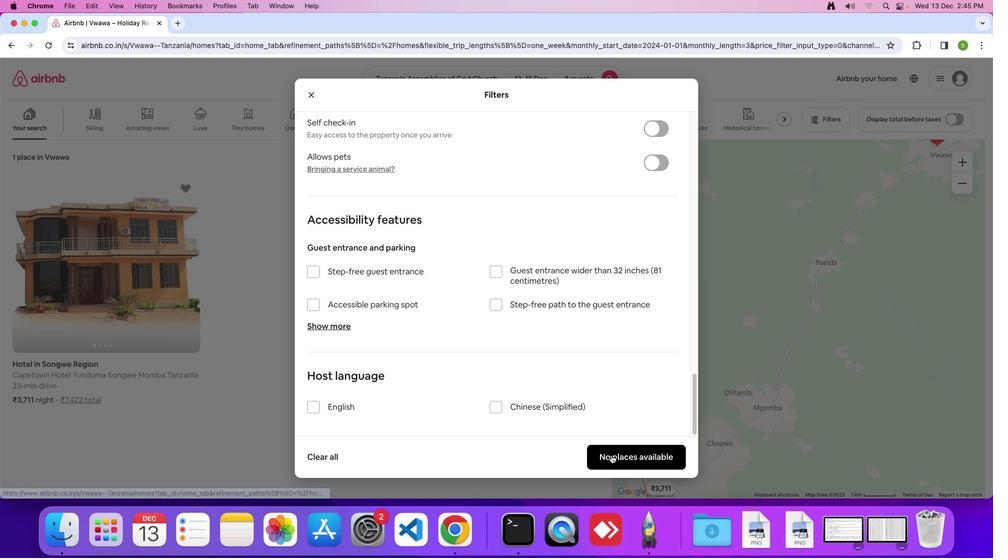 
Action: Mouse pressed left at (611, 455)
Screenshot: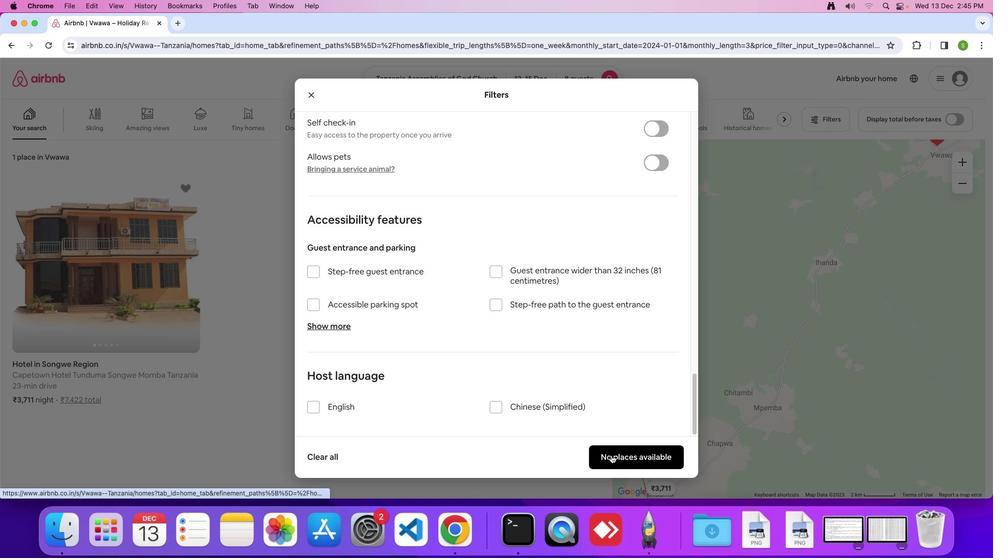 
Action: Mouse moved to (520, 318)
Screenshot: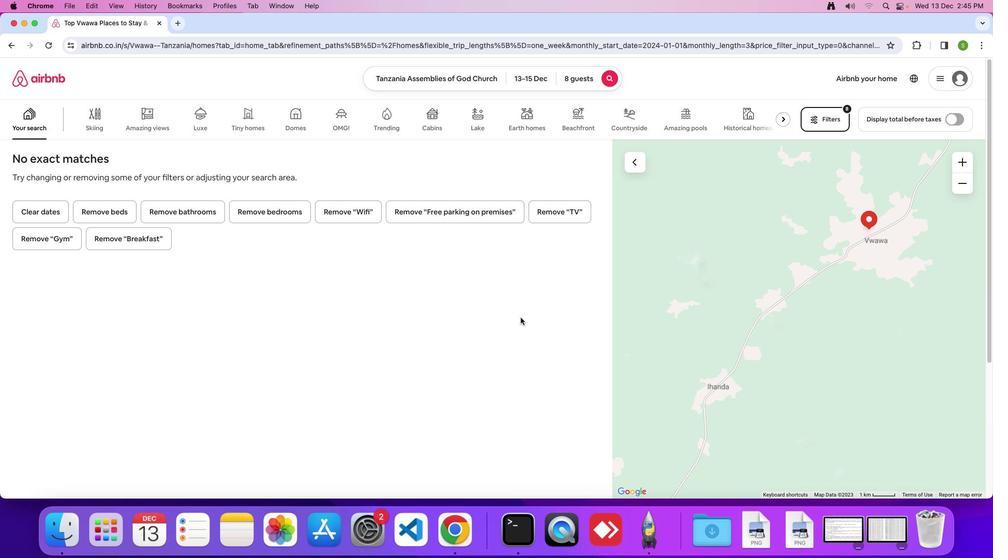 
